 Task: Find connections with filter location Dodola with filter topic #healthy with filter profile language Potuguese with filter current company Tata Power Solar Systems Limited with filter school Lucknow freshers Jobs with filter industry Historical Sites with filter service category Auto Insurance with filter keywords title Safety Engineer
Action: Mouse moved to (227, 296)
Screenshot: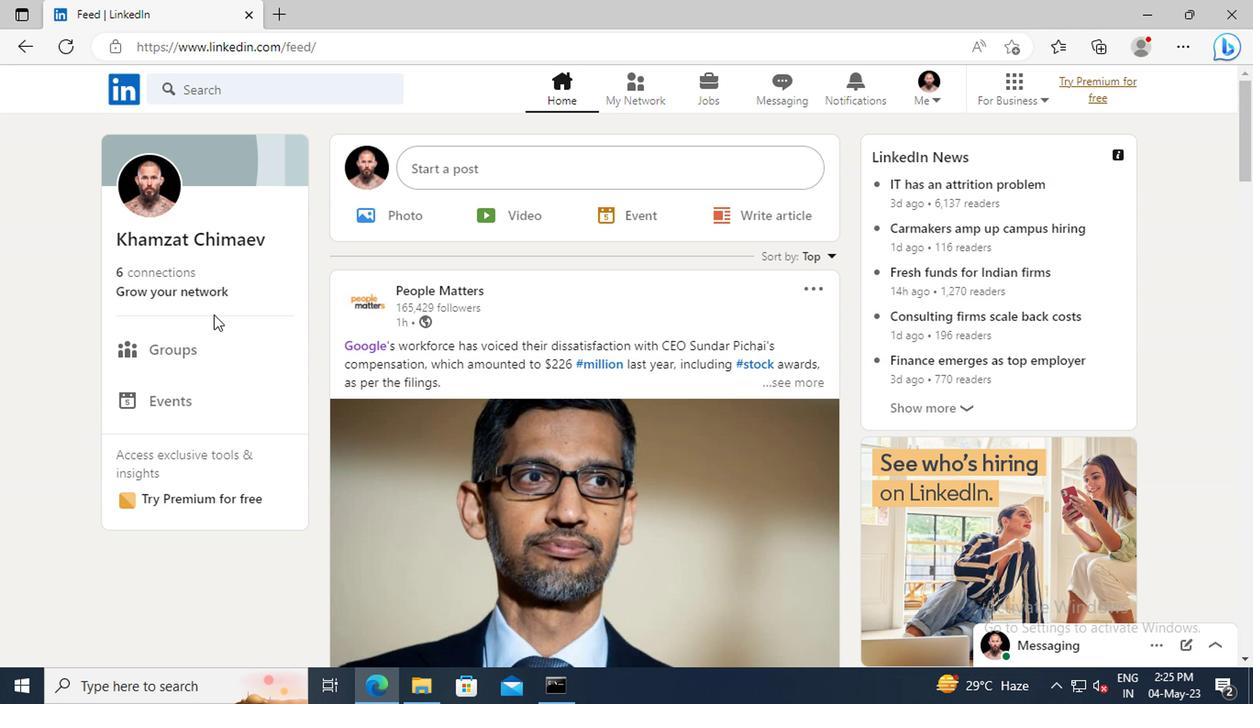 
Action: Mouse pressed left at (227, 296)
Screenshot: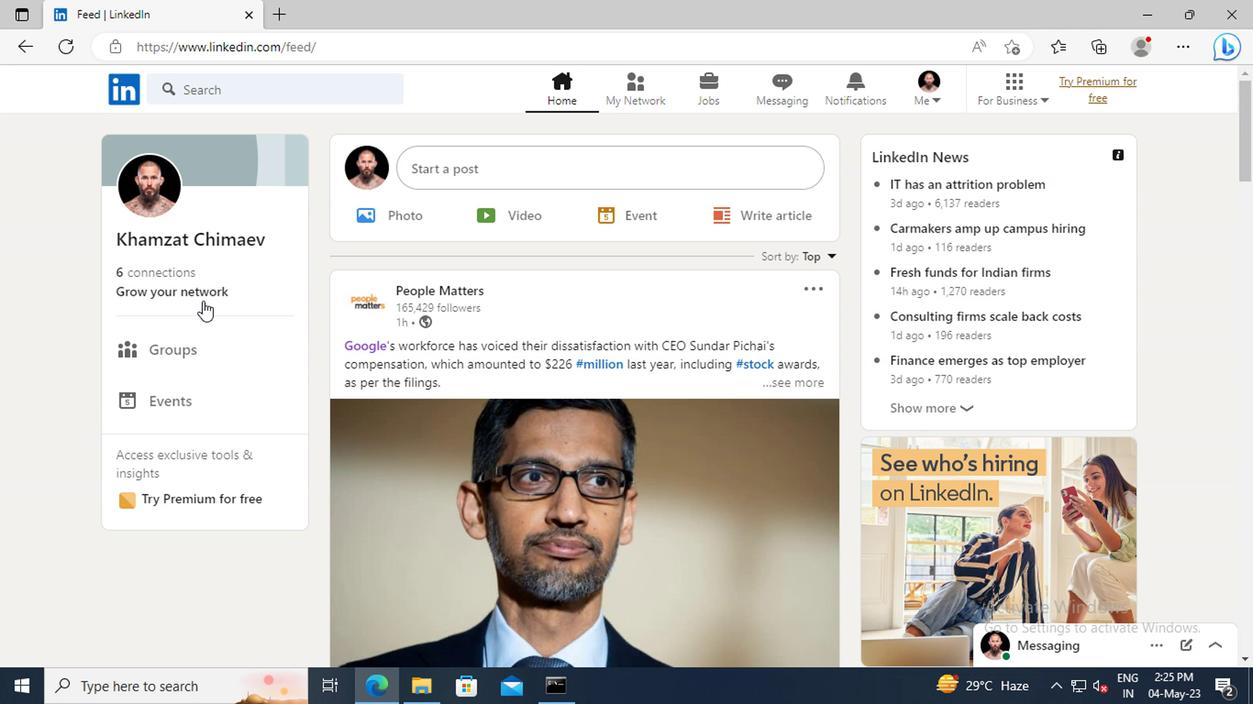 
Action: Mouse moved to (233, 201)
Screenshot: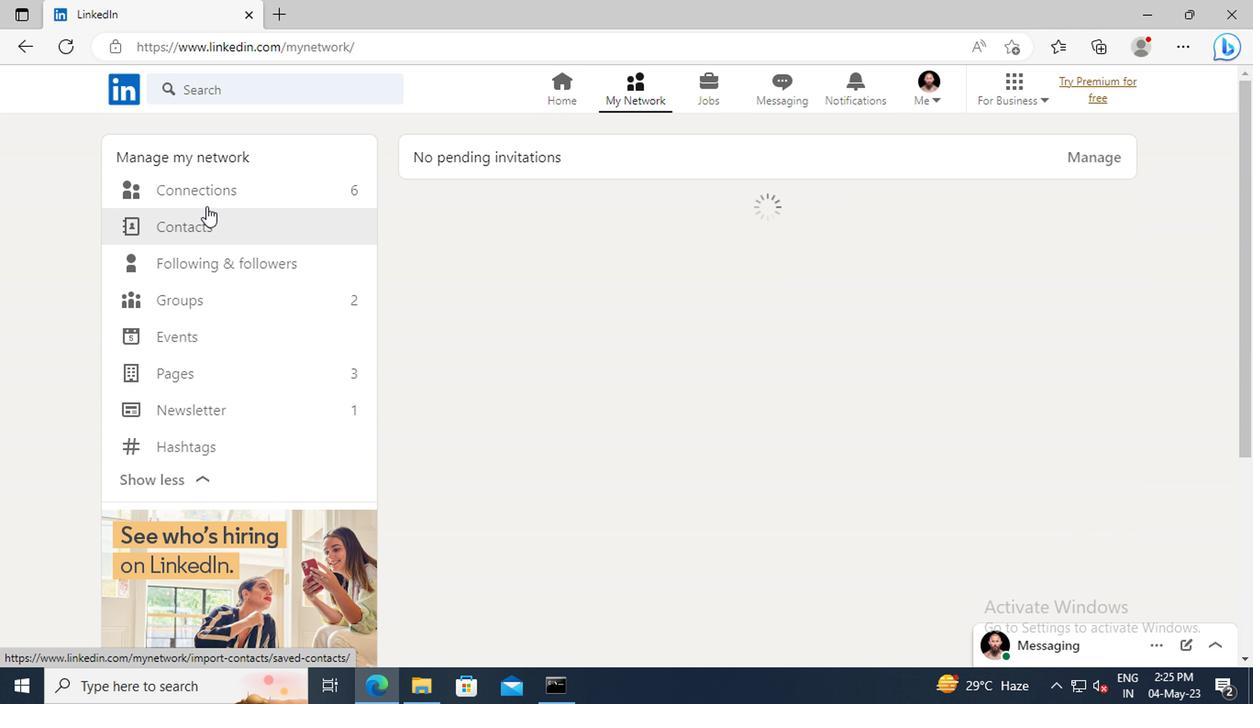 
Action: Mouse pressed left at (233, 201)
Screenshot: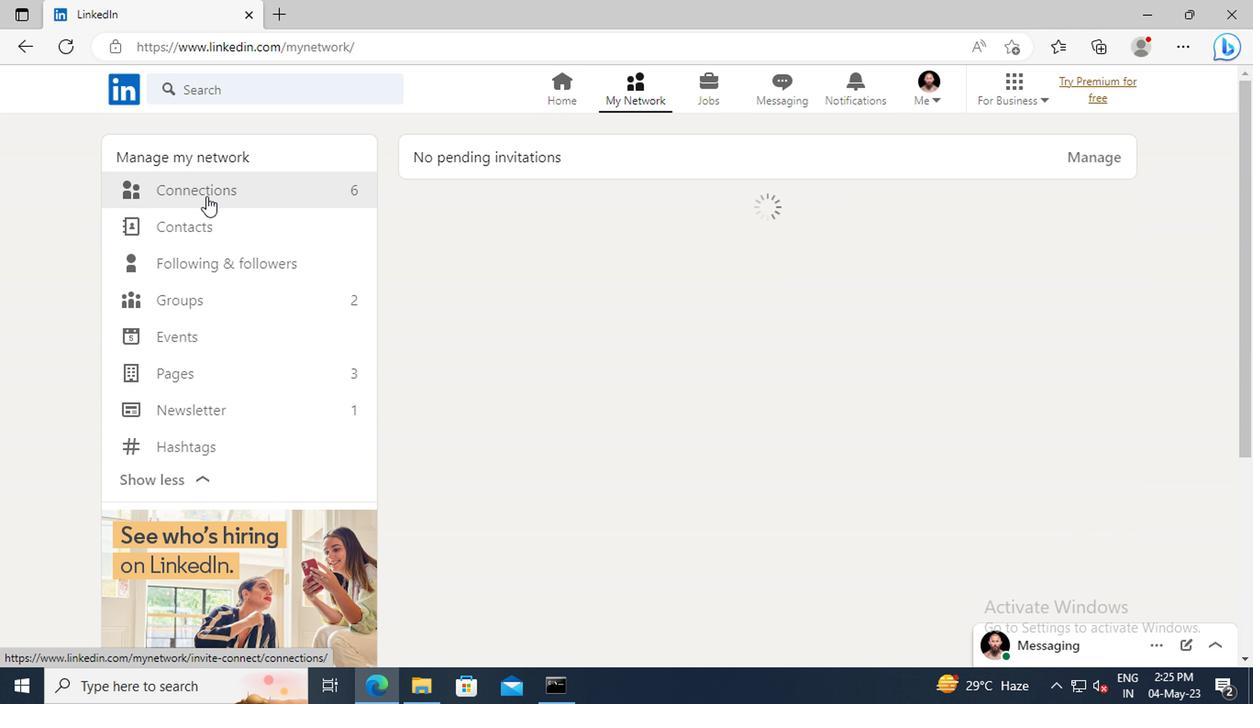
Action: Mouse moved to (732, 206)
Screenshot: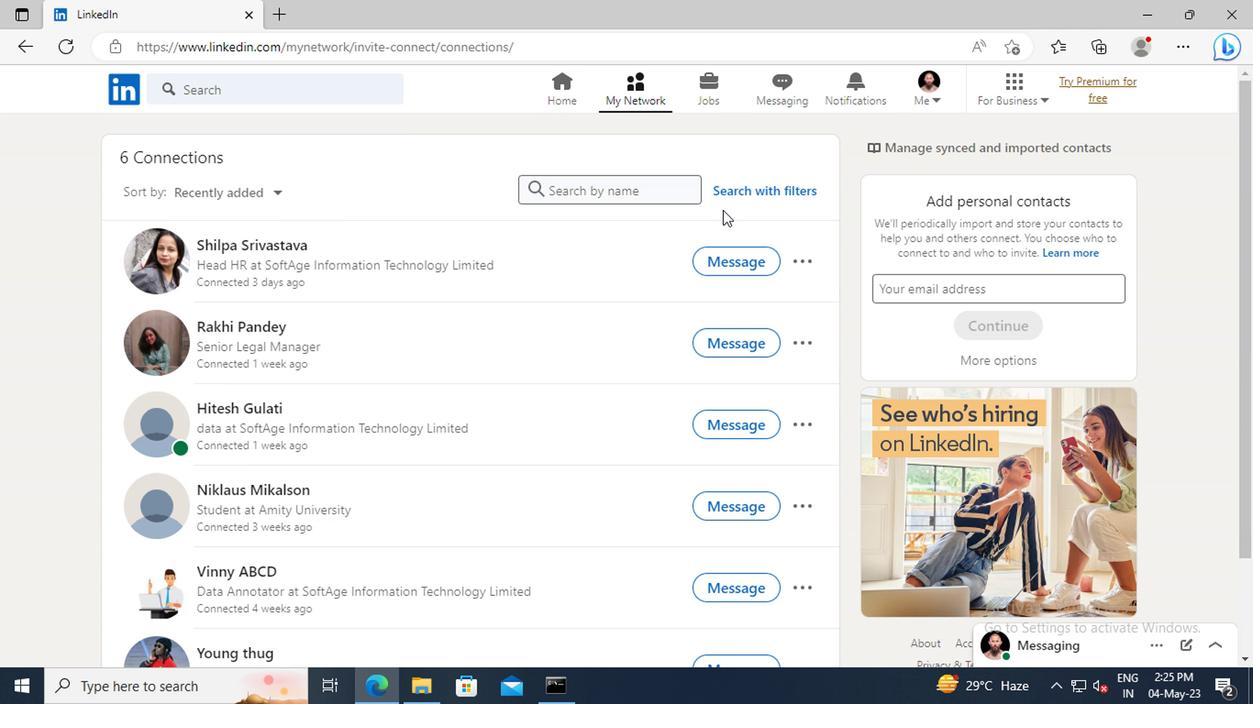 
Action: Mouse pressed left at (732, 206)
Screenshot: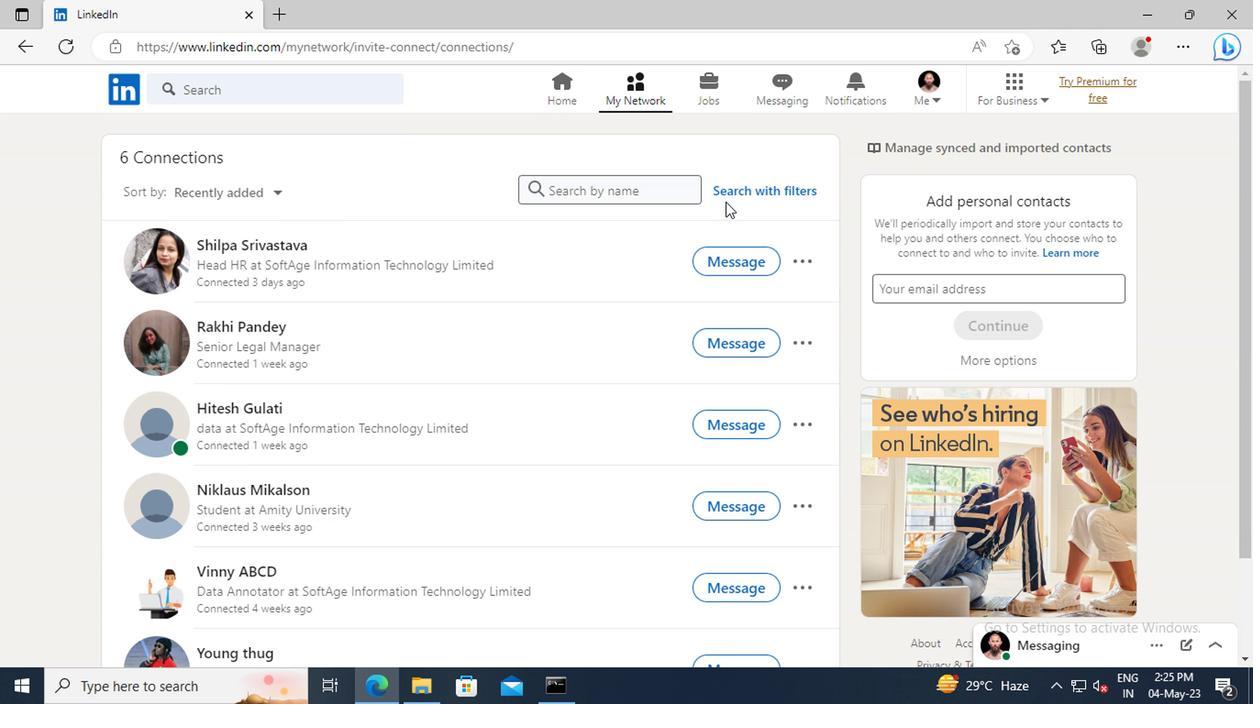 
Action: Mouse moved to (702, 157)
Screenshot: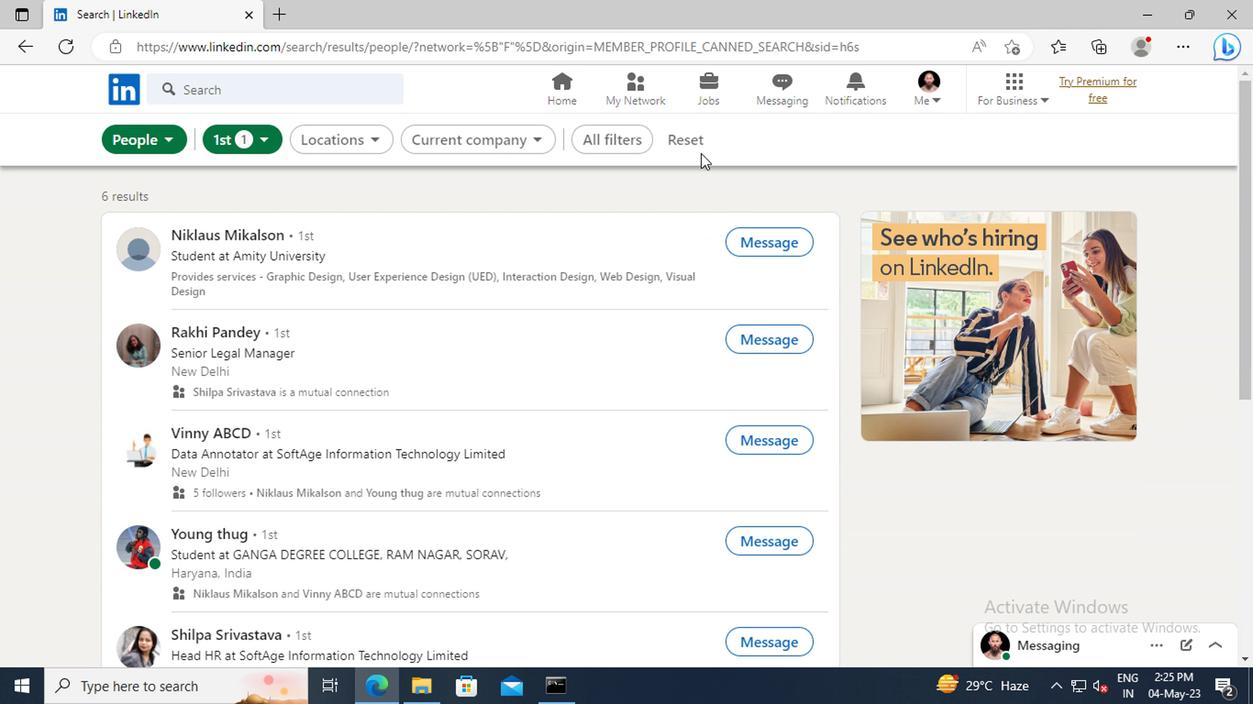 
Action: Mouse pressed left at (702, 157)
Screenshot: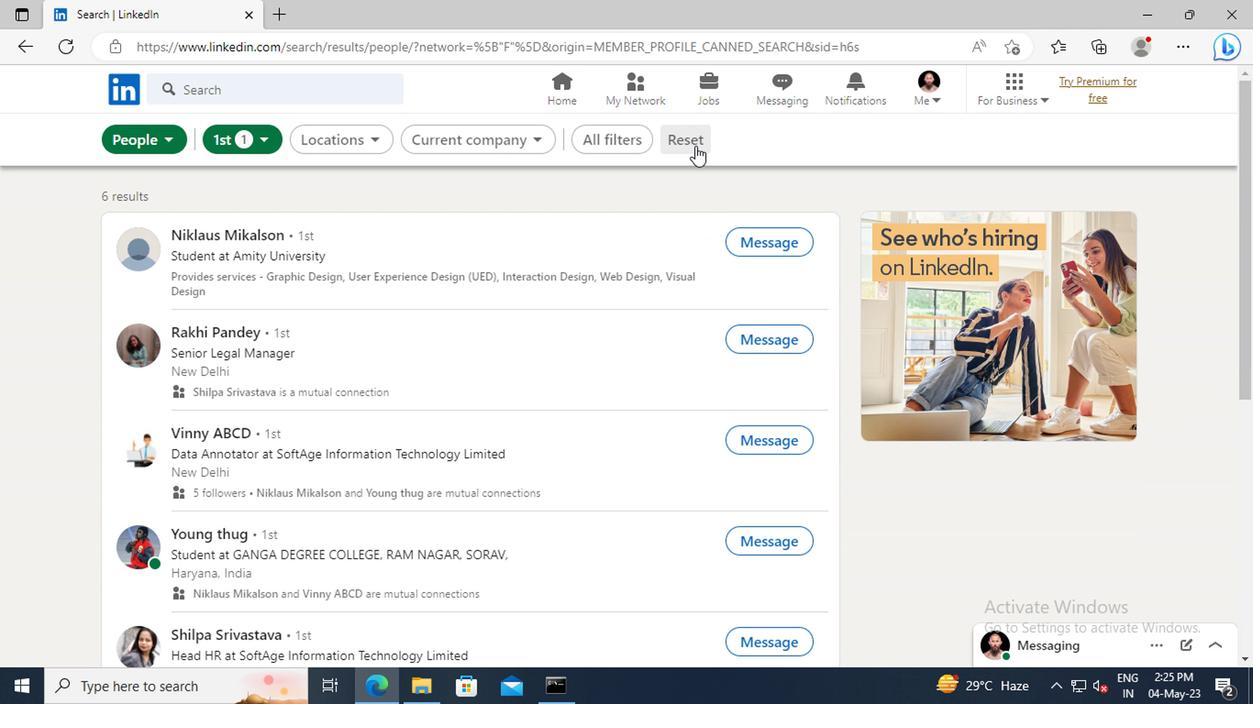 
Action: Mouse moved to (677, 154)
Screenshot: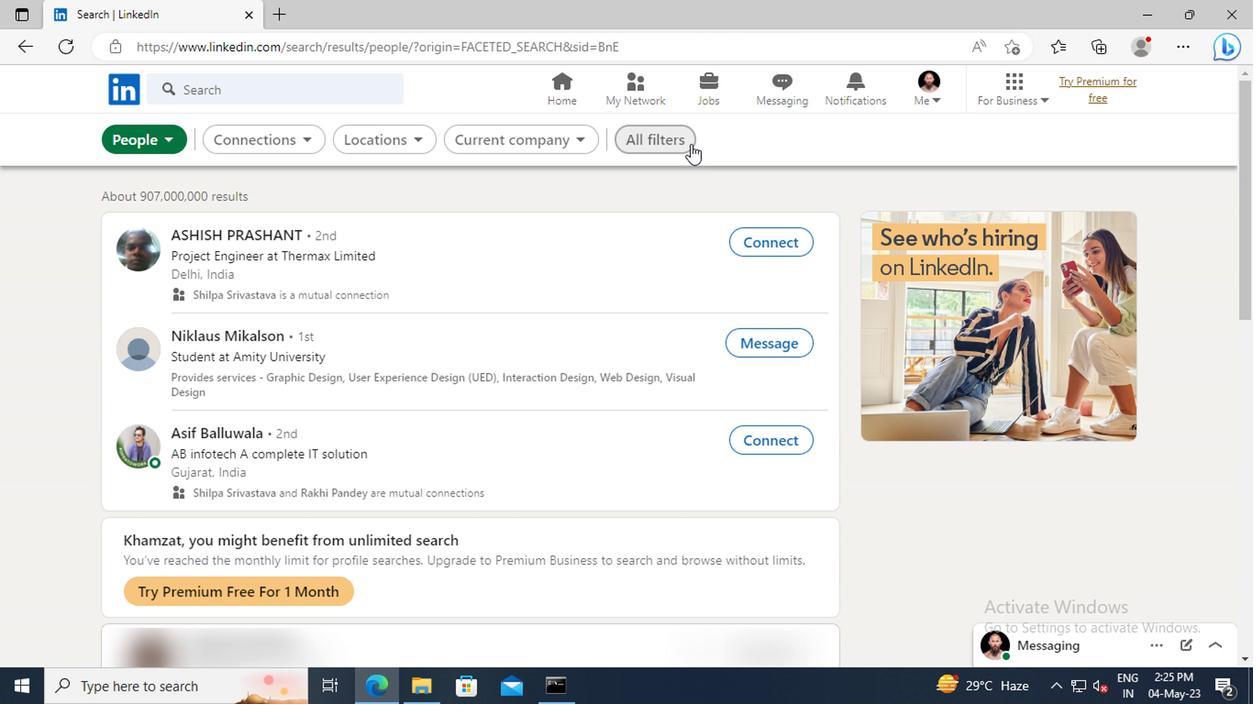 
Action: Mouse pressed left at (677, 154)
Screenshot: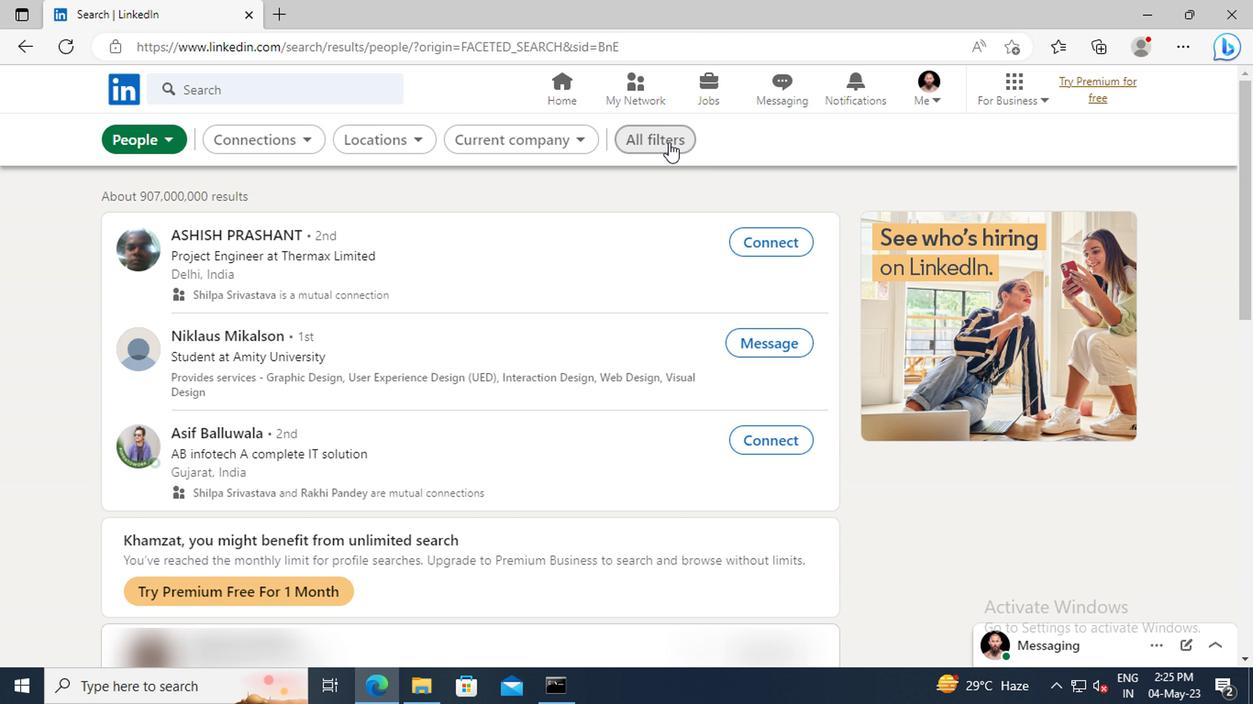 
Action: Mouse moved to (971, 372)
Screenshot: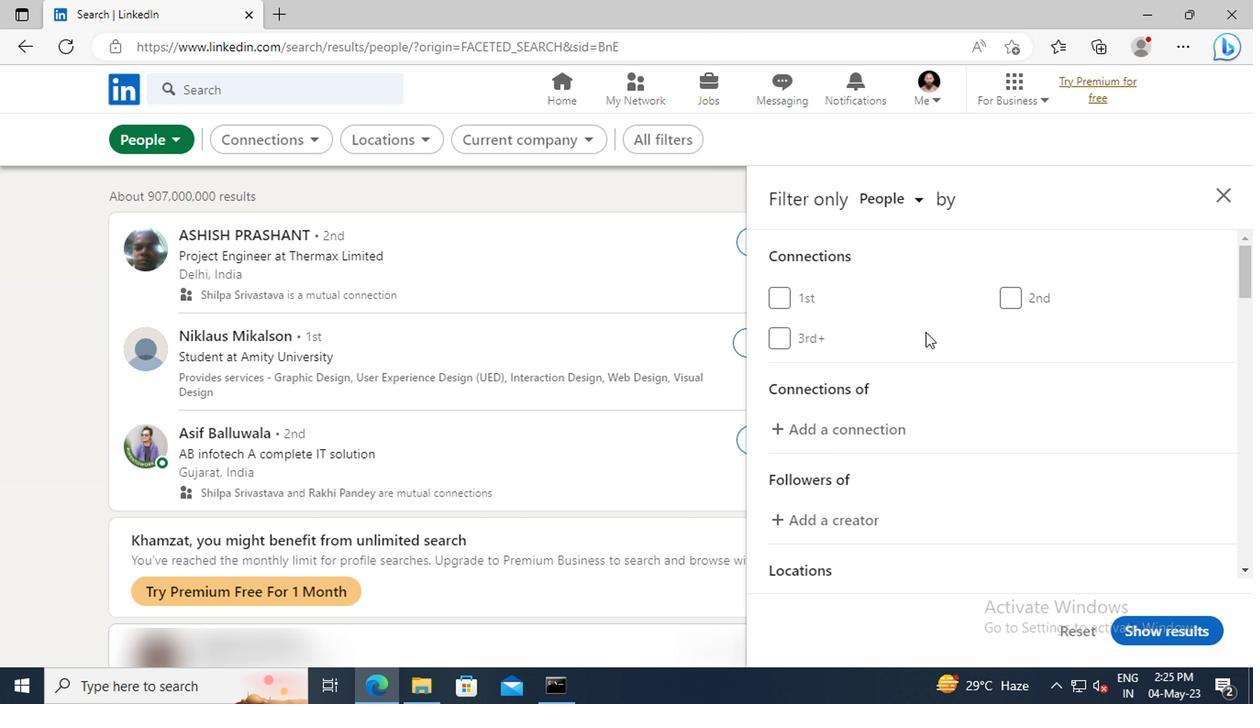 
Action: Mouse scrolled (971, 371) with delta (0, -1)
Screenshot: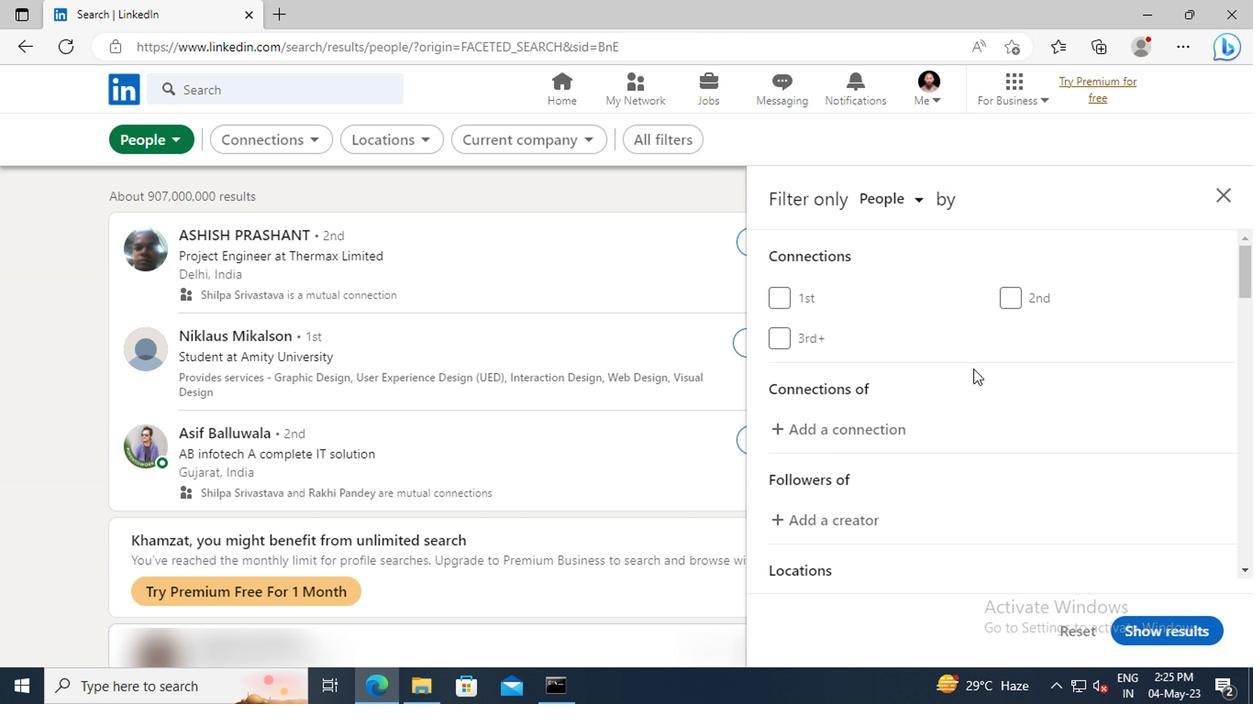 
Action: Mouse scrolled (971, 371) with delta (0, -1)
Screenshot: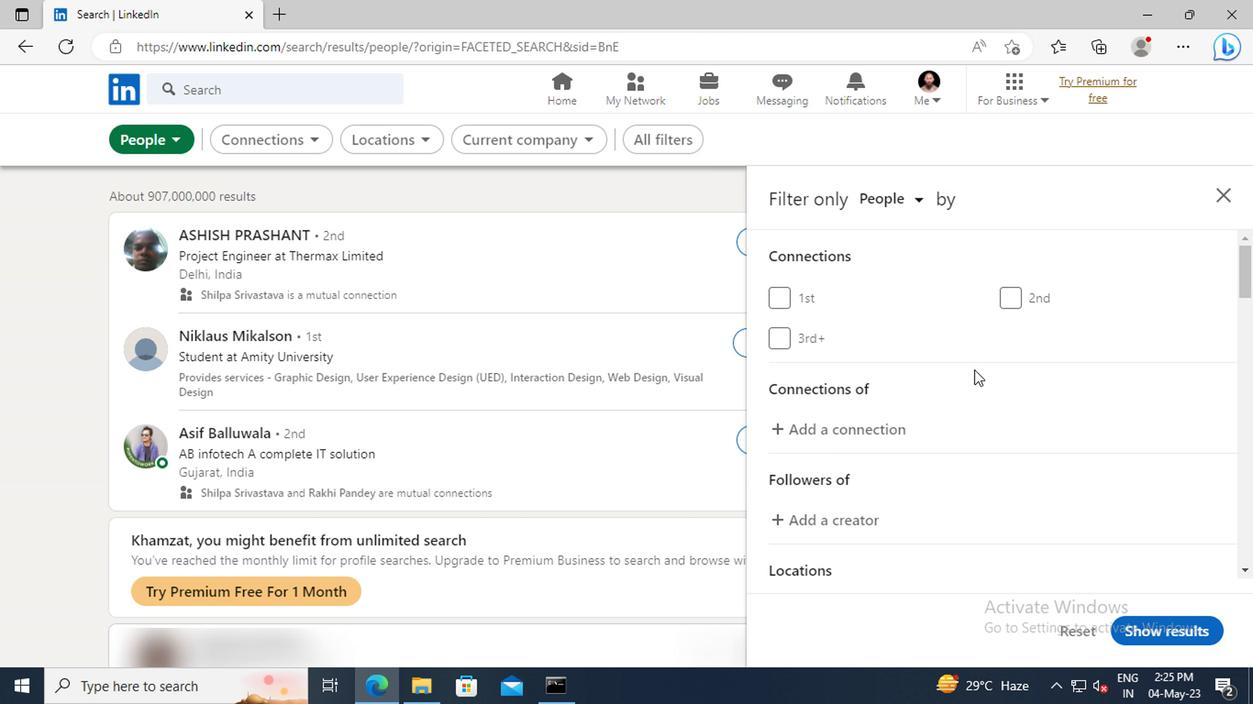 
Action: Mouse scrolled (971, 371) with delta (0, -1)
Screenshot: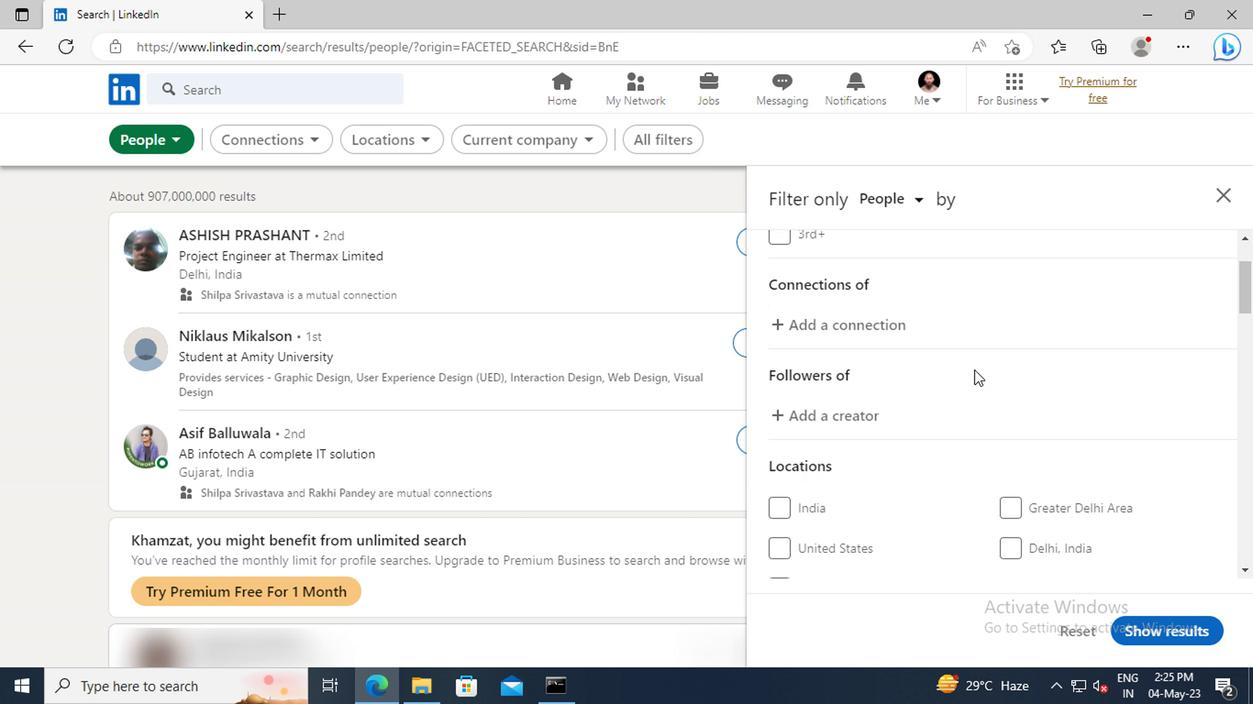 
Action: Mouse scrolled (971, 371) with delta (0, -1)
Screenshot: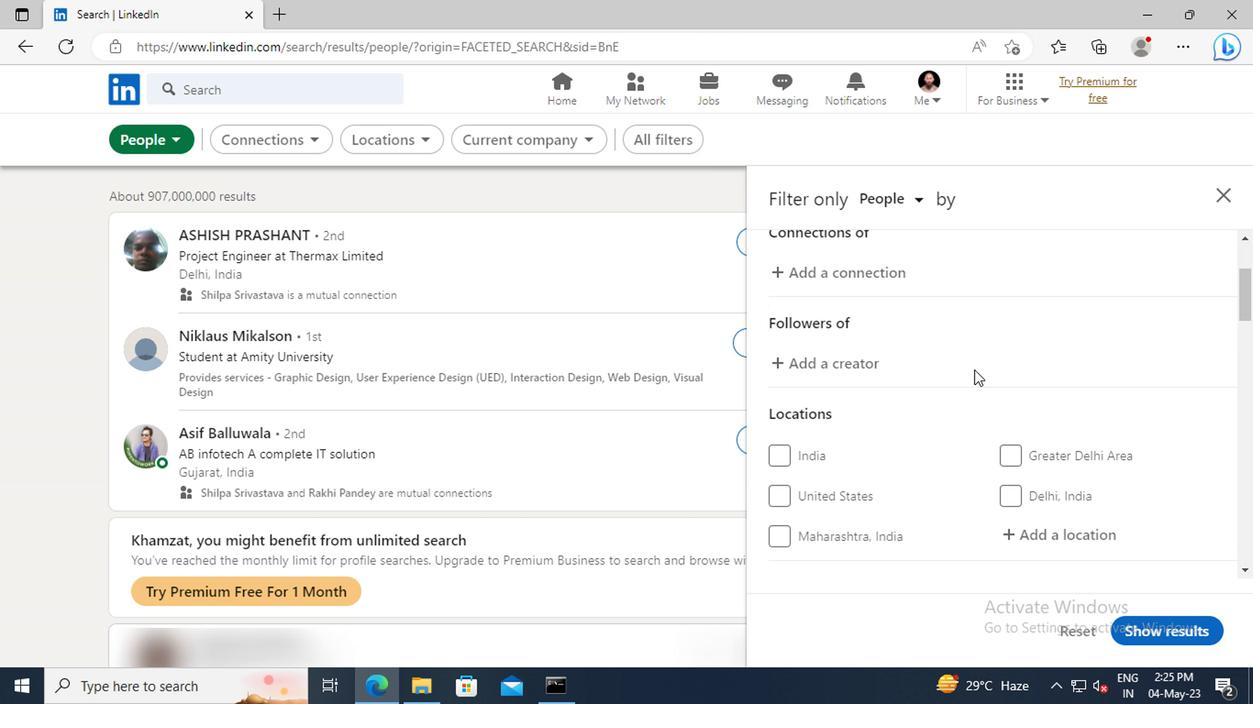 
Action: Mouse scrolled (971, 371) with delta (0, -1)
Screenshot: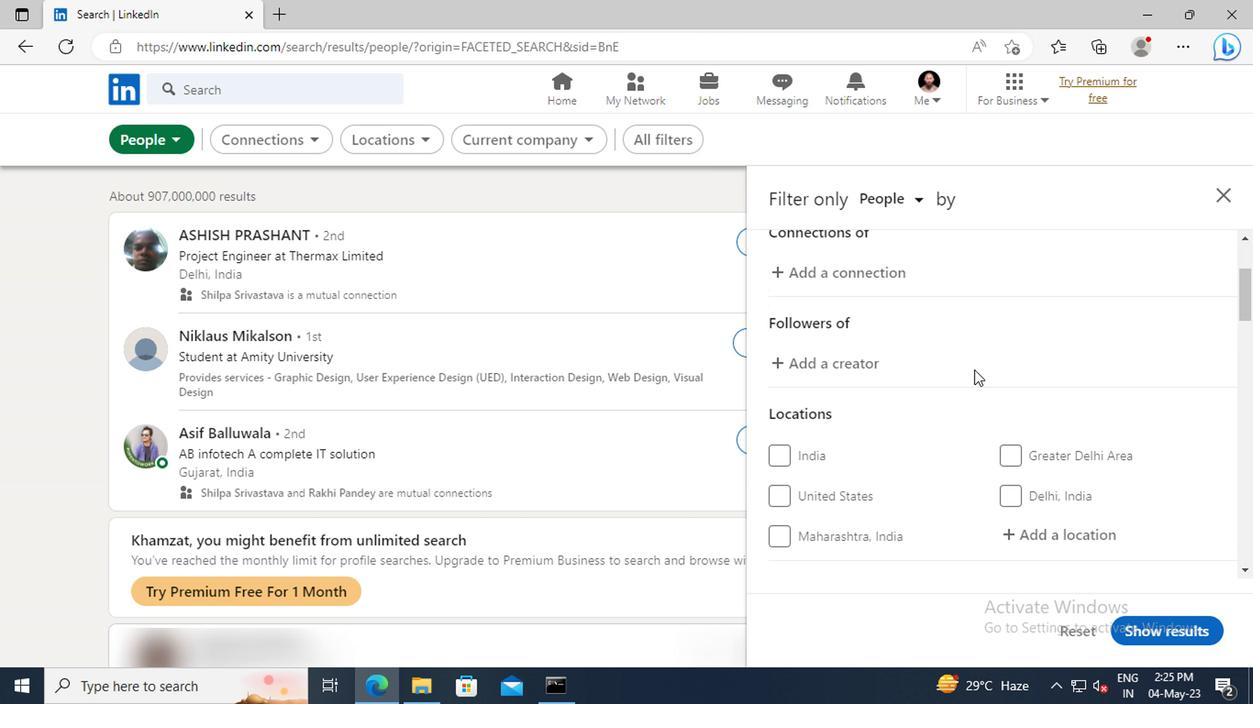
Action: Mouse moved to (1004, 434)
Screenshot: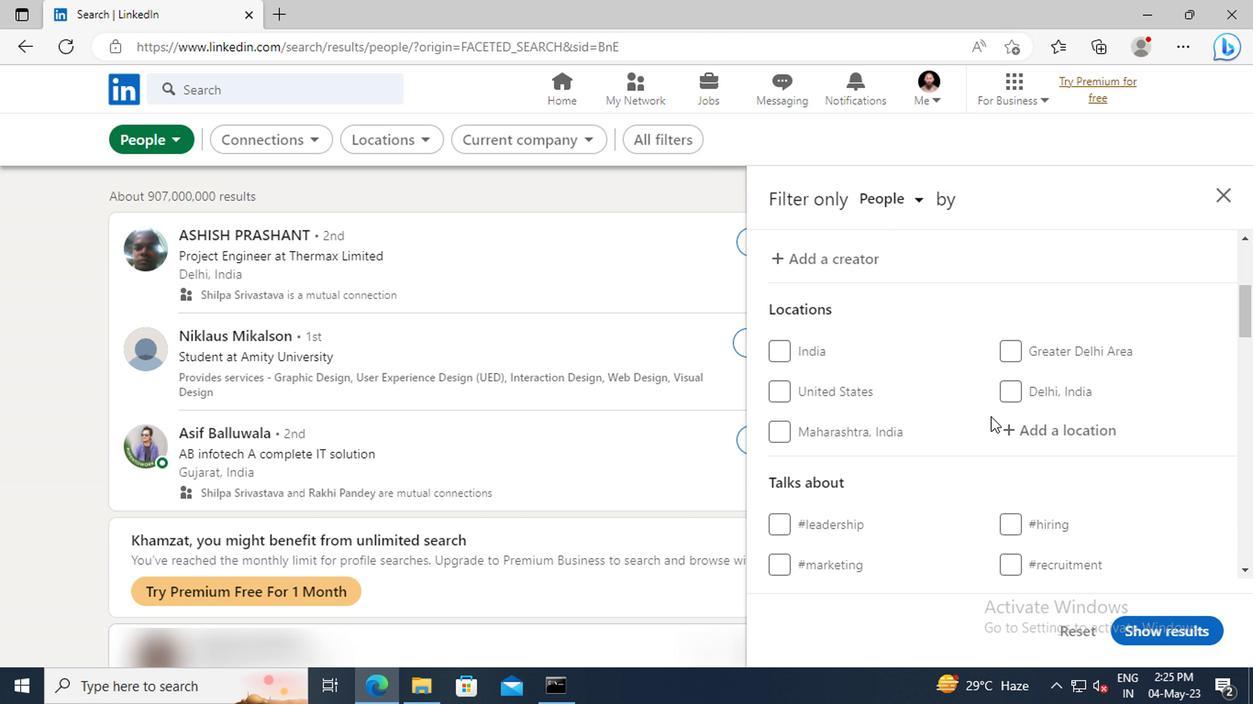 
Action: Mouse pressed left at (1004, 434)
Screenshot: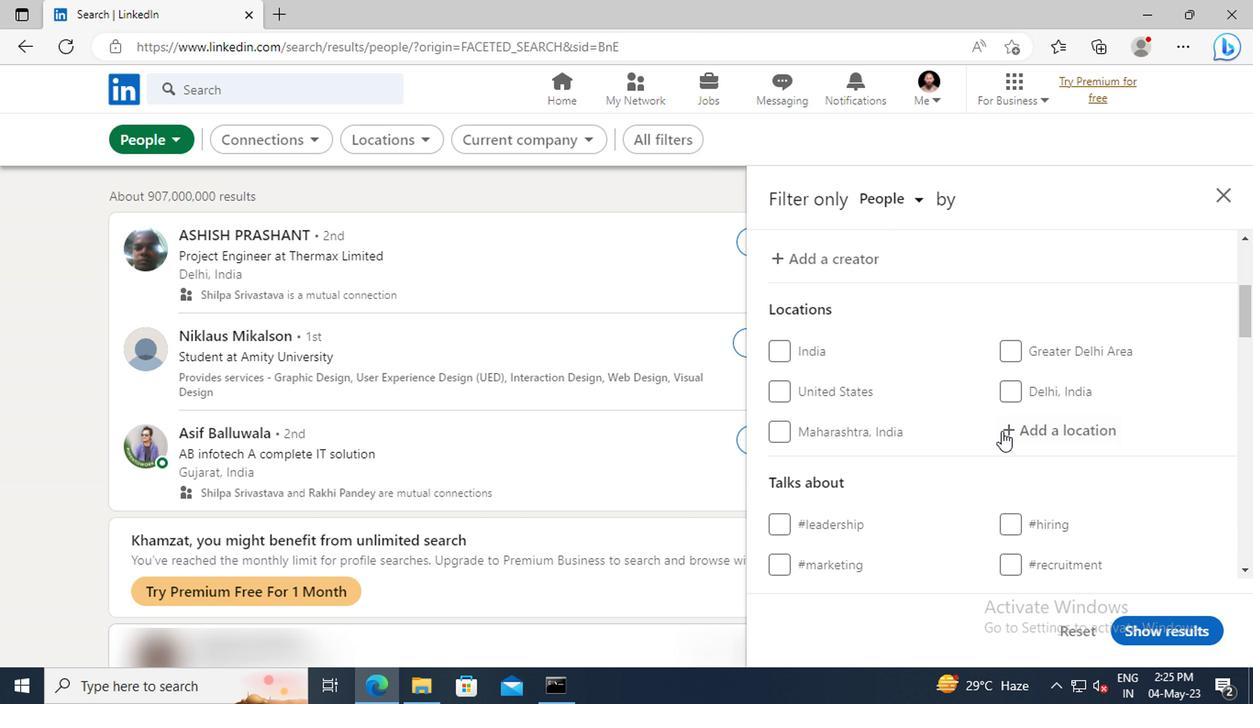 
Action: Key pressed <Key.shift>DODOLA<Key.enter>
Screenshot: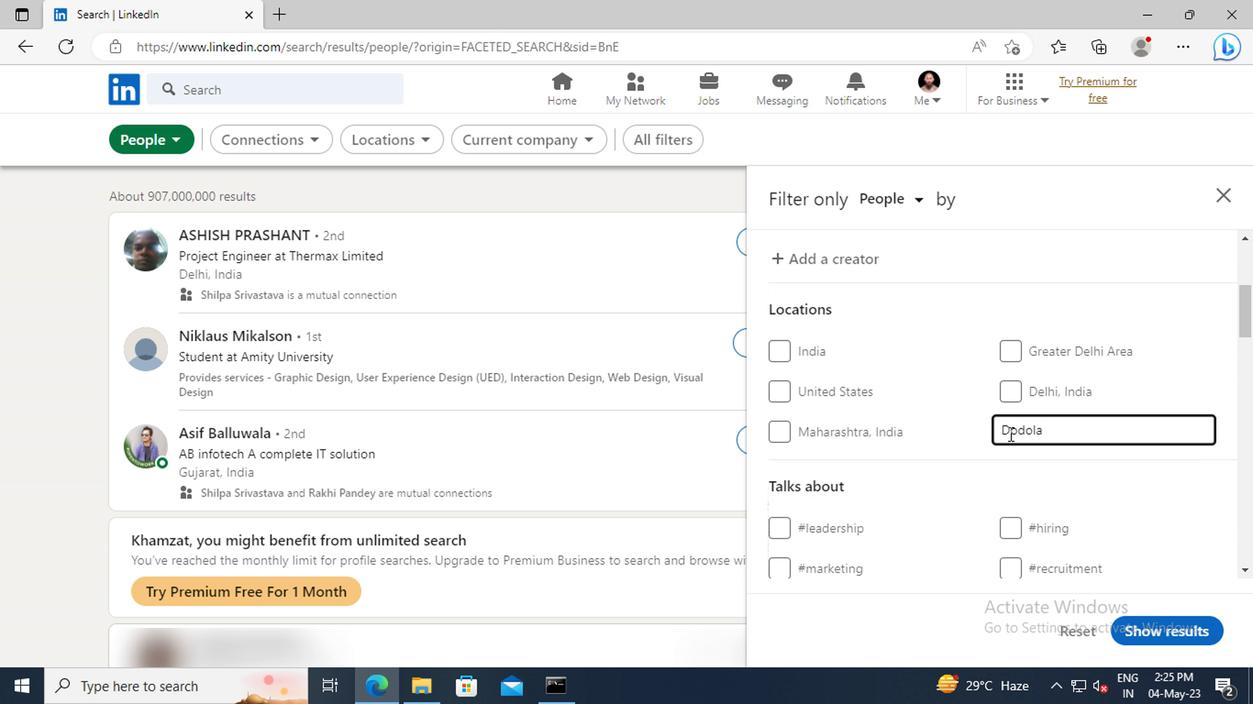 
Action: Mouse scrolled (1004, 433) with delta (0, 0)
Screenshot: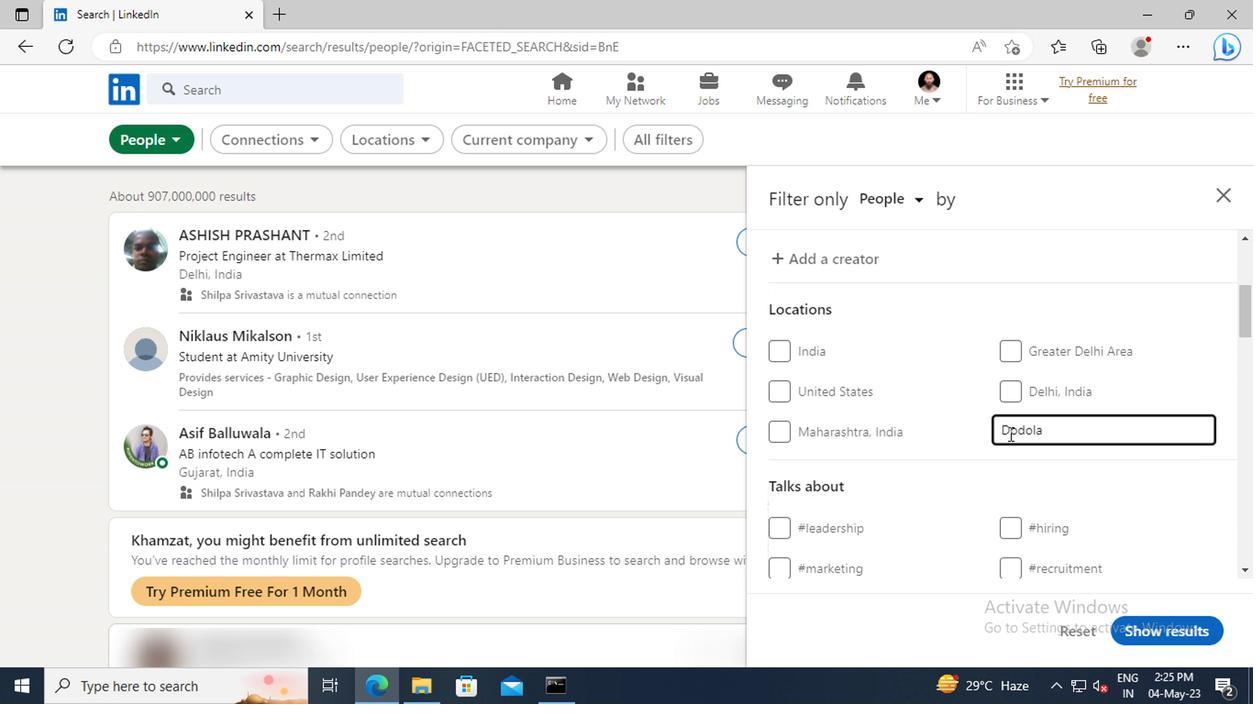 
Action: Mouse scrolled (1004, 433) with delta (0, 0)
Screenshot: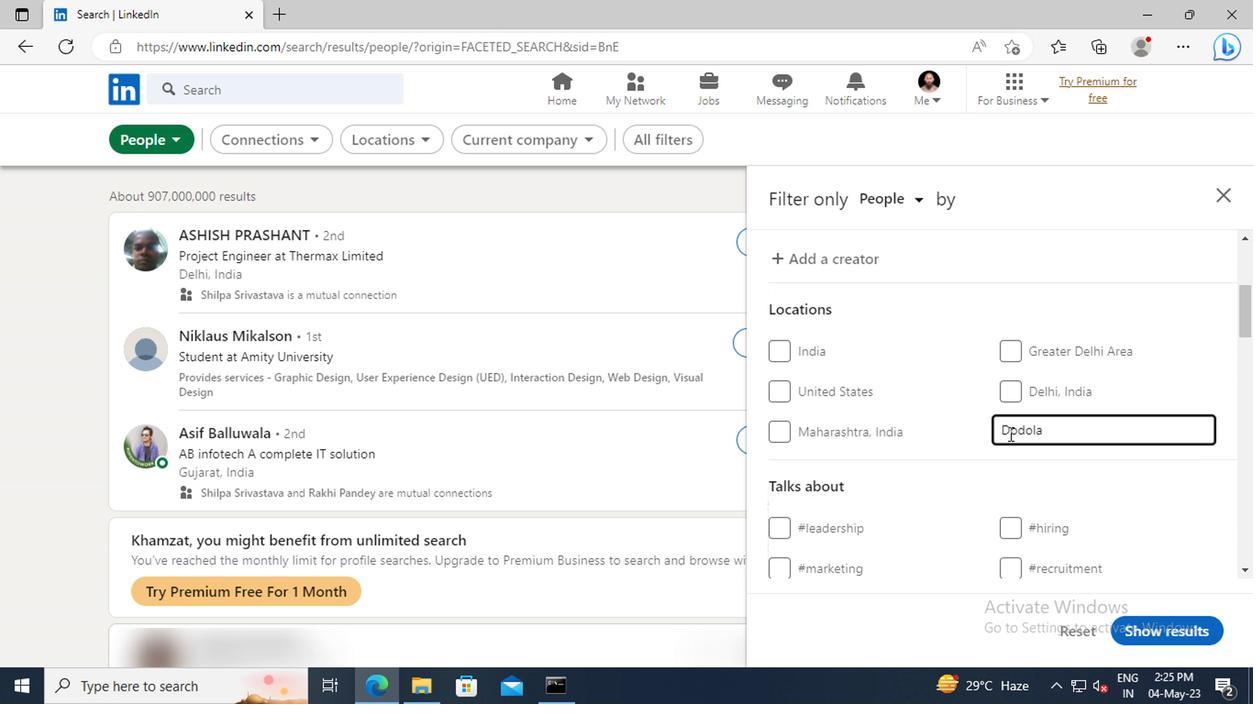 
Action: Mouse scrolled (1004, 433) with delta (0, 0)
Screenshot: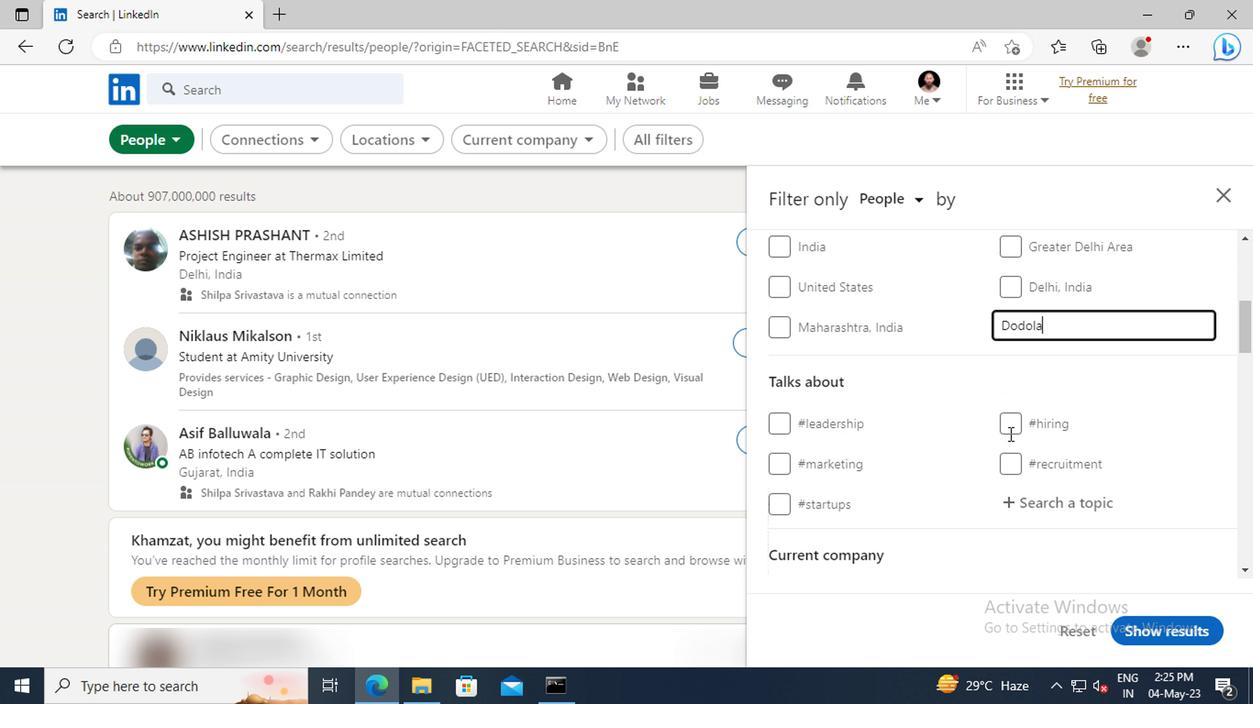 
Action: Mouse scrolled (1004, 433) with delta (0, 0)
Screenshot: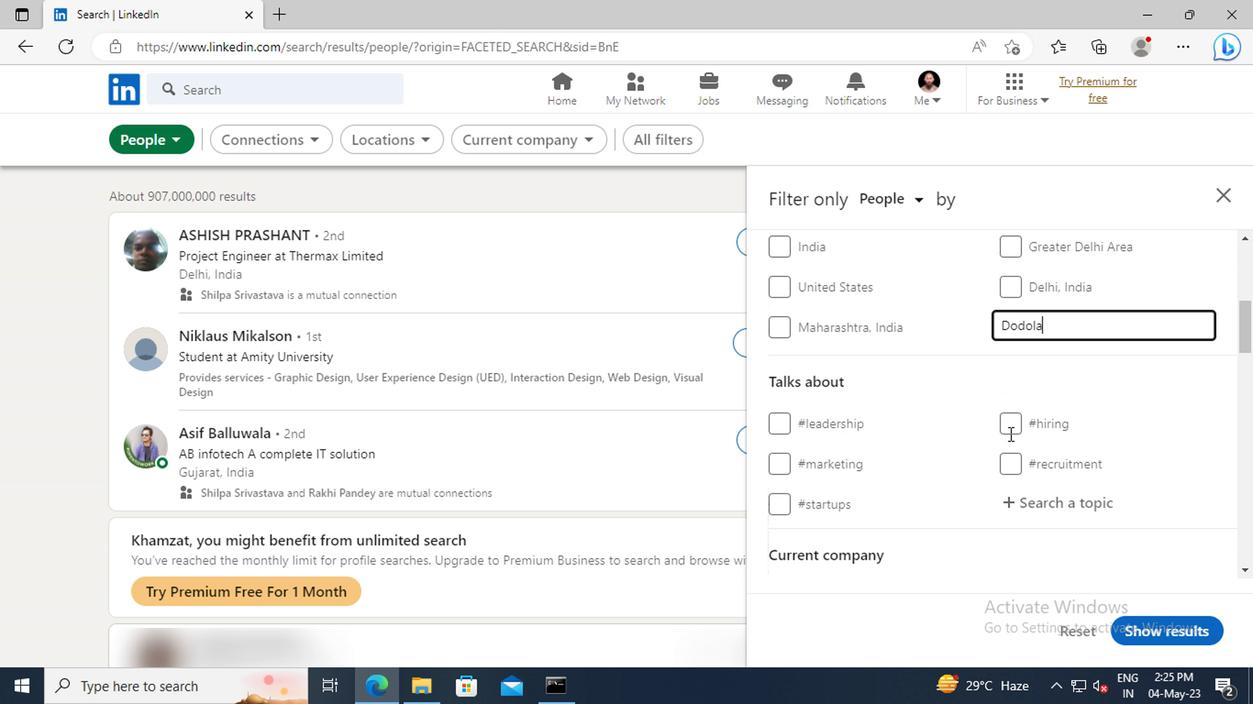
Action: Mouse moved to (1023, 407)
Screenshot: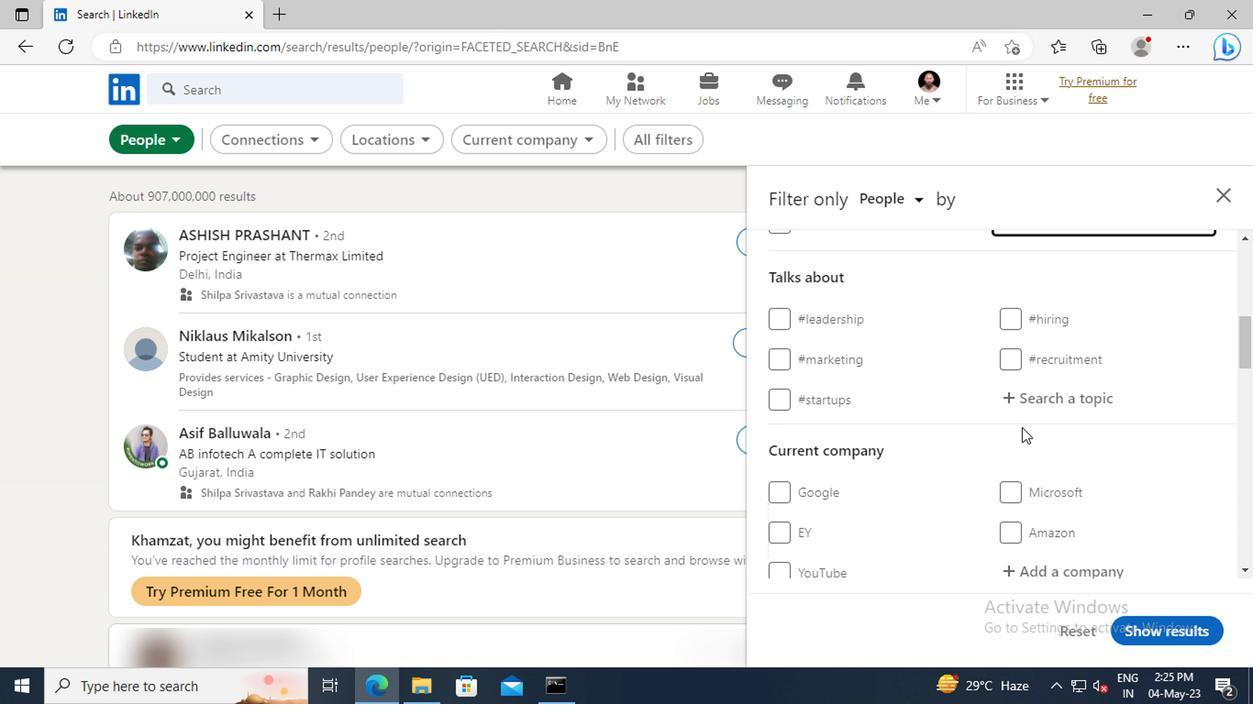 
Action: Mouse pressed left at (1023, 407)
Screenshot: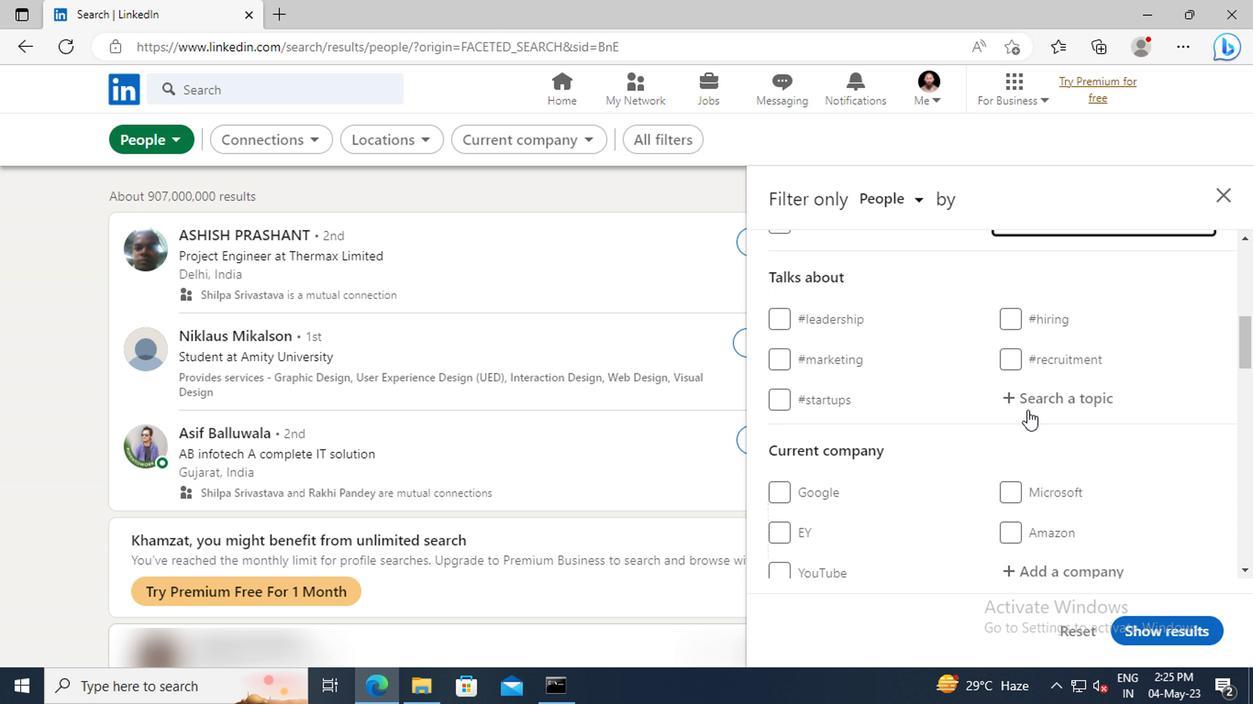 
Action: Key pressed HEALTHY
Screenshot: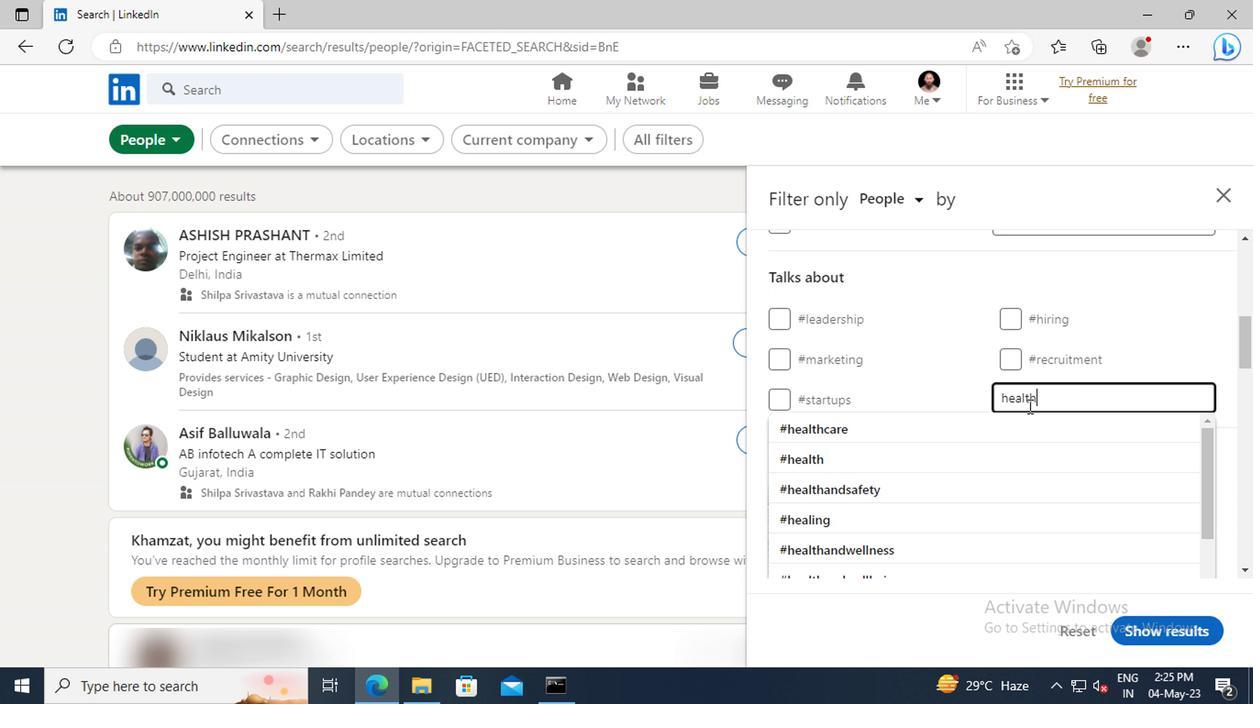 
Action: Mouse moved to (1023, 474)
Screenshot: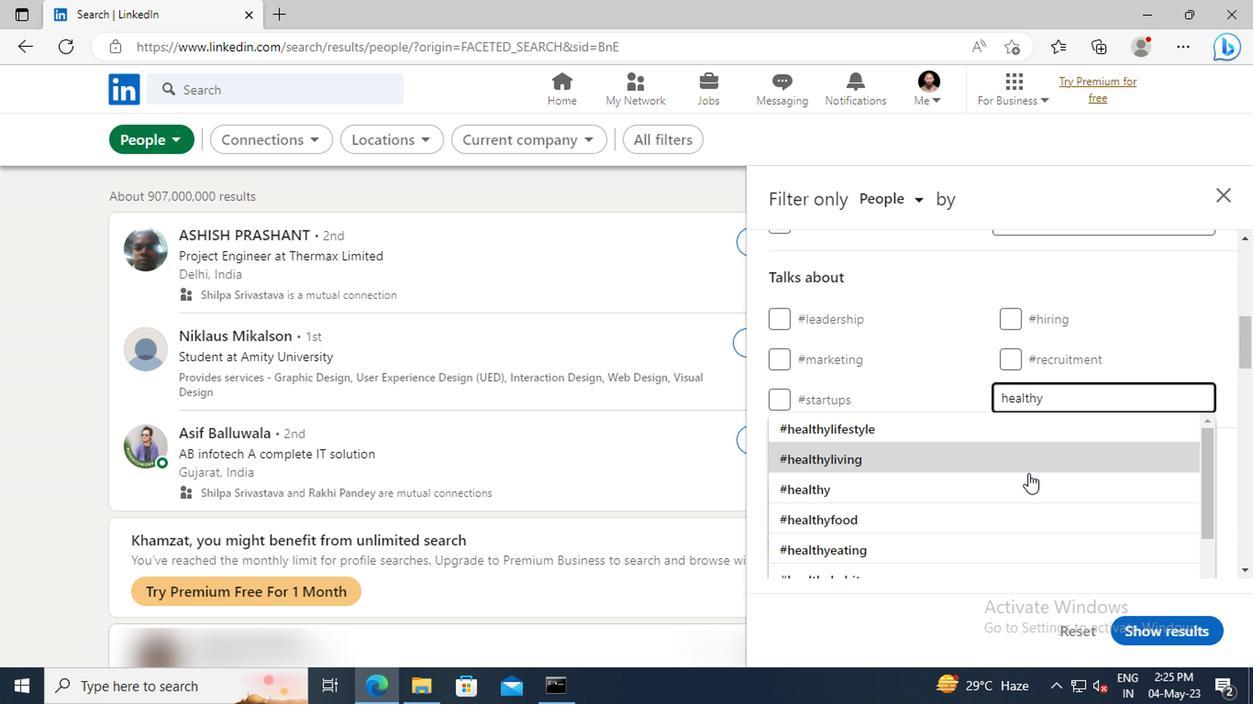 
Action: Mouse pressed left at (1023, 474)
Screenshot: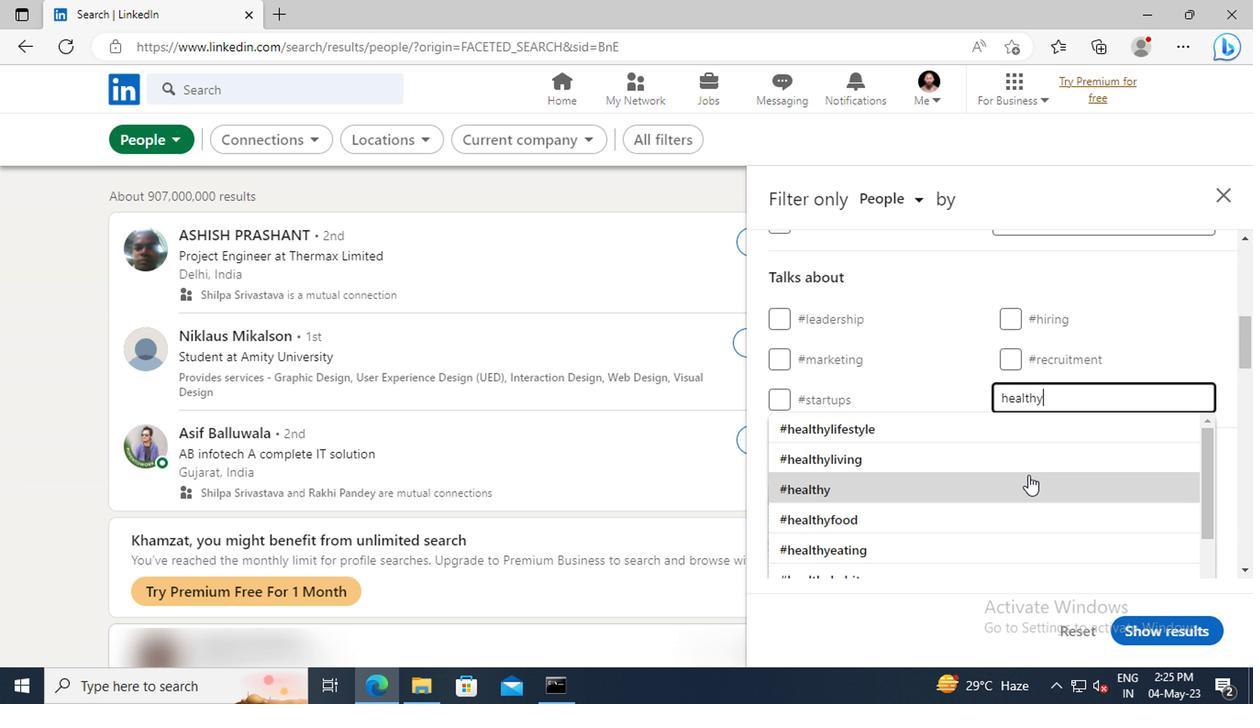 
Action: Mouse scrolled (1023, 473) with delta (0, -1)
Screenshot: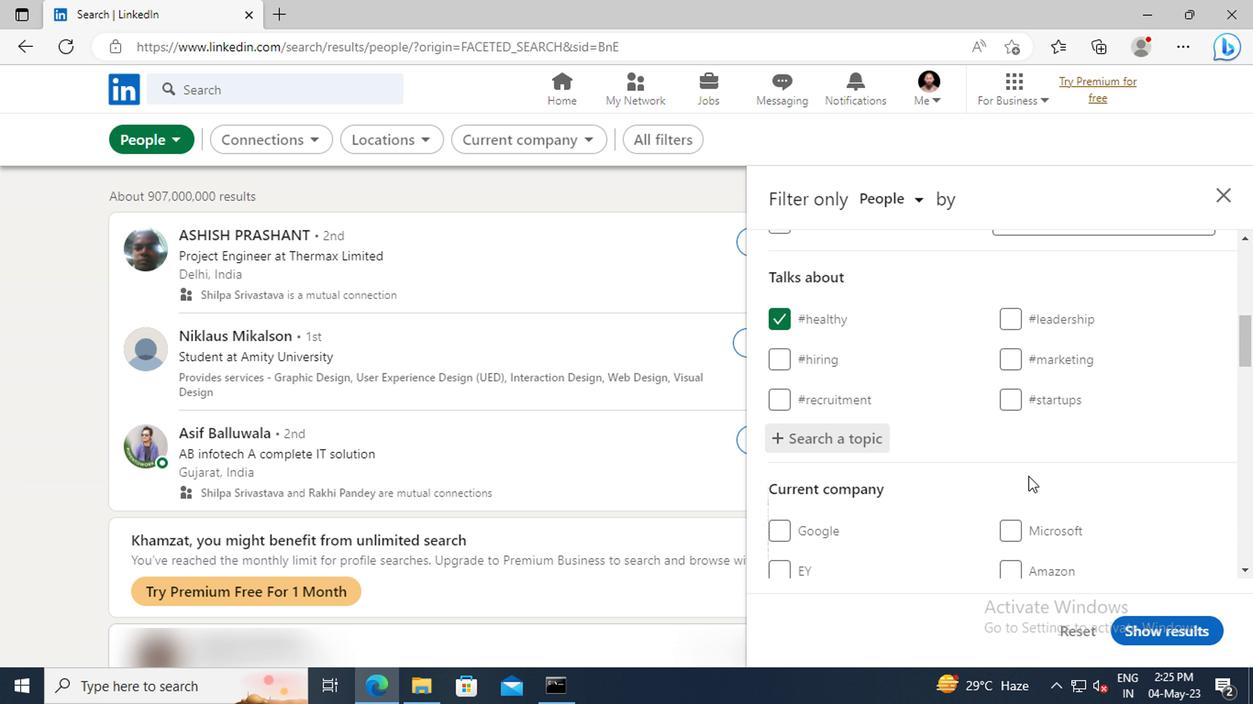 
Action: Mouse scrolled (1023, 473) with delta (0, -1)
Screenshot: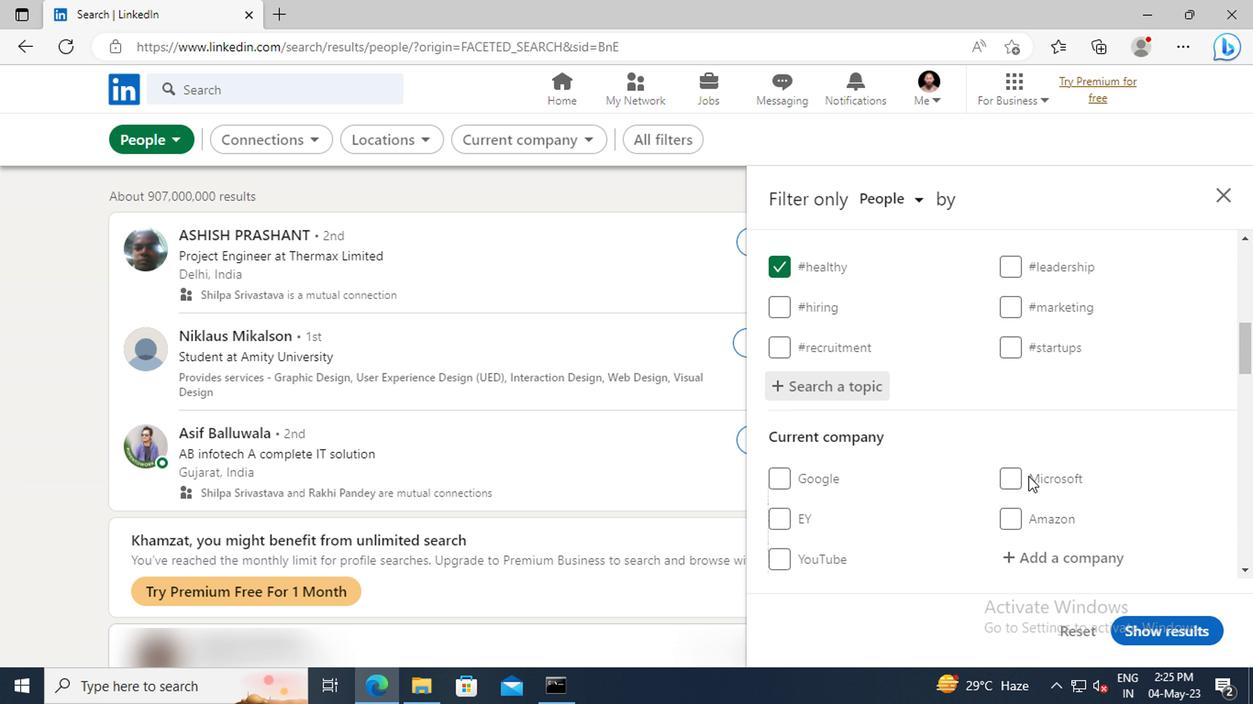 
Action: Mouse moved to (1023, 473)
Screenshot: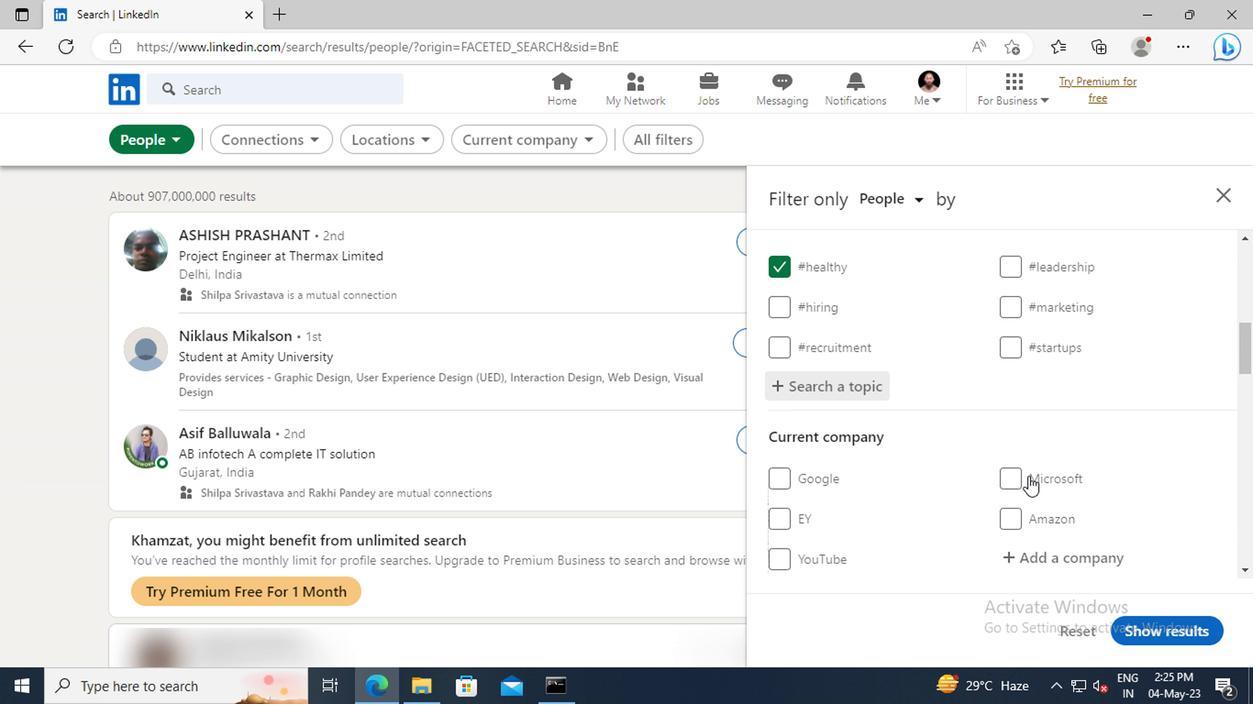 
Action: Mouse scrolled (1023, 472) with delta (0, 0)
Screenshot: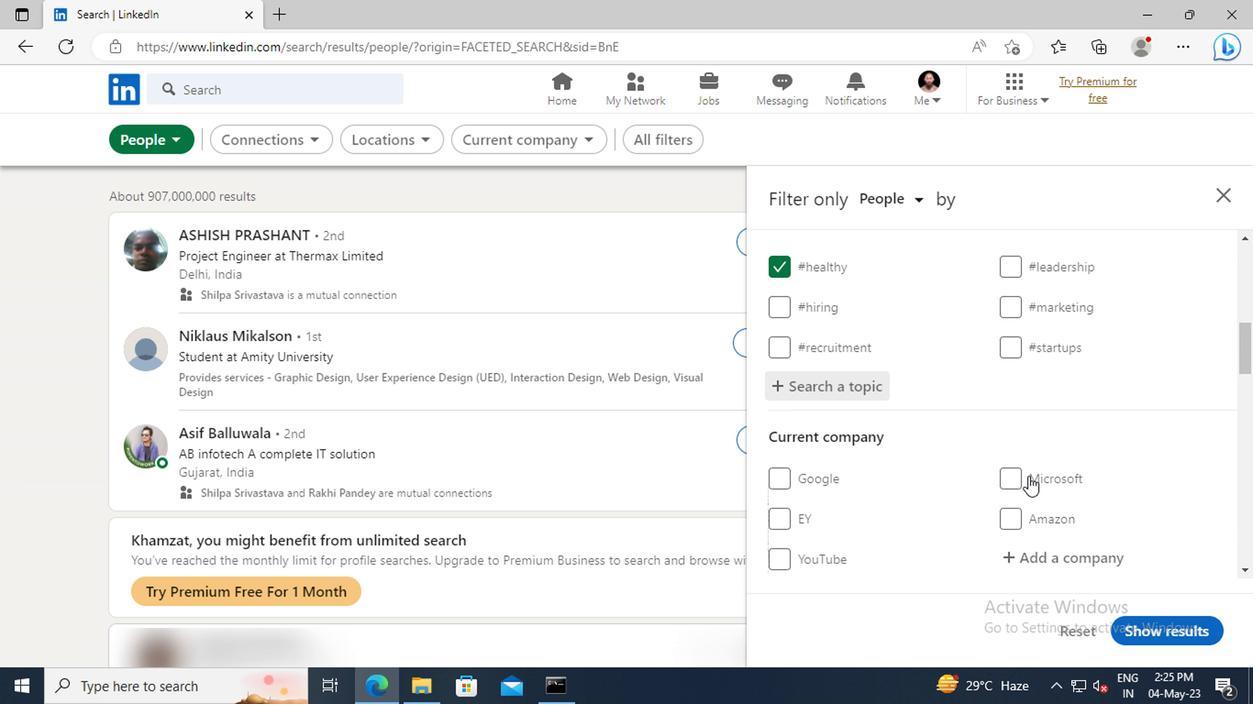 
Action: Mouse moved to (1019, 433)
Screenshot: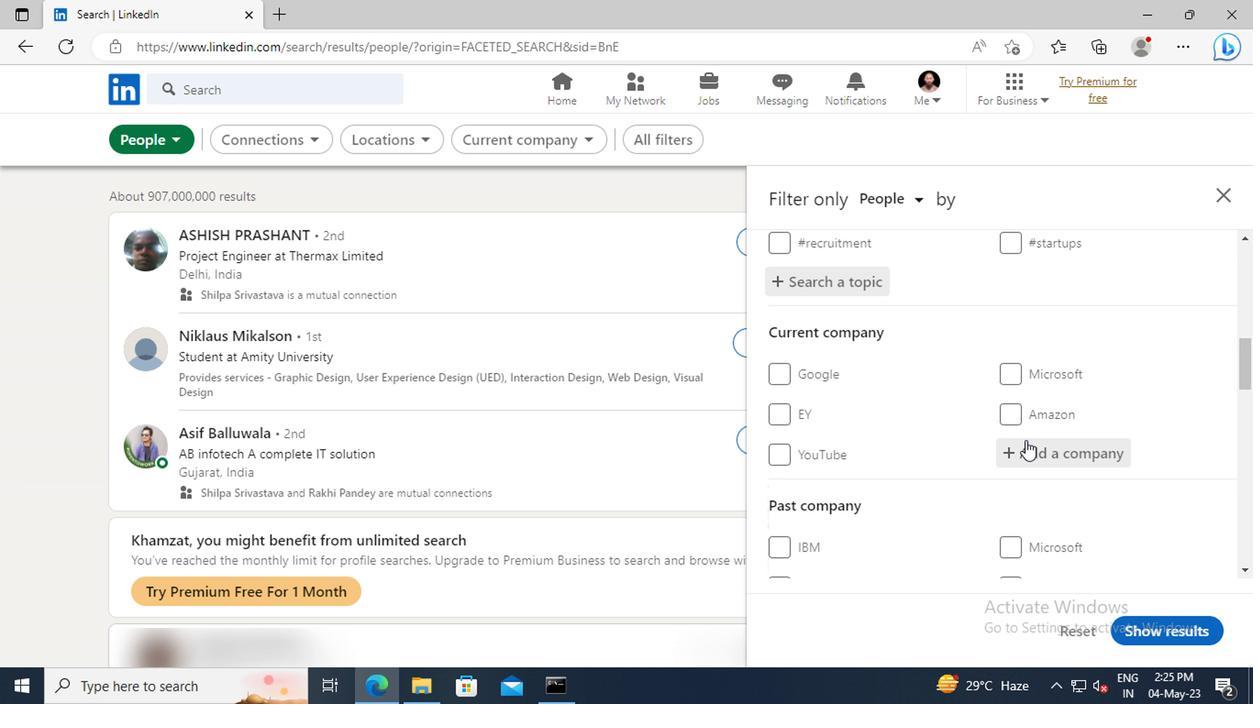 
Action: Mouse scrolled (1019, 432) with delta (0, -1)
Screenshot: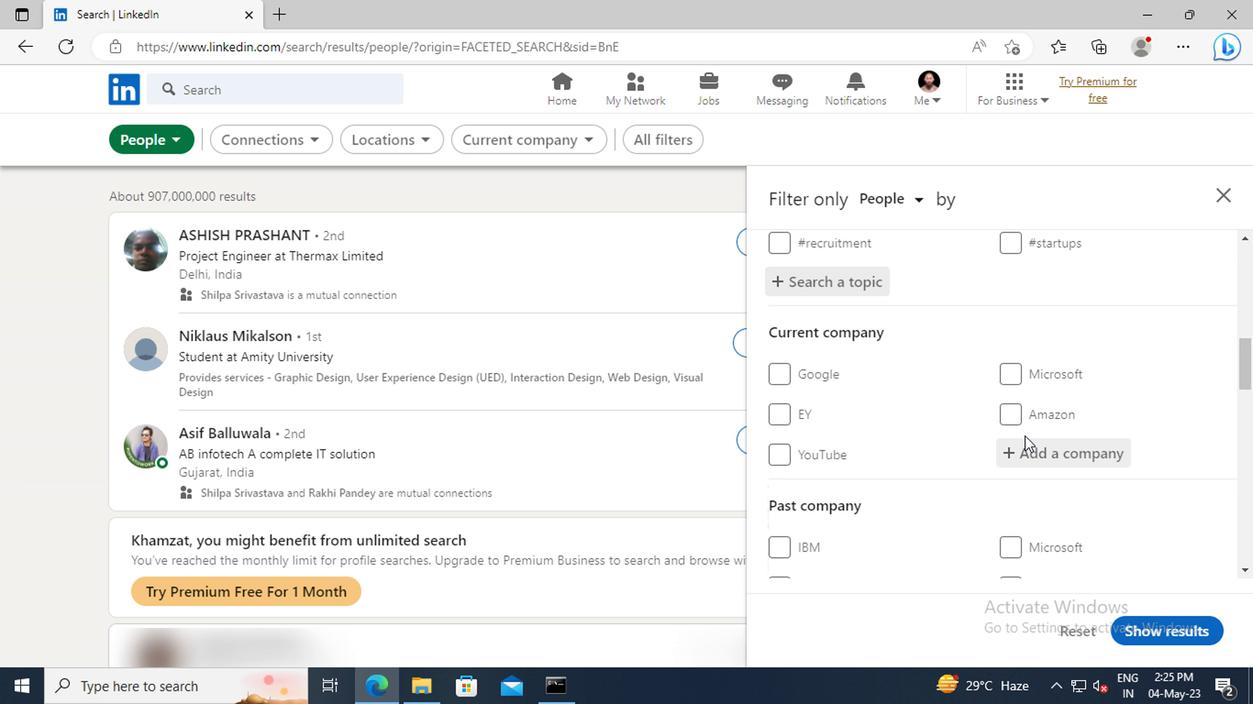 
Action: Mouse moved to (1018, 427)
Screenshot: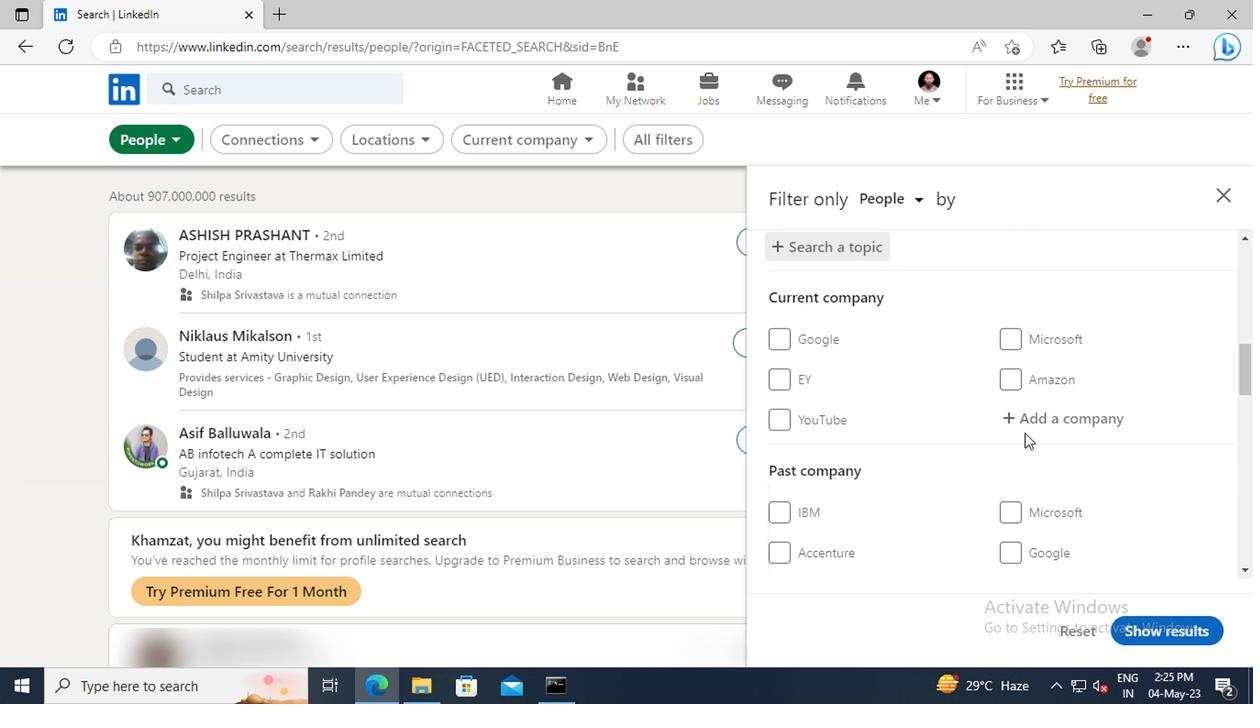 
Action: Mouse scrolled (1018, 426) with delta (0, 0)
Screenshot: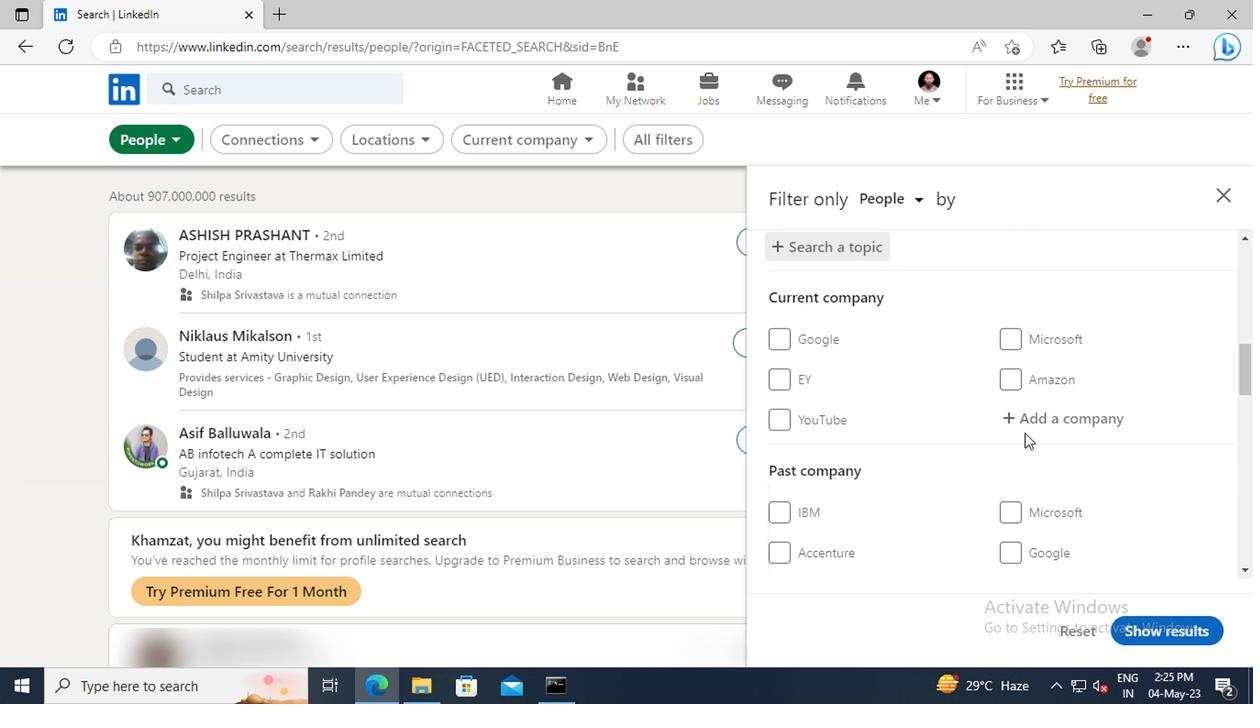 
Action: Mouse moved to (1018, 426)
Screenshot: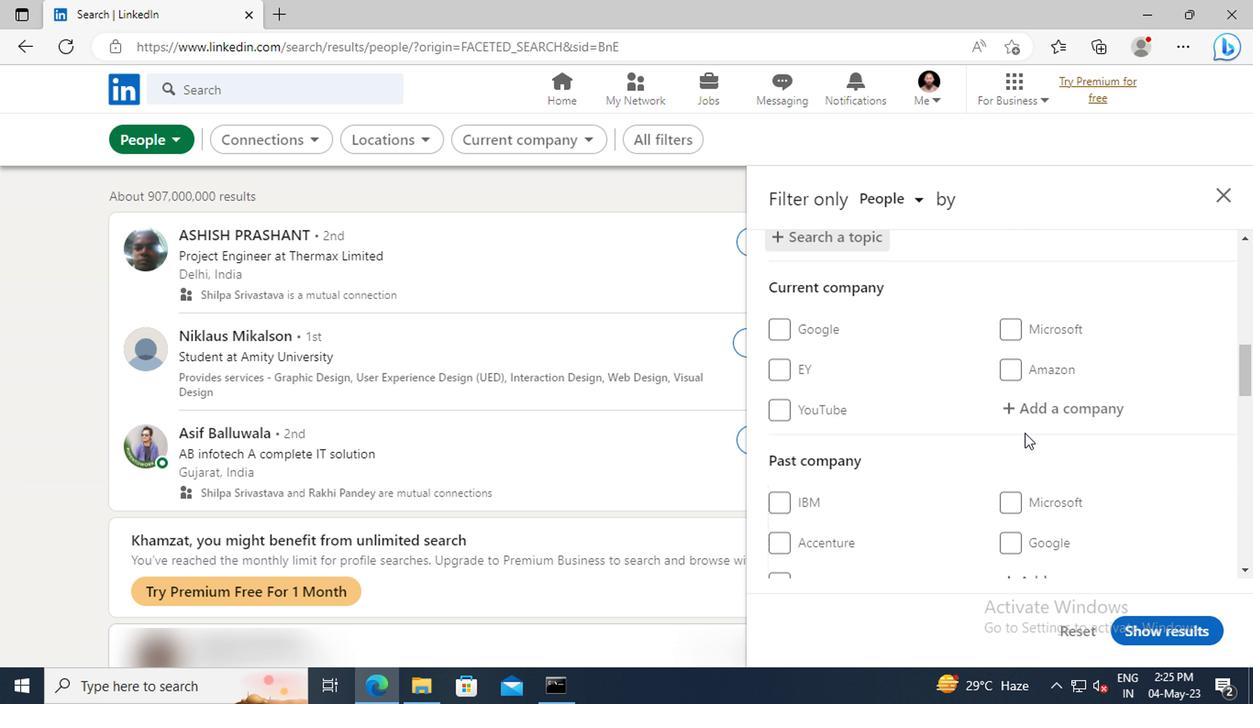 
Action: Mouse scrolled (1018, 424) with delta (0, -1)
Screenshot: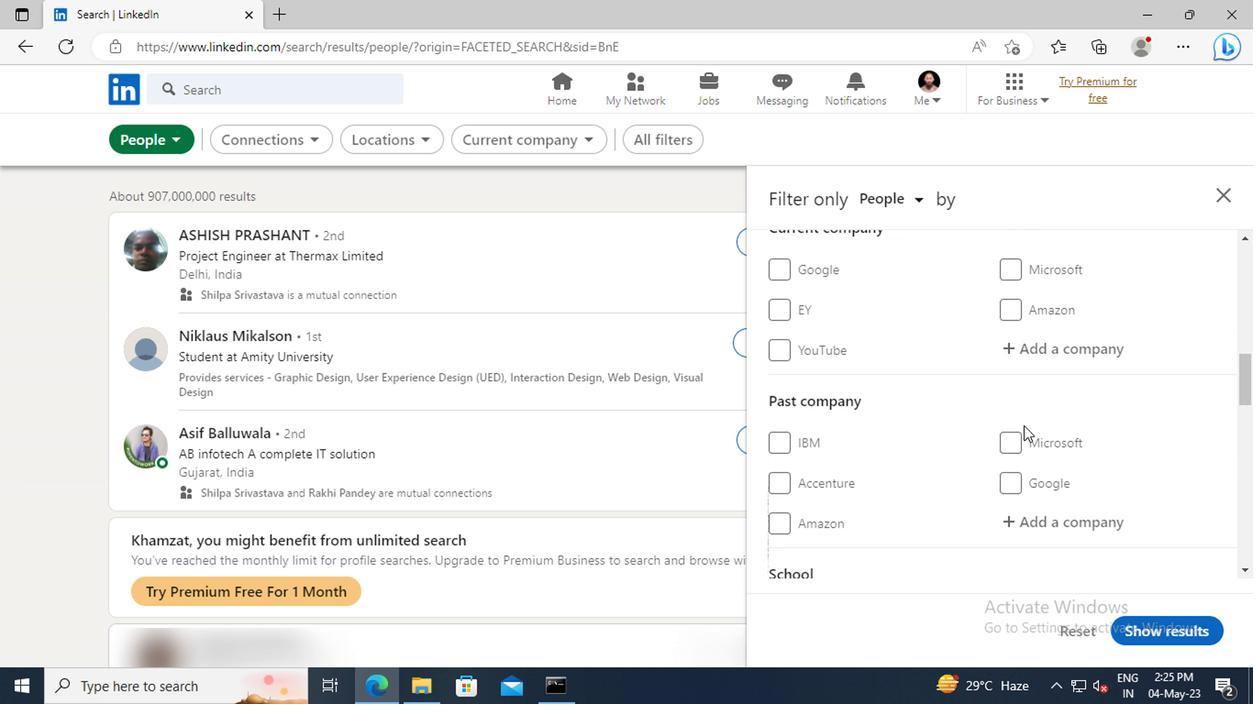 
Action: Mouse moved to (1018, 420)
Screenshot: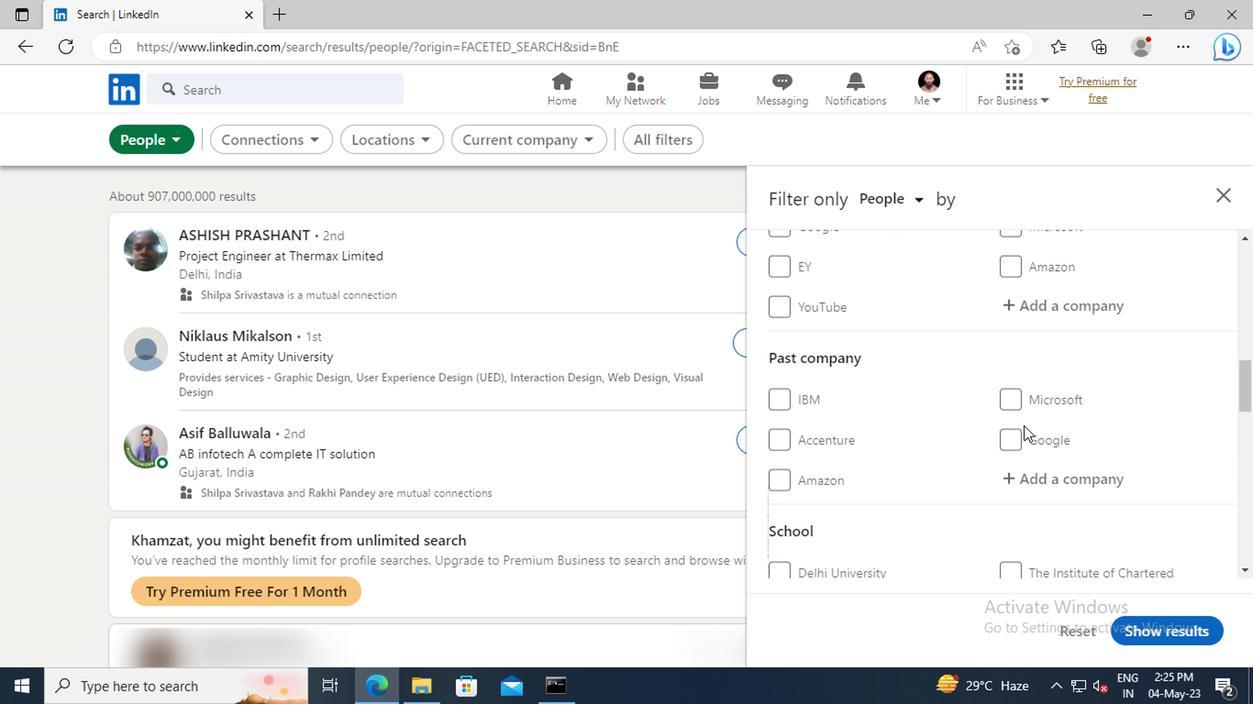 
Action: Mouse scrolled (1018, 419) with delta (0, -1)
Screenshot: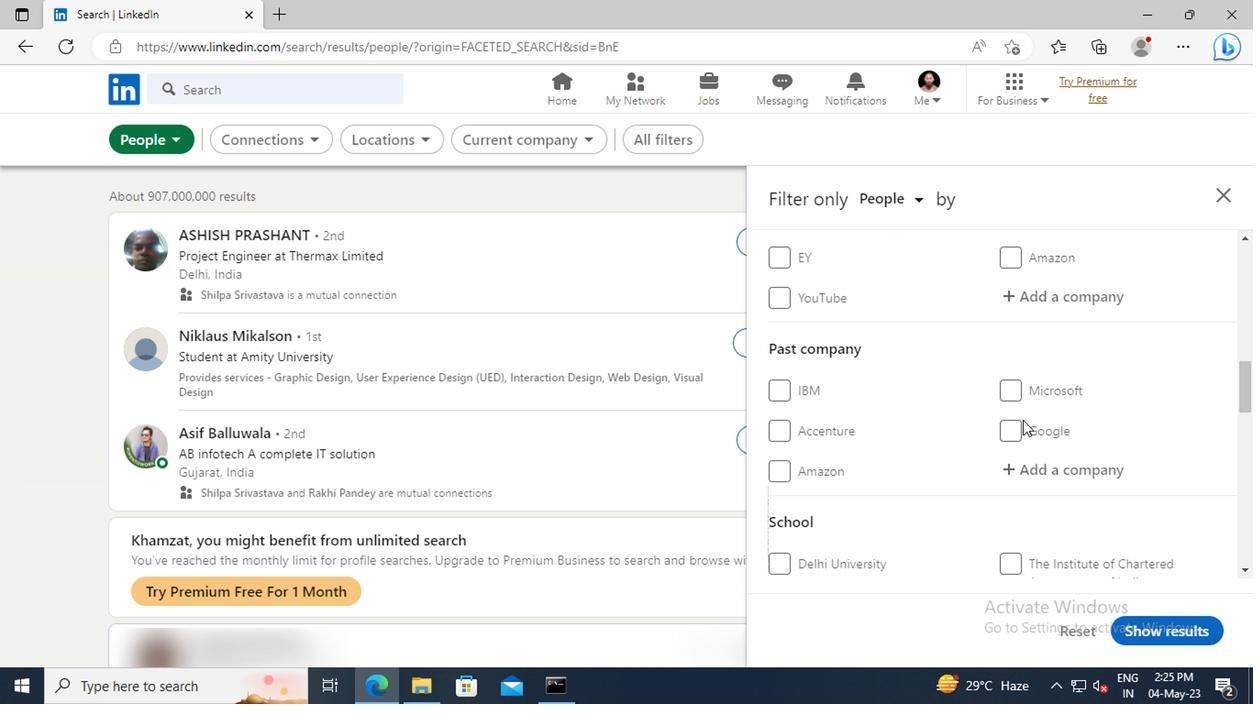 
Action: Mouse scrolled (1018, 419) with delta (0, -1)
Screenshot: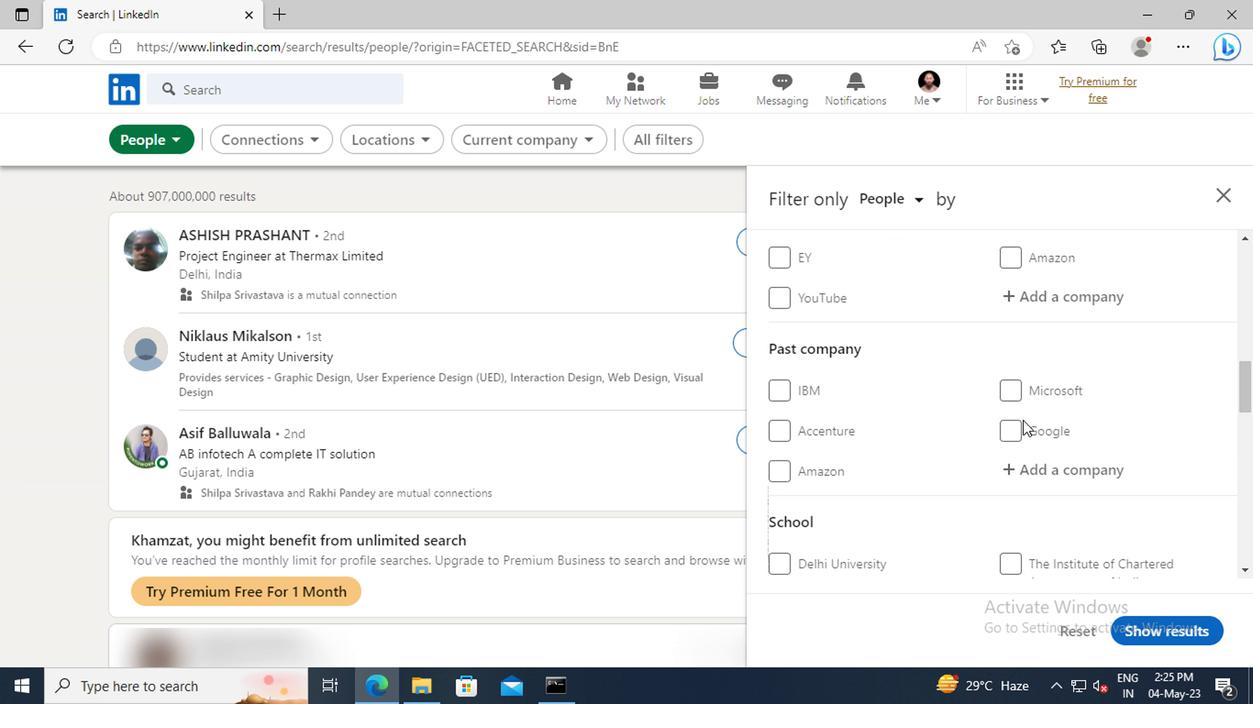 
Action: Mouse scrolled (1018, 419) with delta (0, -1)
Screenshot: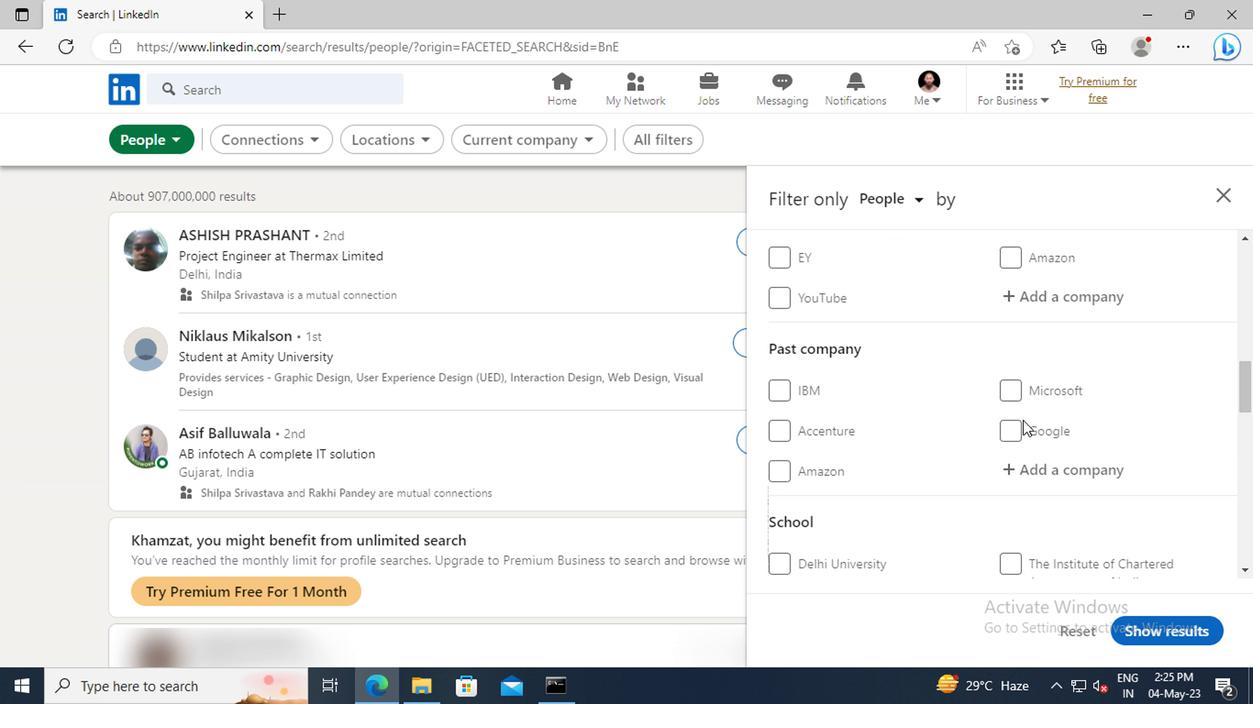 
Action: Mouse scrolled (1018, 419) with delta (0, -1)
Screenshot: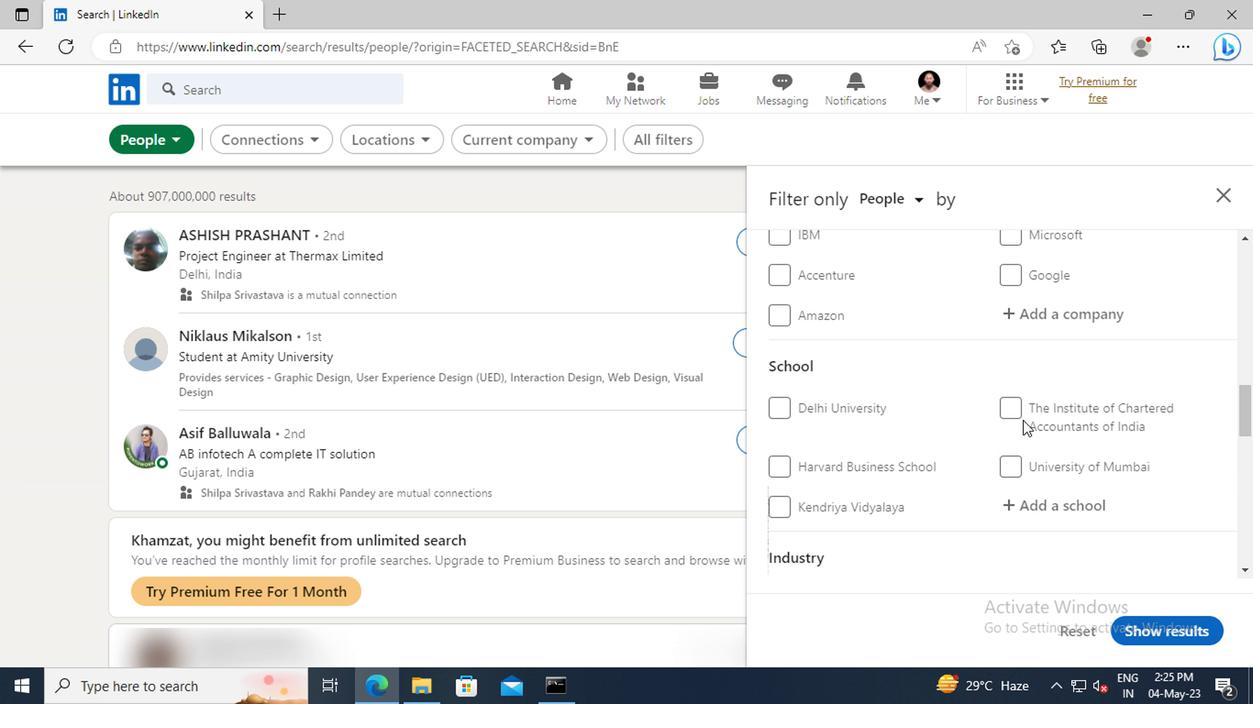 
Action: Mouse scrolled (1018, 419) with delta (0, -1)
Screenshot: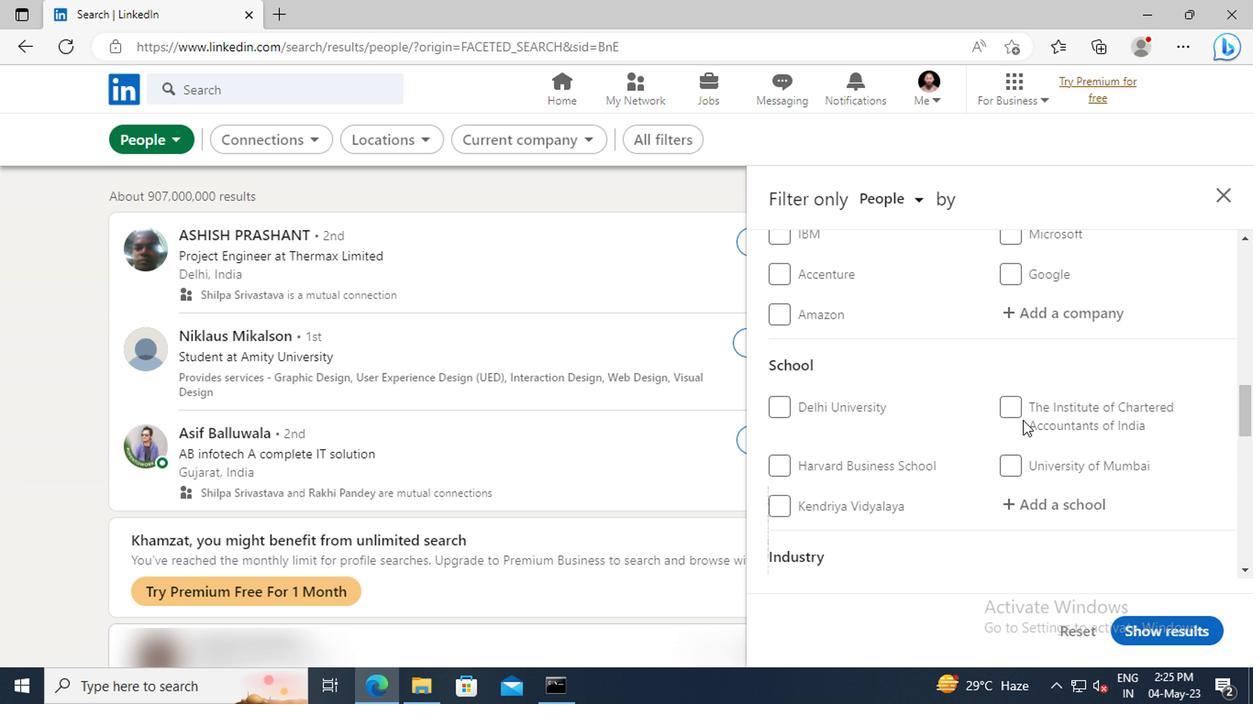 
Action: Mouse scrolled (1018, 419) with delta (0, -1)
Screenshot: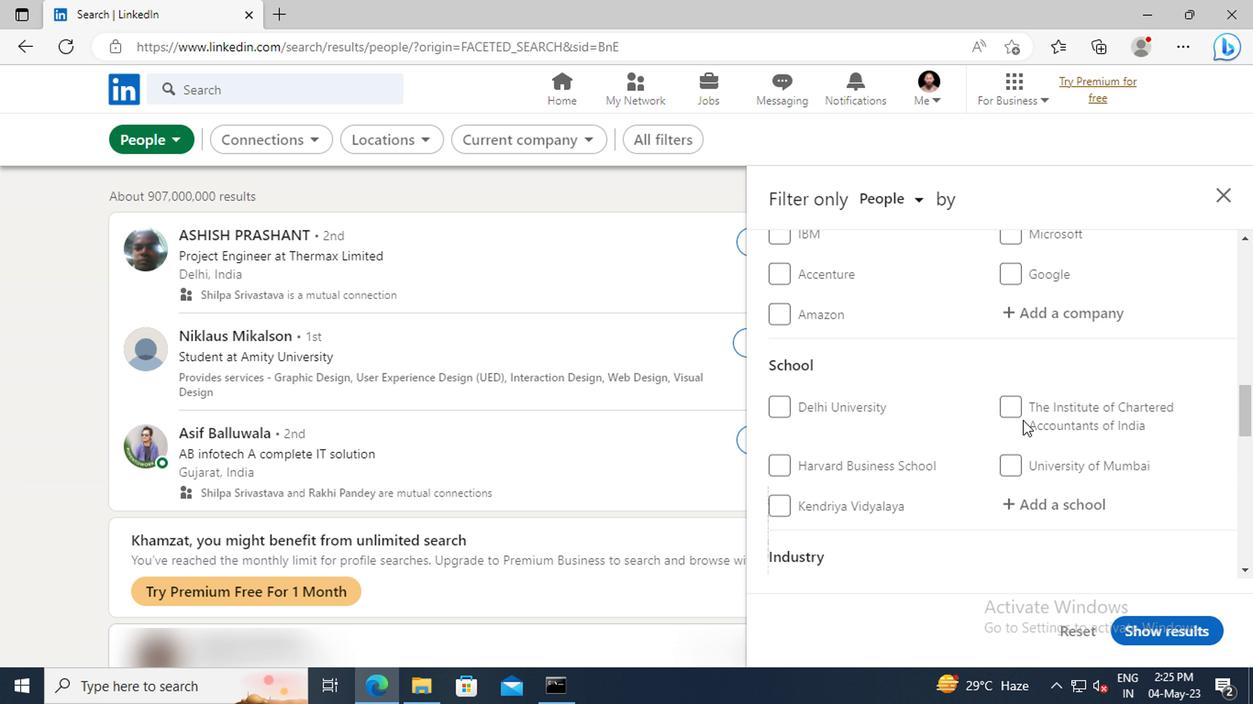 
Action: Mouse scrolled (1018, 419) with delta (0, -1)
Screenshot: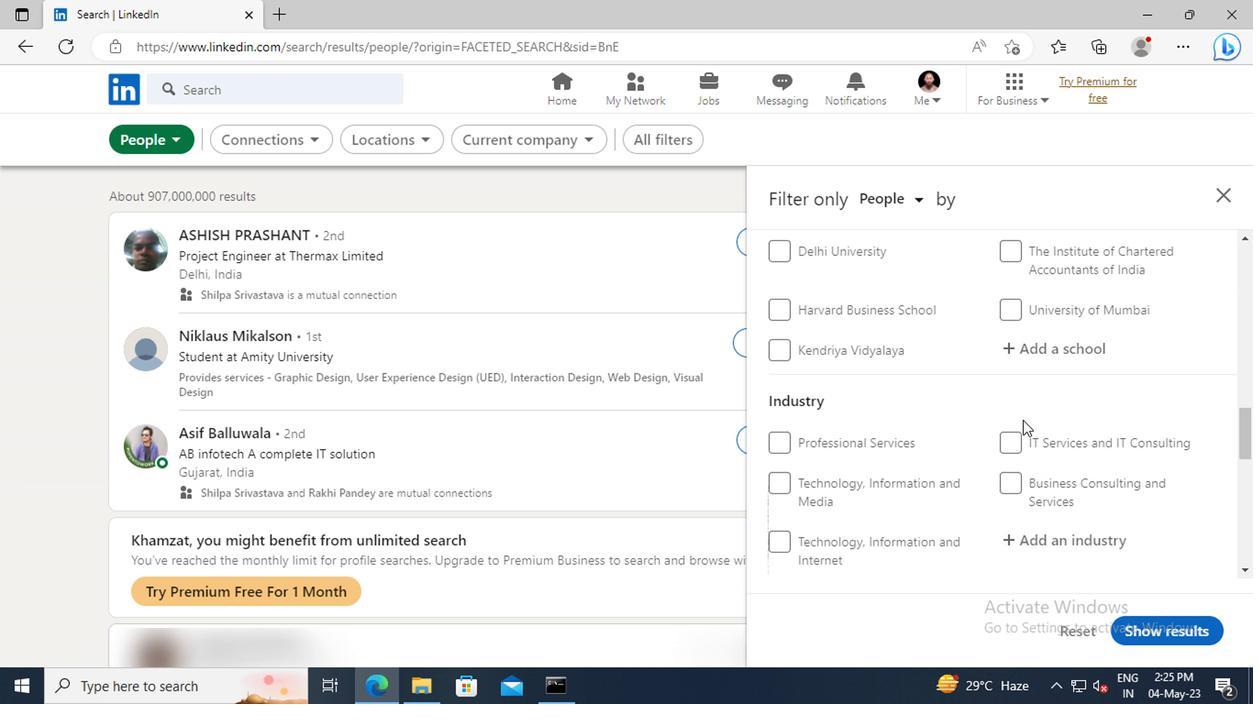 
Action: Mouse scrolled (1018, 419) with delta (0, -1)
Screenshot: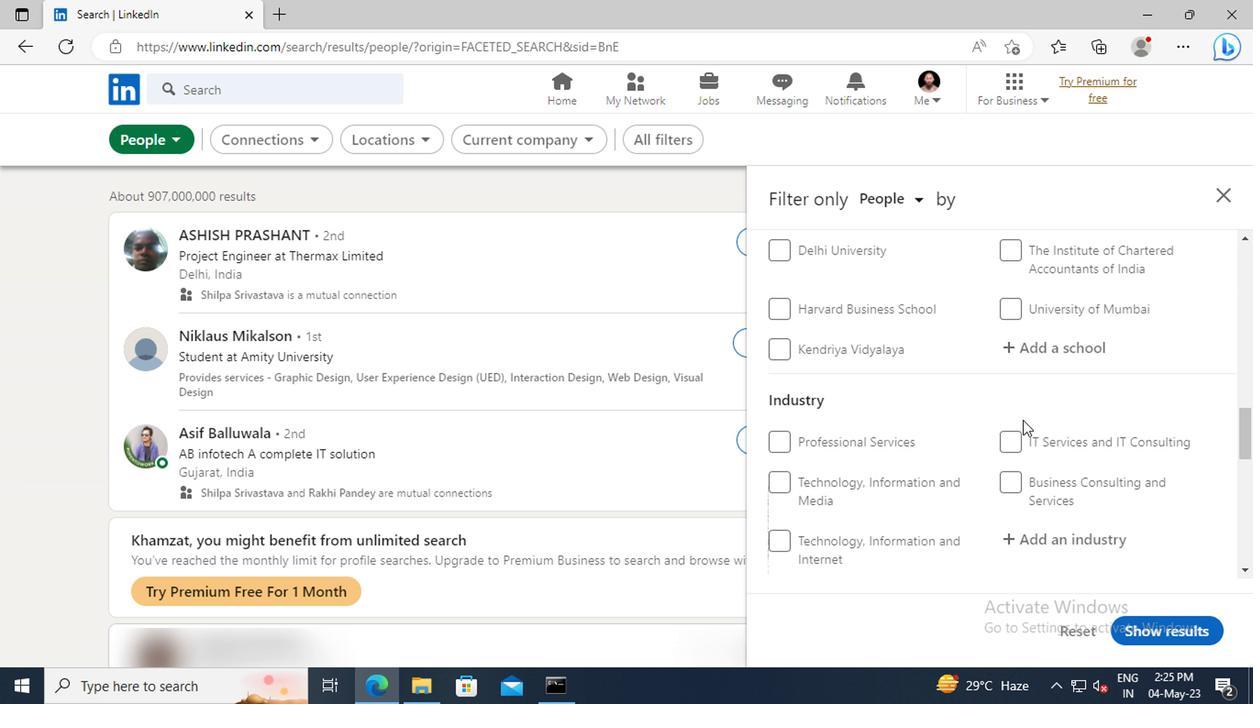 
Action: Mouse scrolled (1018, 419) with delta (0, -1)
Screenshot: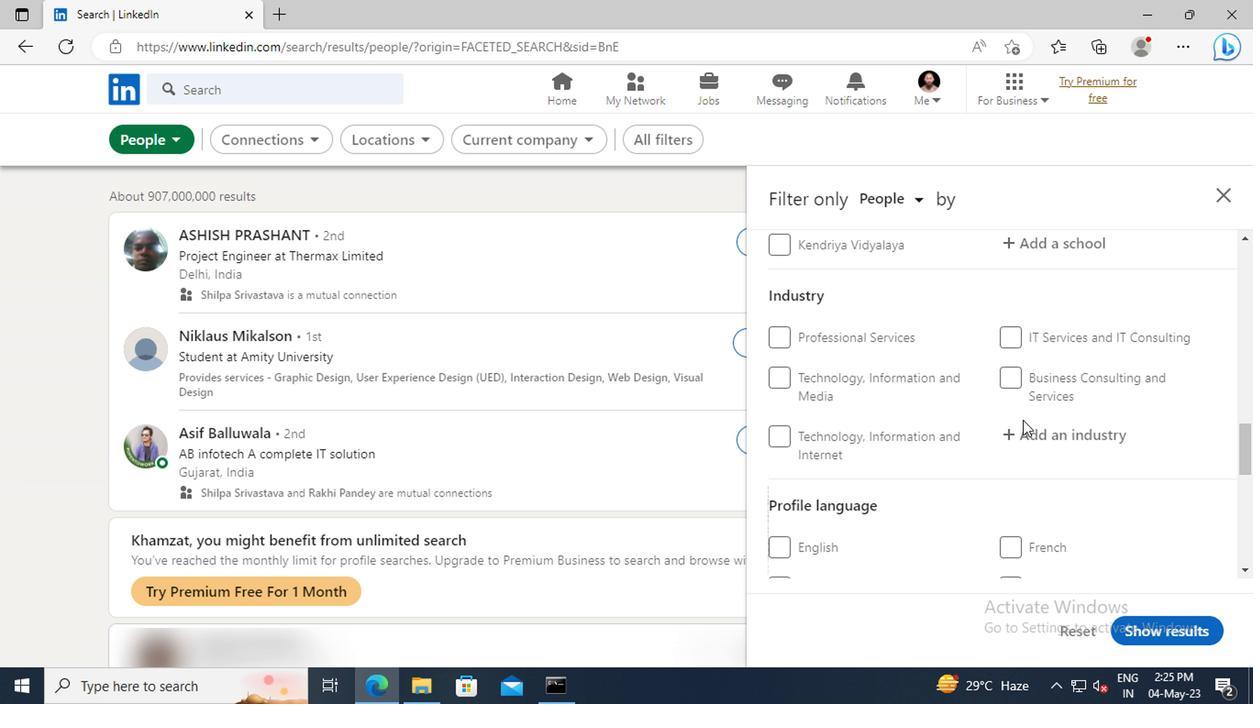 
Action: Mouse scrolled (1018, 419) with delta (0, -1)
Screenshot: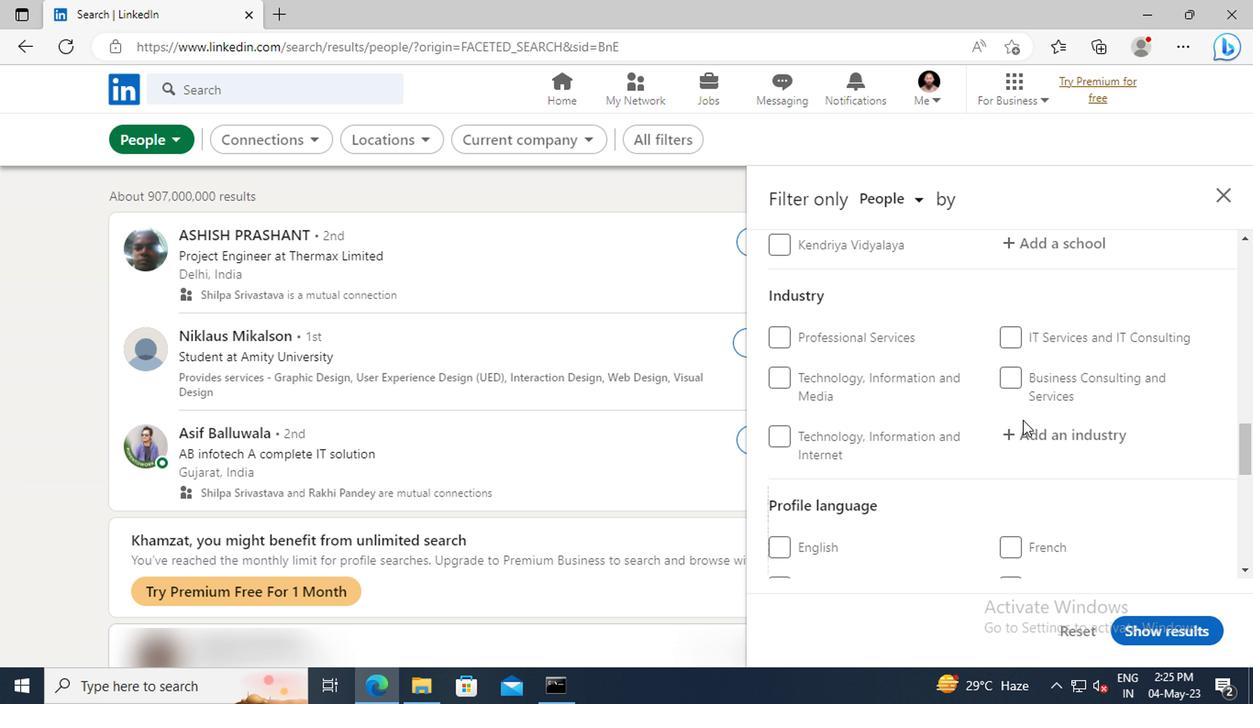 
Action: Mouse scrolled (1018, 419) with delta (0, -1)
Screenshot: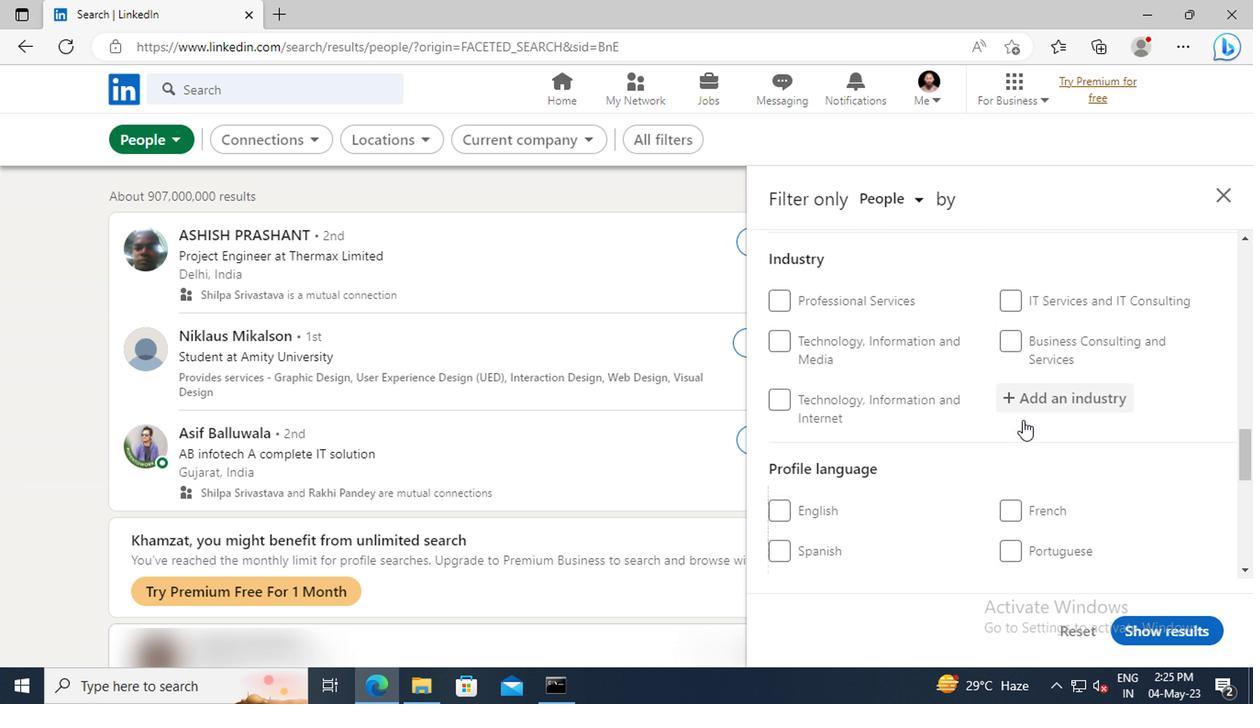 
Action: Mouse moved to (1003, 431)
Screenshot: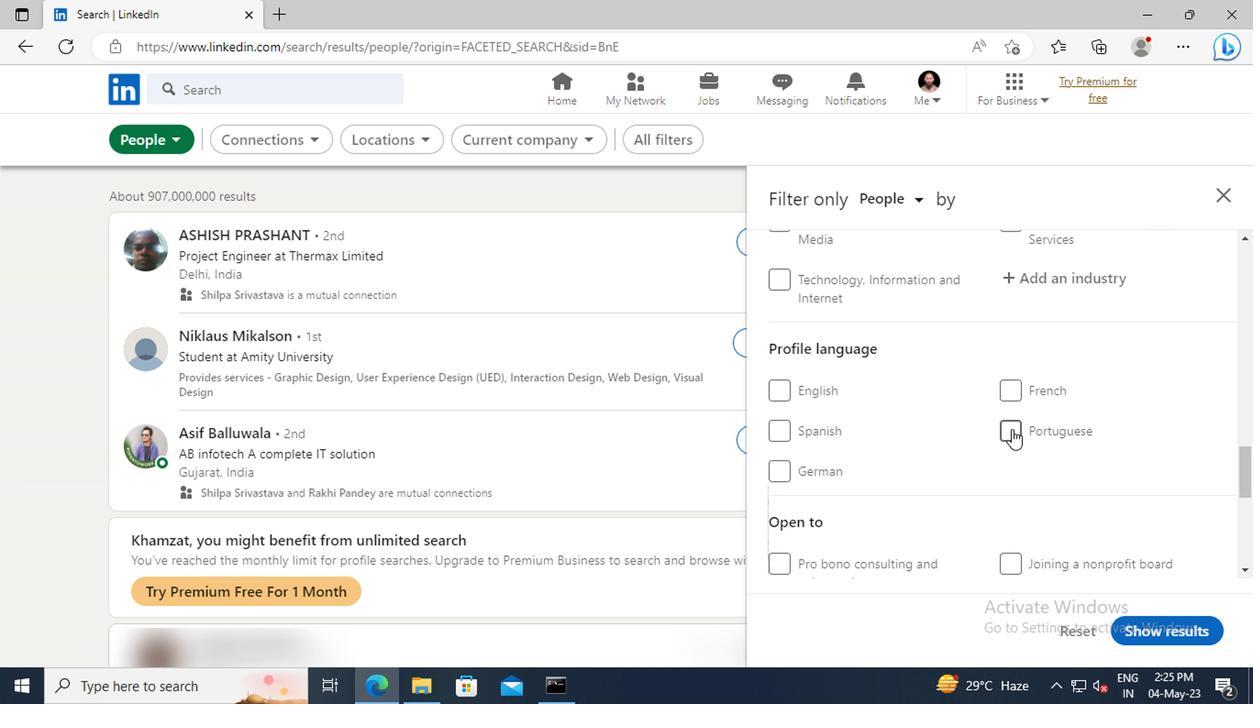 
Action: Mouse pressed left at (1003, 431)
Screenshot: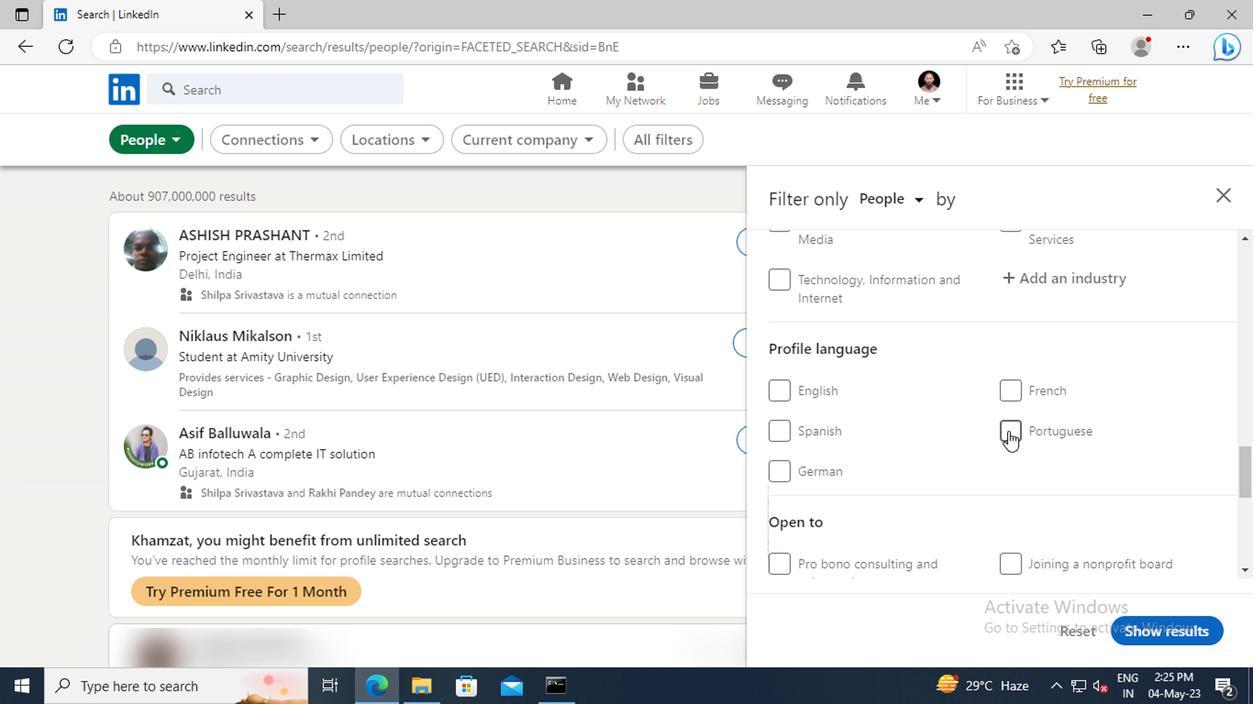 
Action: Mouse moved to (1058, 409)
Screenshot: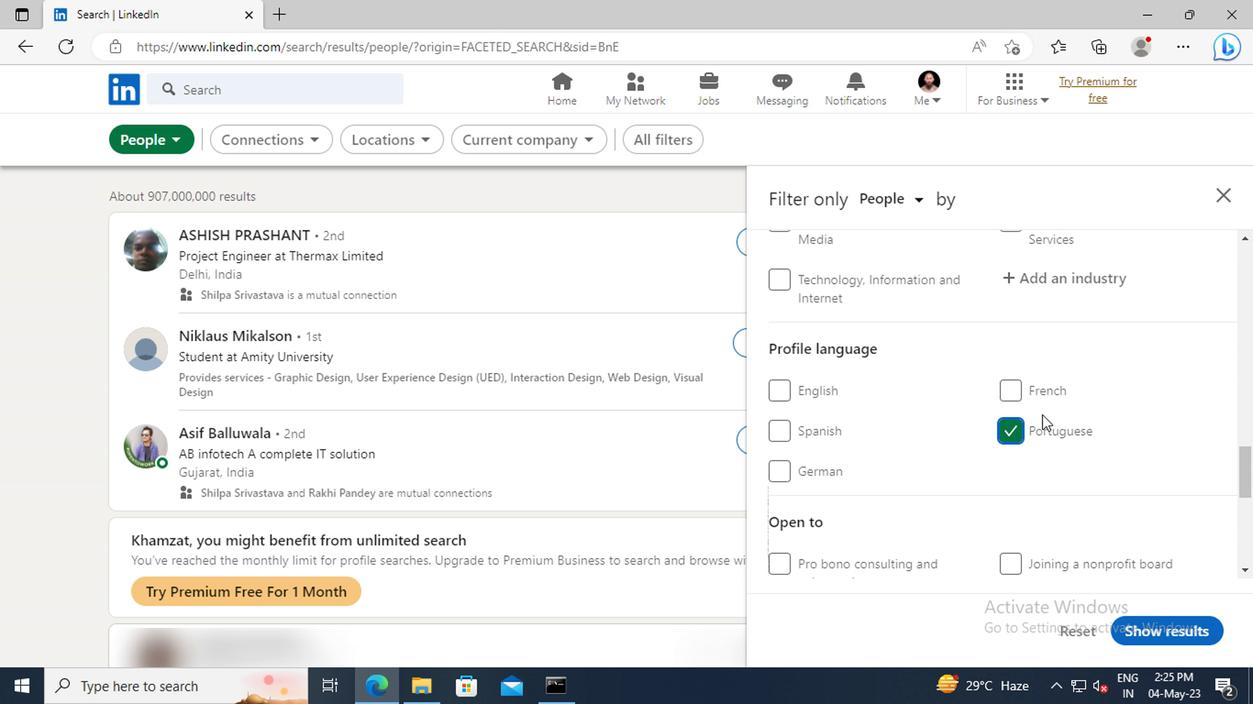 
Action: Mouse scrolled (1058, 410) with delta (0, 1)
Screenshot: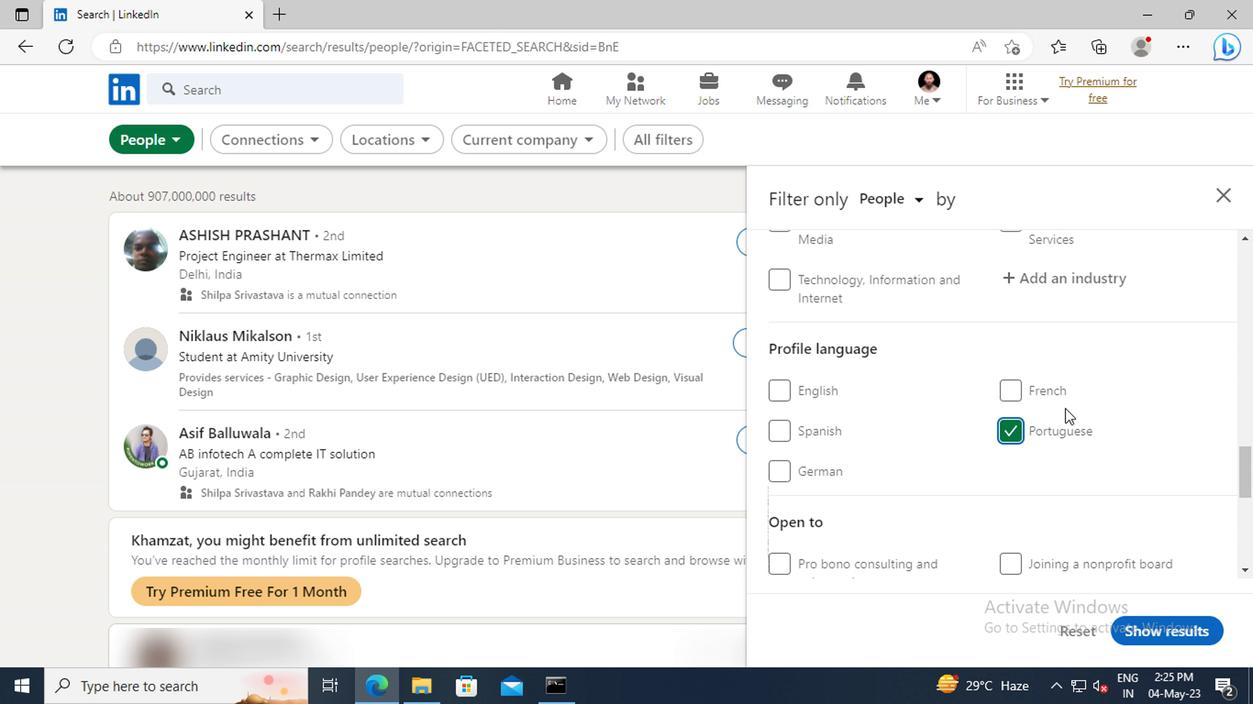 
Action: Mouse scrolled (1058, 410) with delta (0, 1)
Screenshot: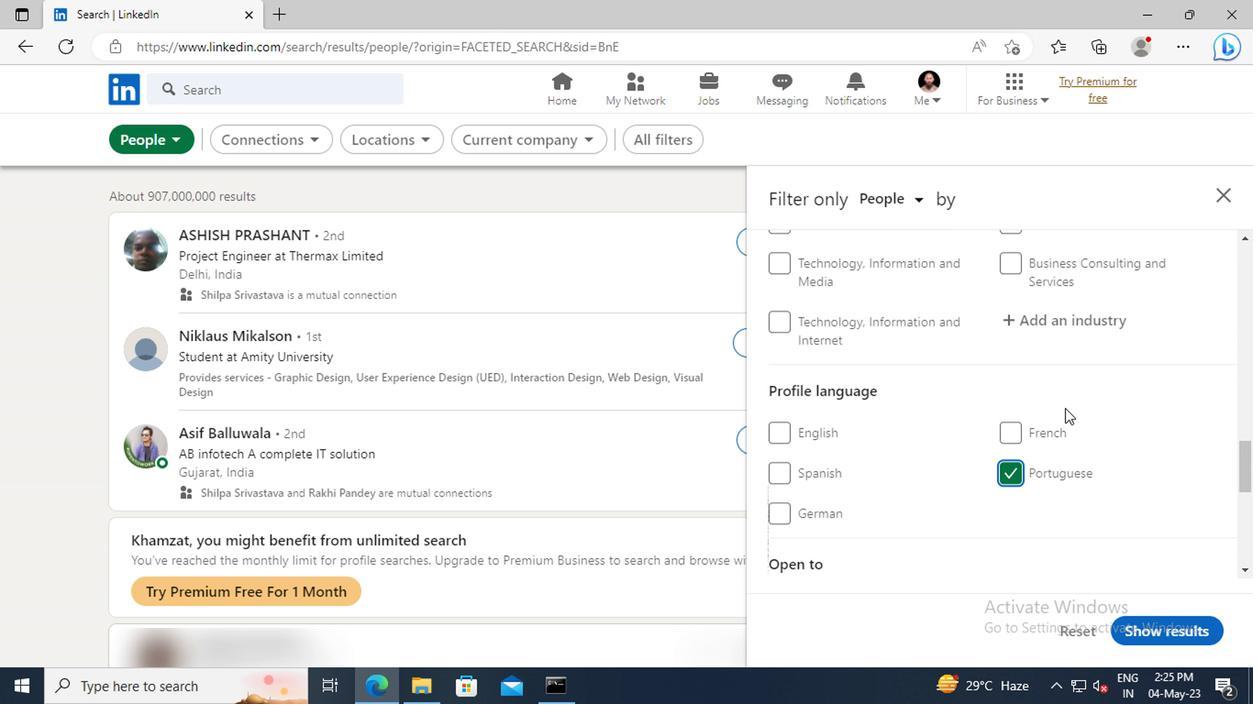 
Action: Mouse scrolled (1058, 410) with delta (0, 1)
Screenshot: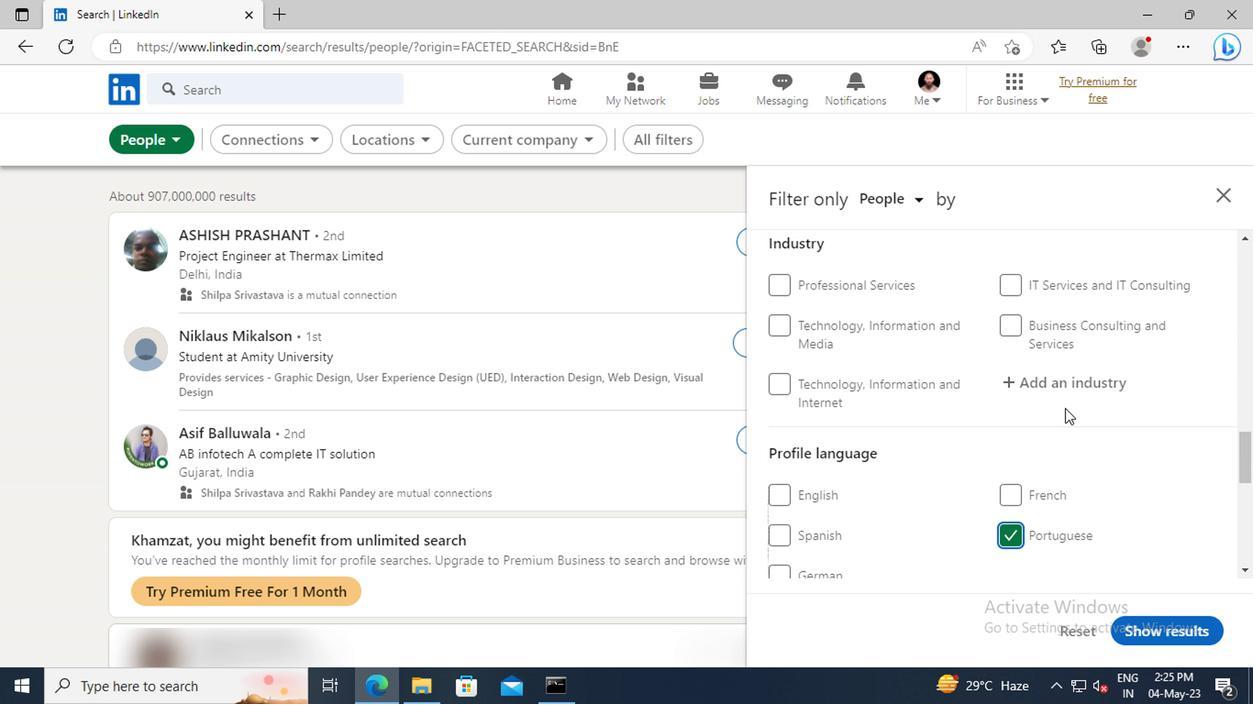 
Action: Mouse scrolled (1058, 410) with delta (0, 1)
Screenshot: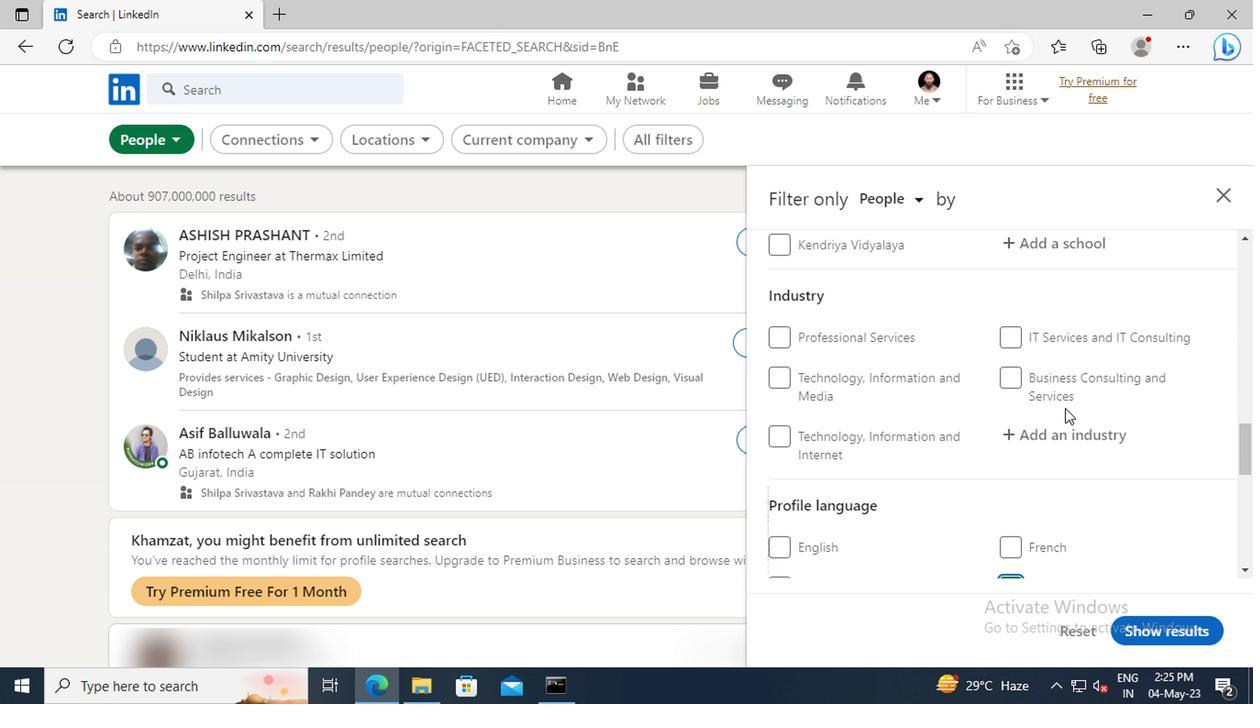 
Action: Mouse scrolled (1058, 410) with delta (0, 1)
Screenshot: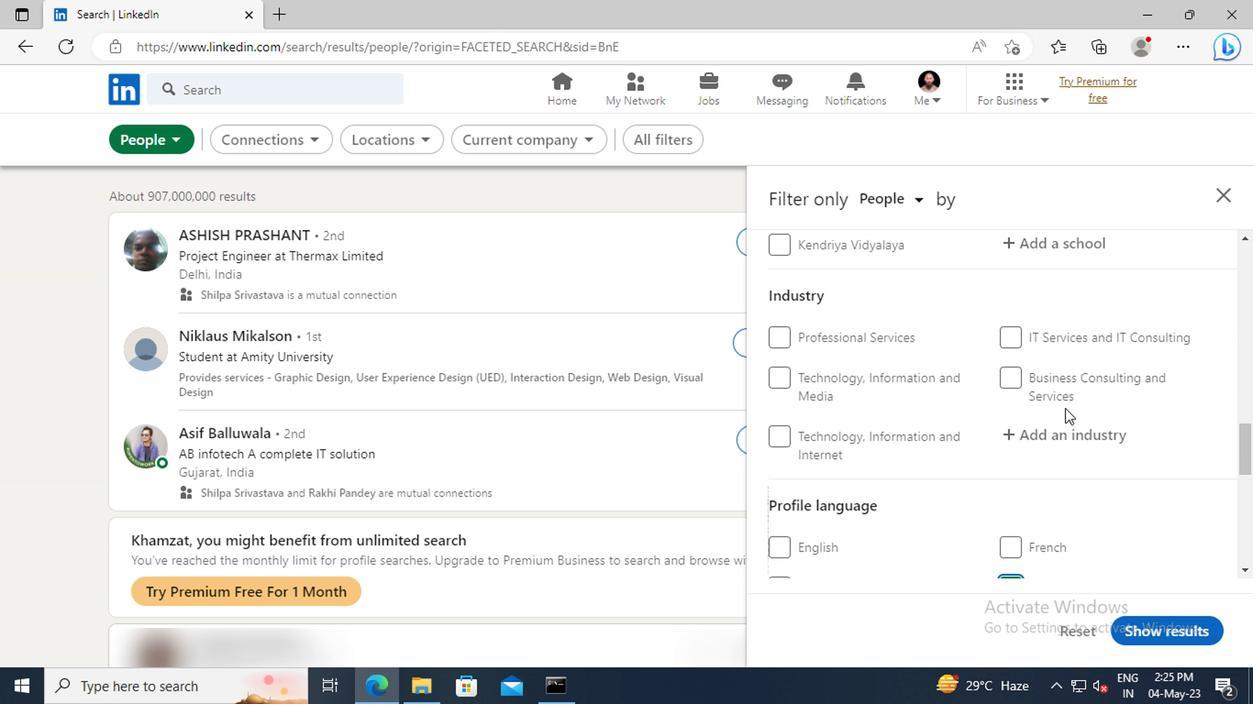 
Action: Mouse scrolled (1058, 410) with delta (0, 1)
Screenshot: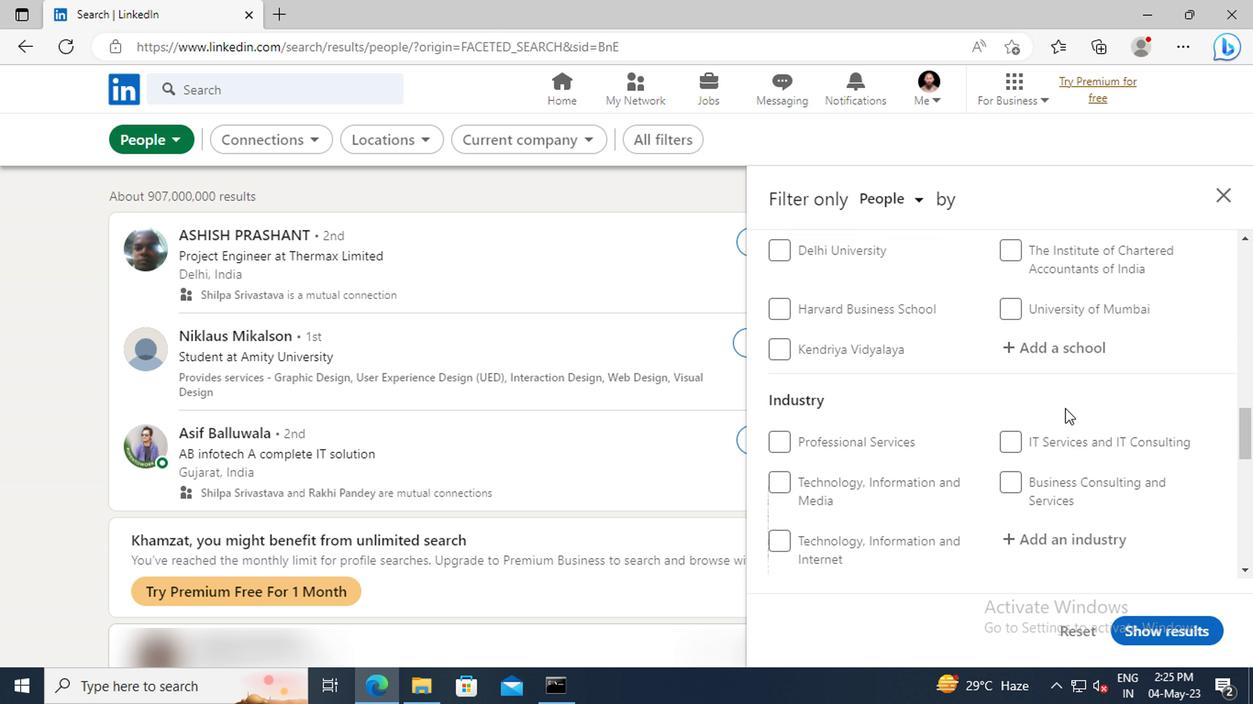 
Action: Mouse scrolled (1058, 410) with delta (0, 1)
Screenshot: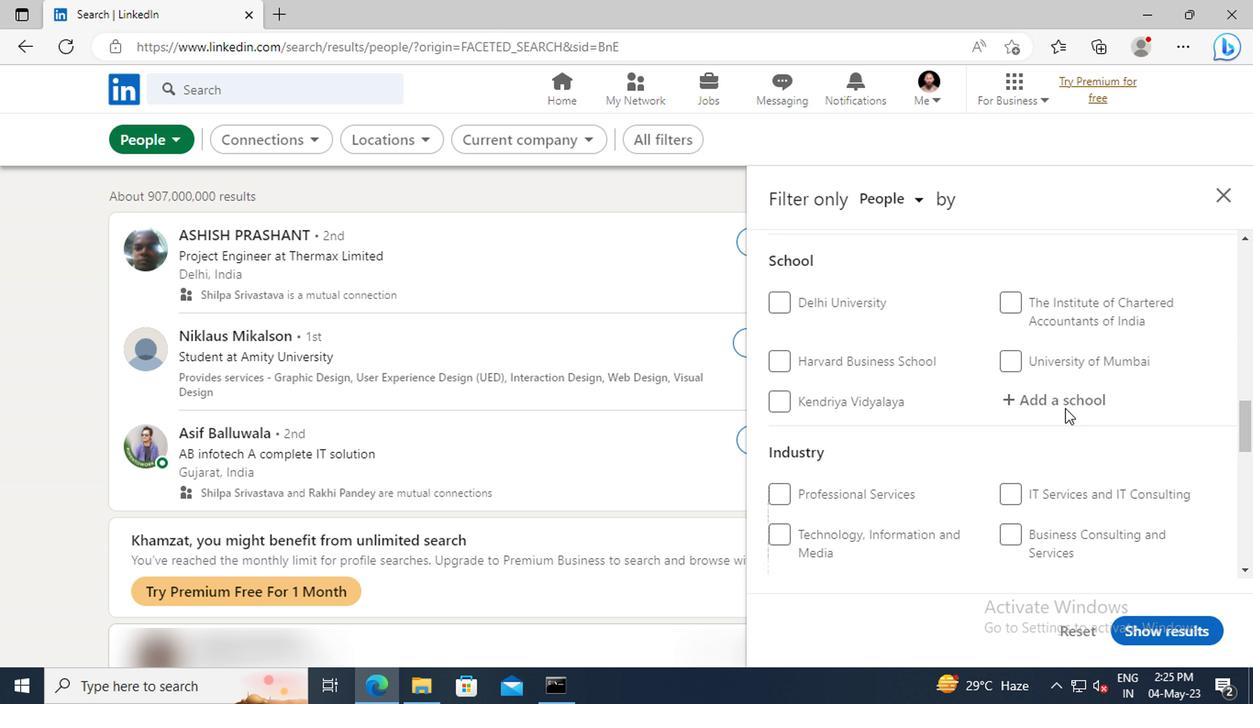 
Action: Mouse scrolled (1058, 410) with delta (0, 1)
Screenshot: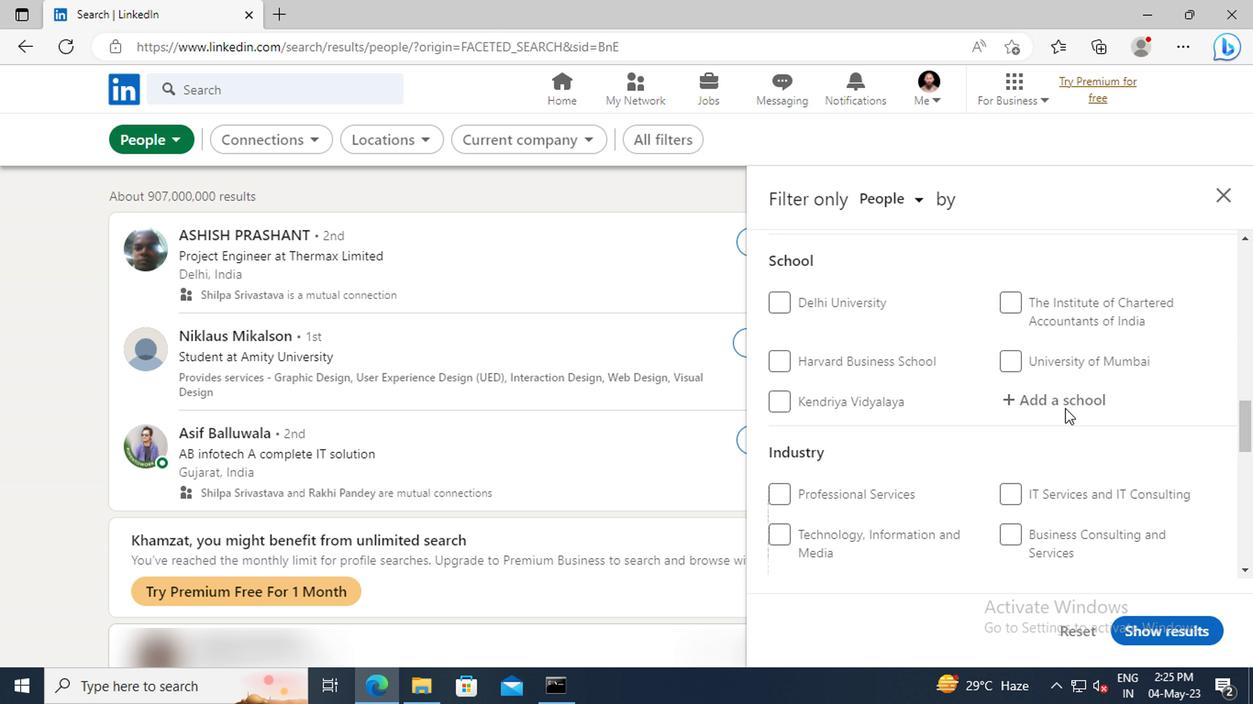 
Action: Mouse scrolled (1058, 410) with delta (0, 1)
Screenshot: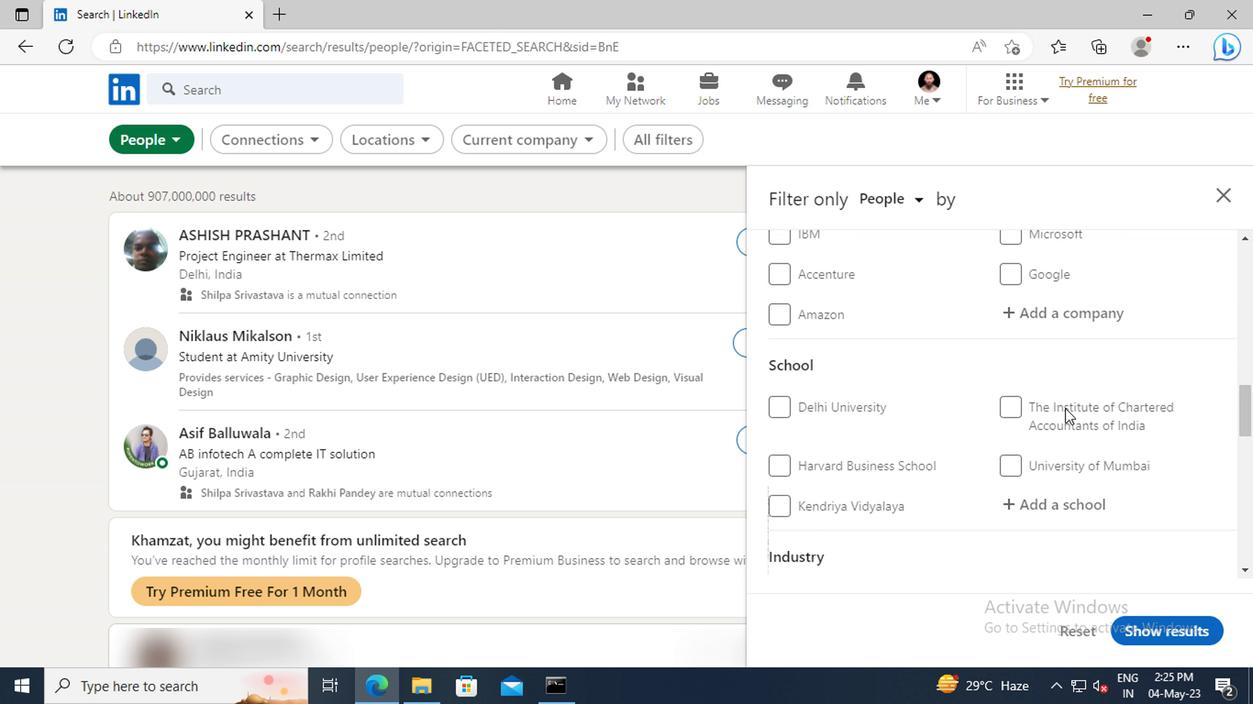 
Action: Mouse scrolled (1058, 410) with delta (0, 1)
Screenshot: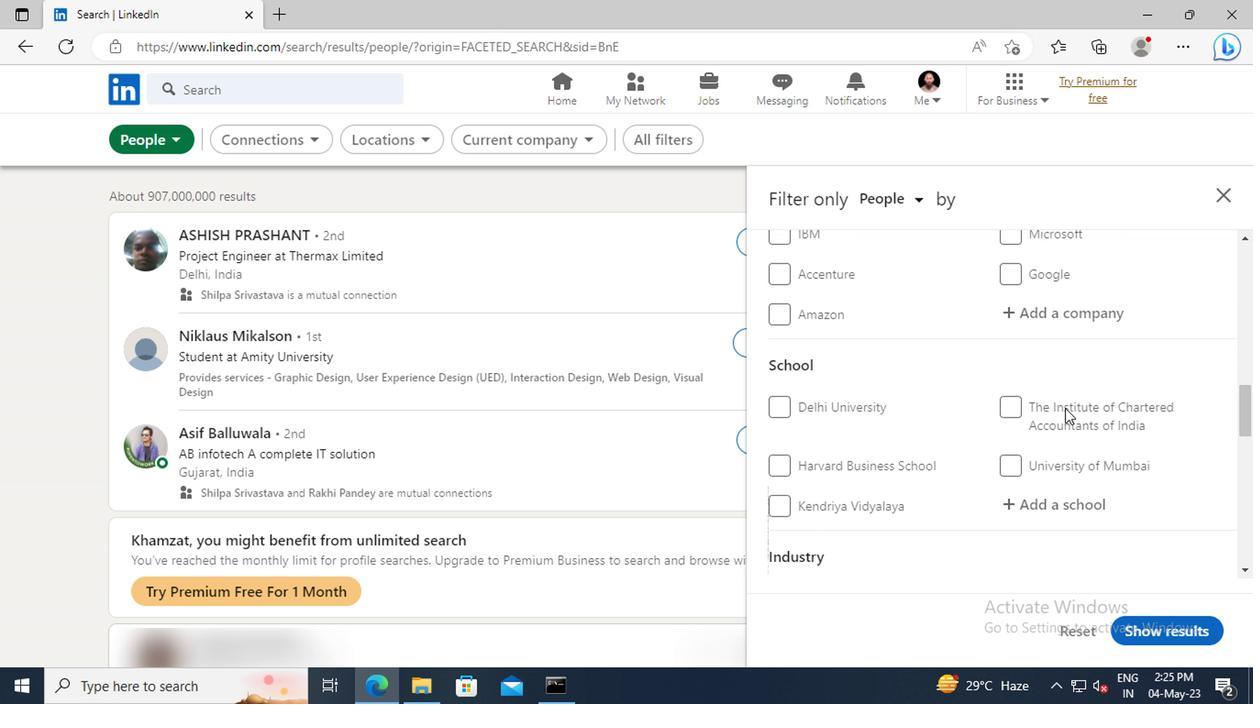 
Action: Mouse scrolled (1058, 410) with delta (0, 1)
Screenshot: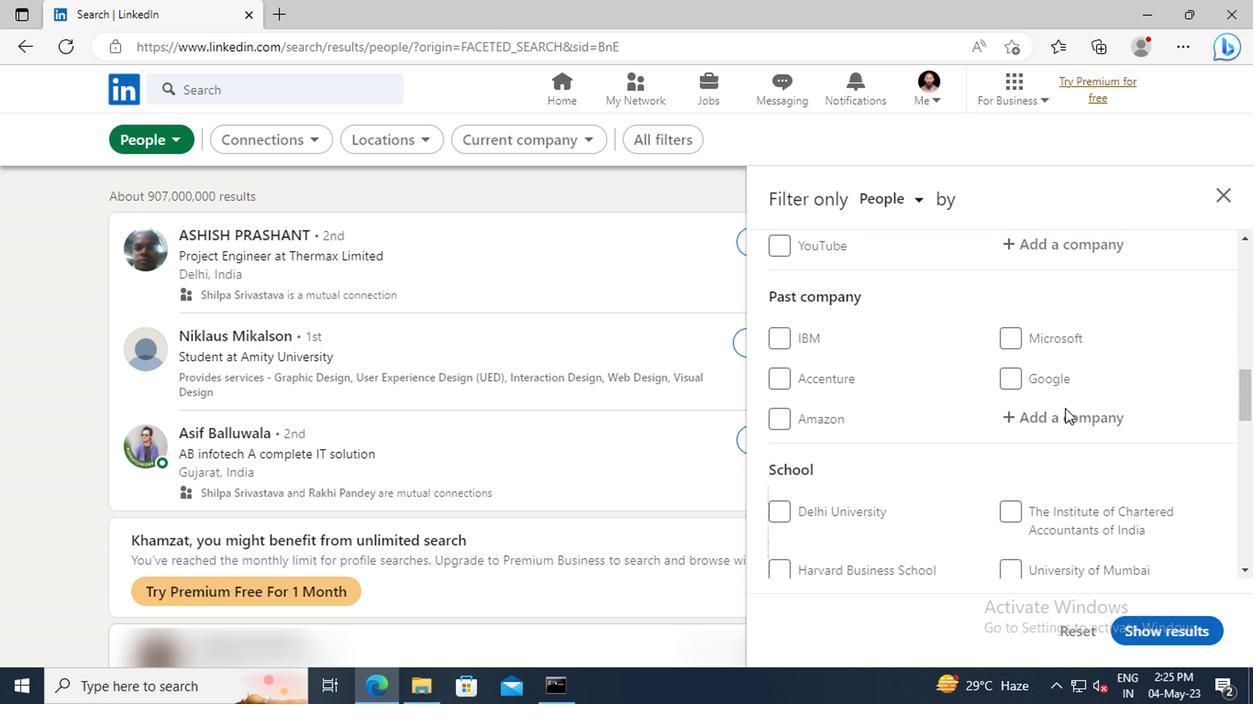 
Action: Mouse scrolled (1058, 410) with delta (0, 1)
Screenshot: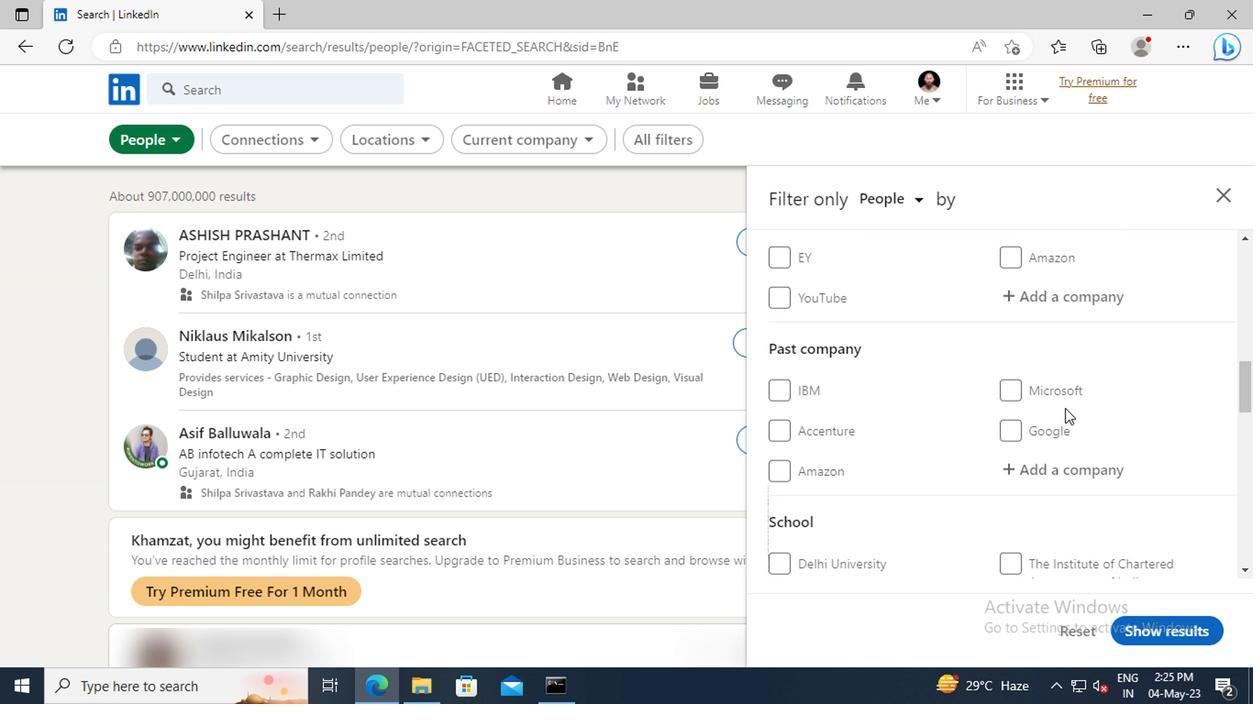 
Action: Mouse scrolled (1058, 410) with delta (0, 1)
Screenshot: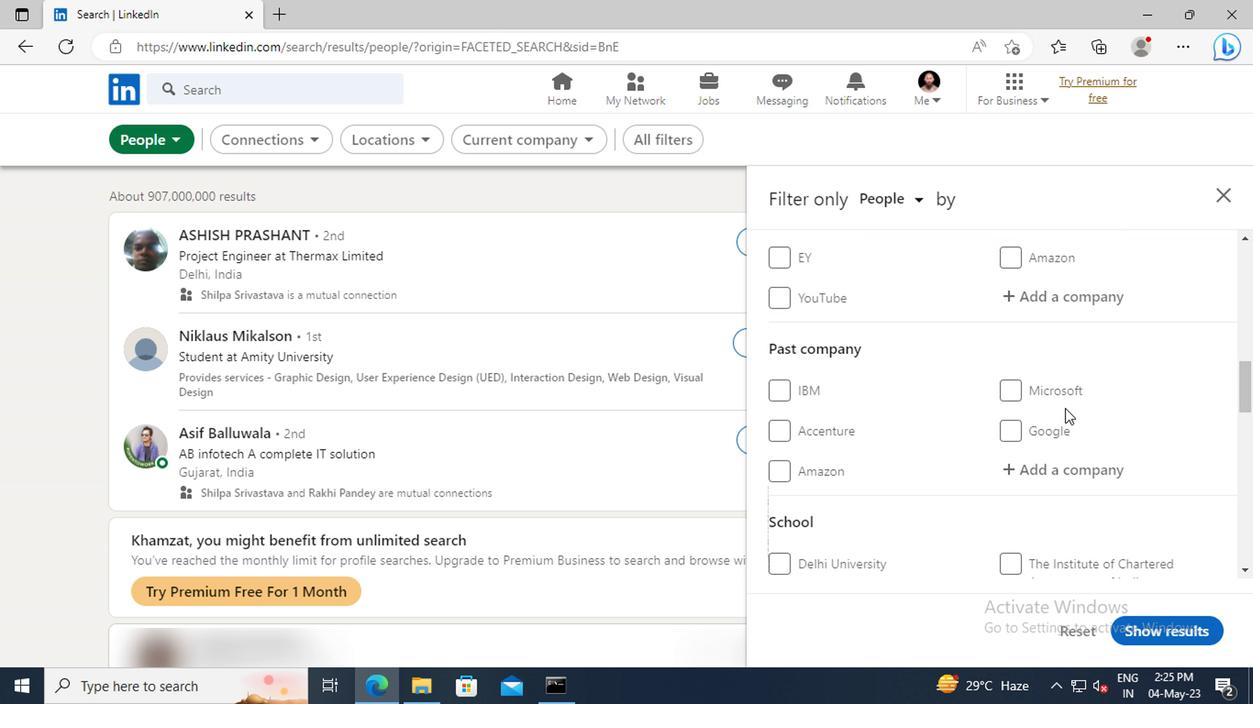 
Action: Mouse moved to (1051, 406)
Screenshot: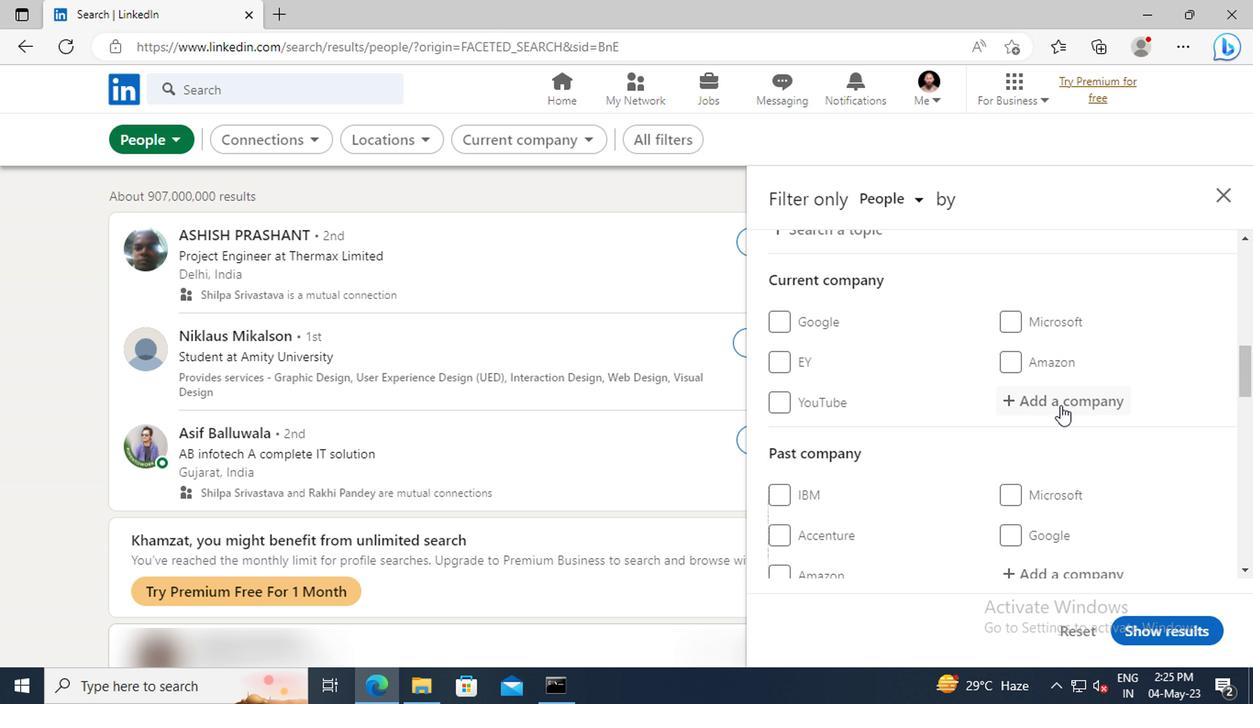 
Action: Mouse pressed left at (1051, 406)
Screenshot: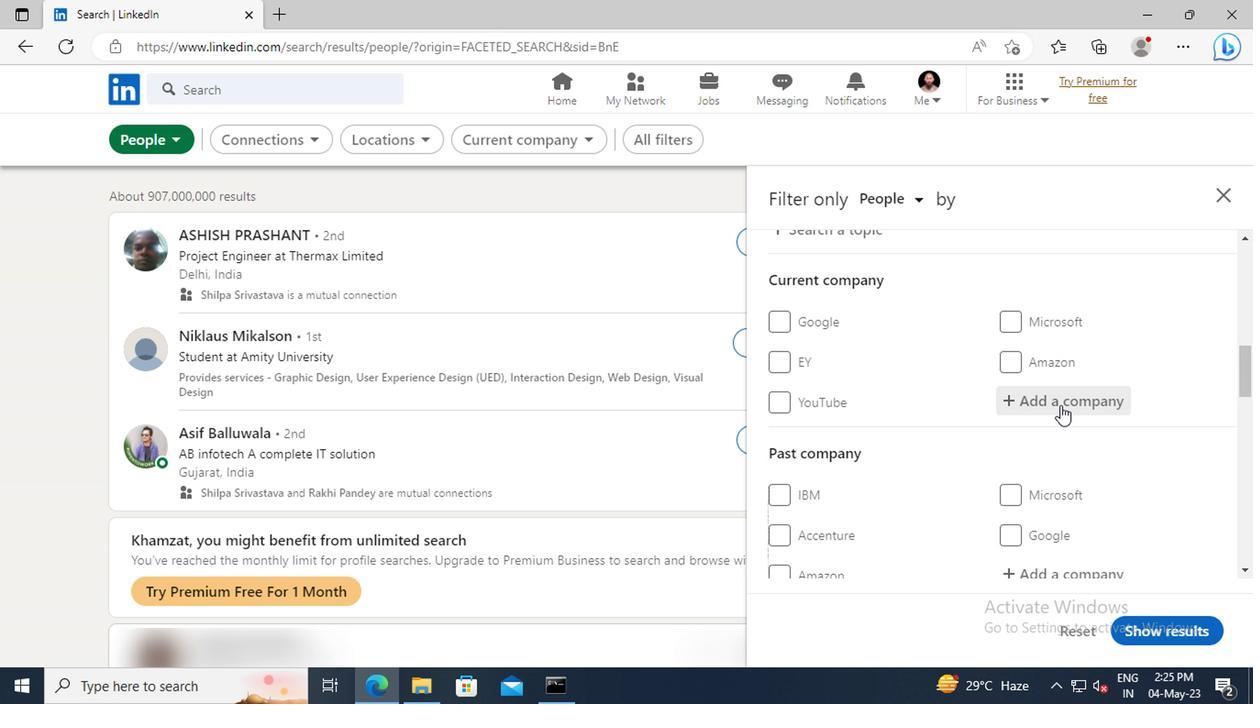 
Action: Key pressed <Key.shift>TATA<Key.space><Key.shift>POWER<Key.space><Key.shift><Key.shift><Key.shift><Key.shift>S
Screenshot: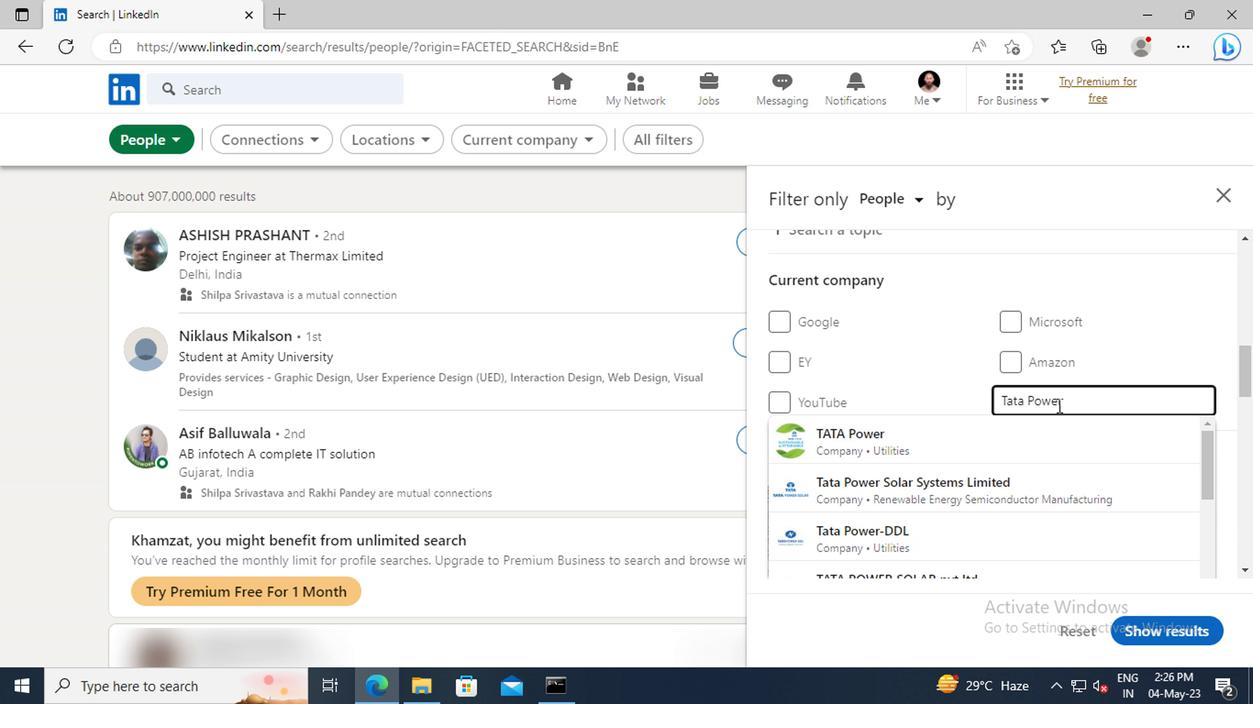 
Action: Mouse moved to (1046, 432)
Screenshot: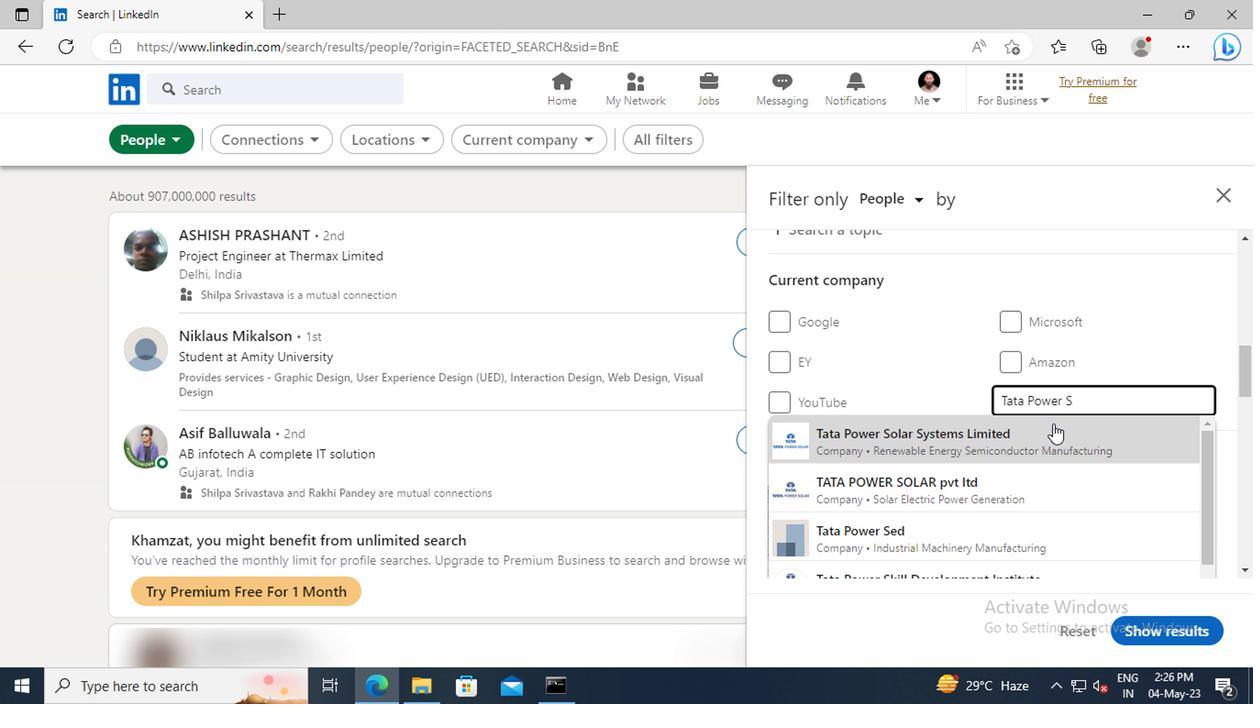 
Action: Mouse pressed left at (1046, 432)
Screenshot: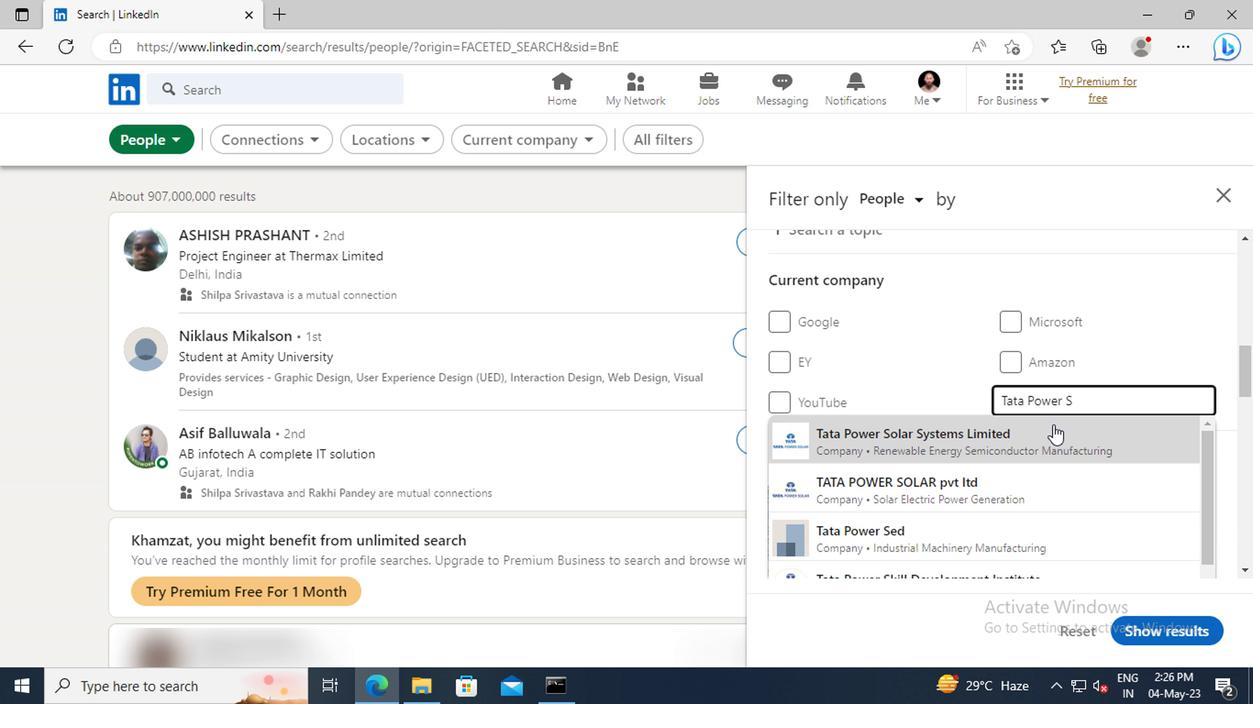 
Action: Mouse scrolled (1046, 431) with delta (0, 0)
Screenshot: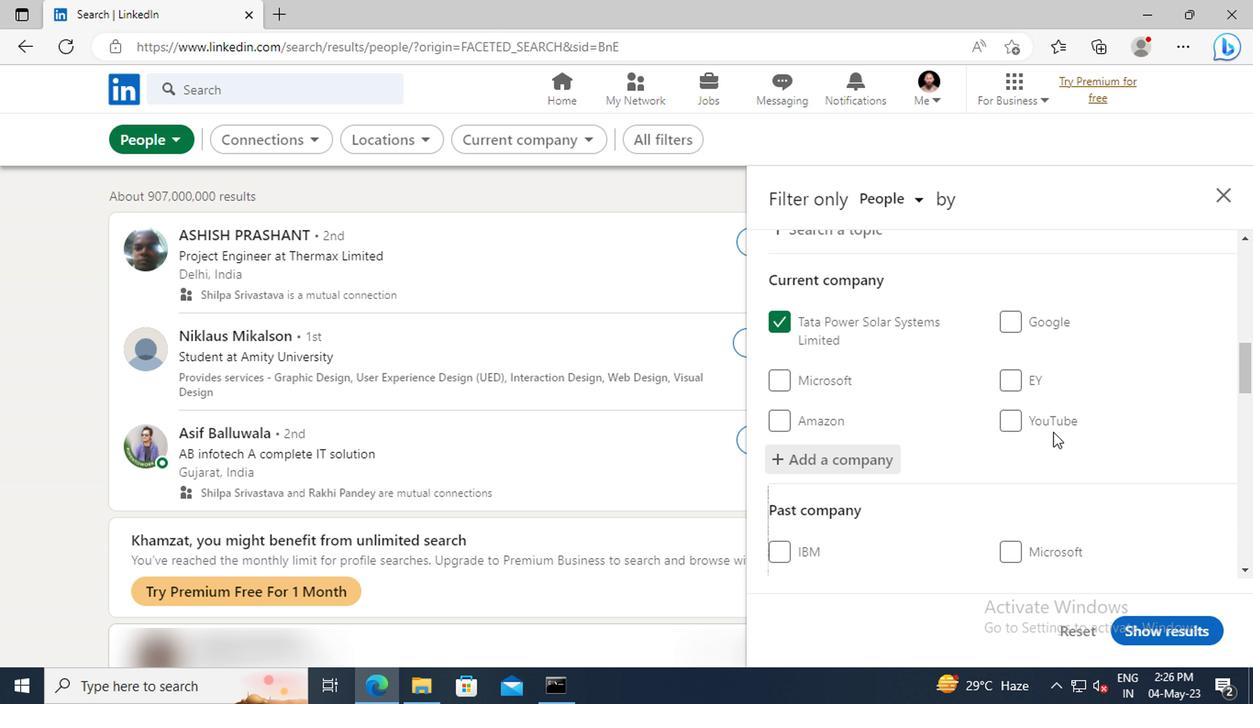 
Action: Mouse scrolled (1046, 431) with delta (0, 0)
Screenshot: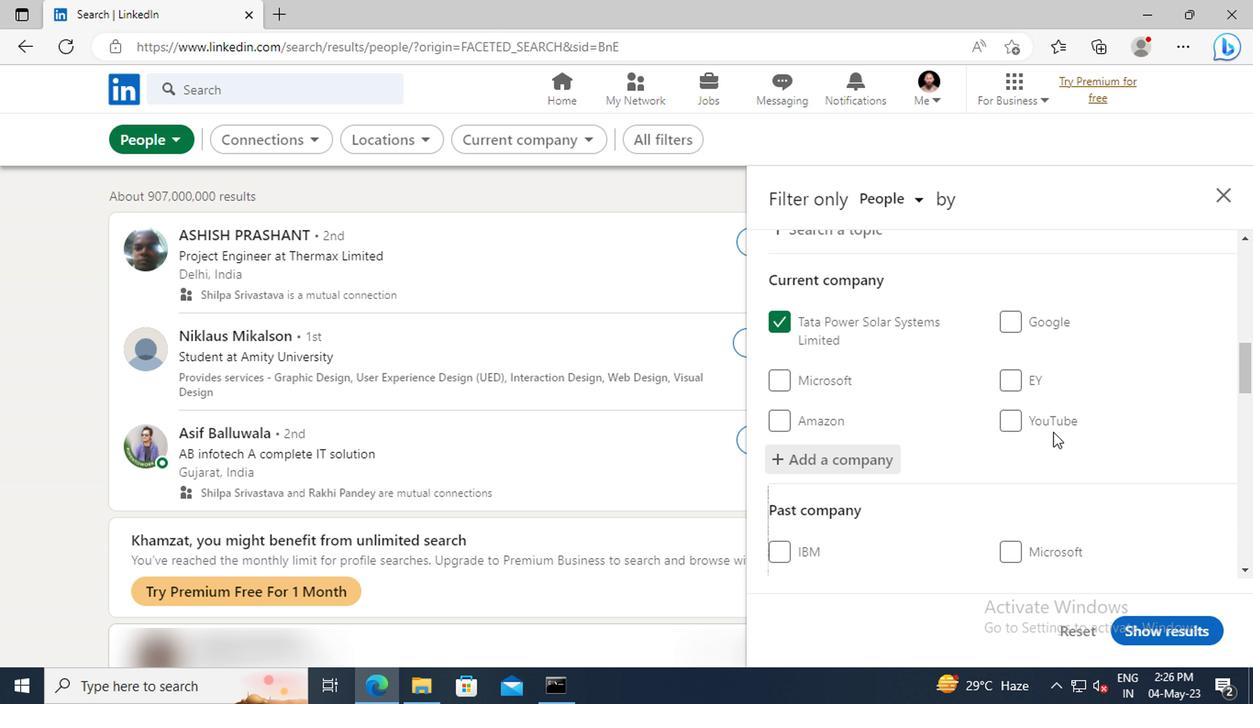 
Action: Mouse scrolled (1046, 431) with delta (0, 0)
Screenshot: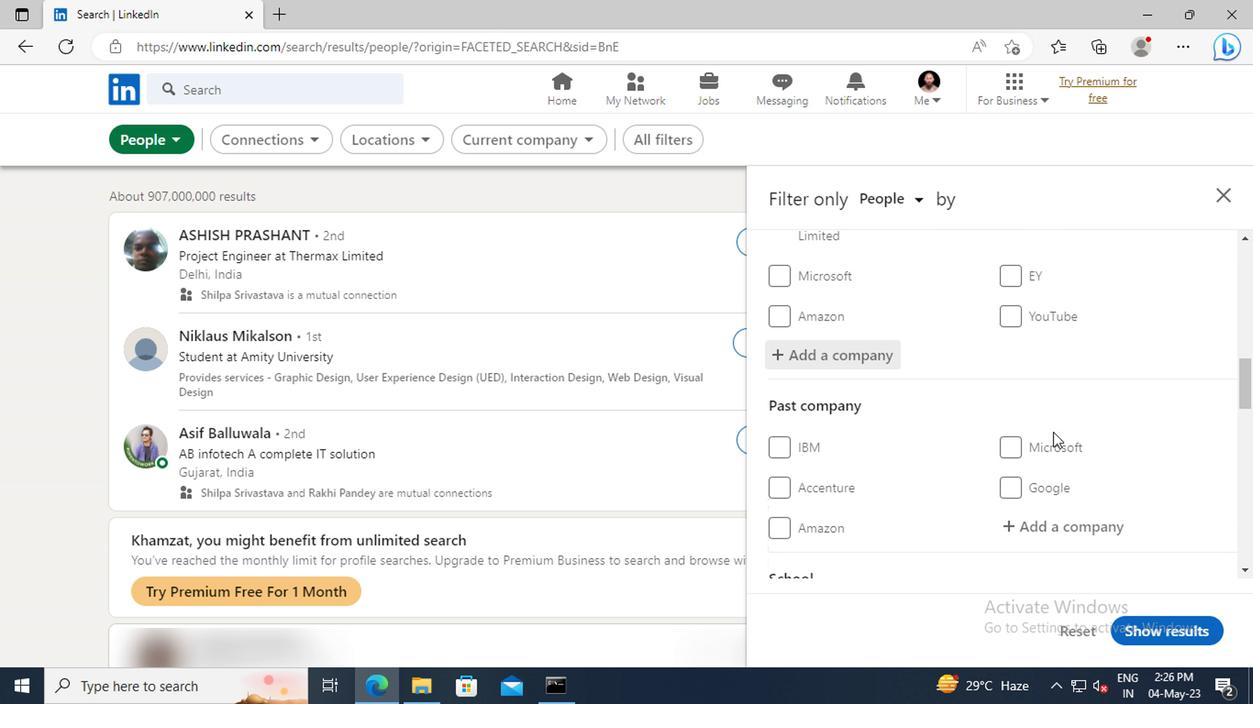 
Action: Mouse moved to (1046, 427)
Screenshot: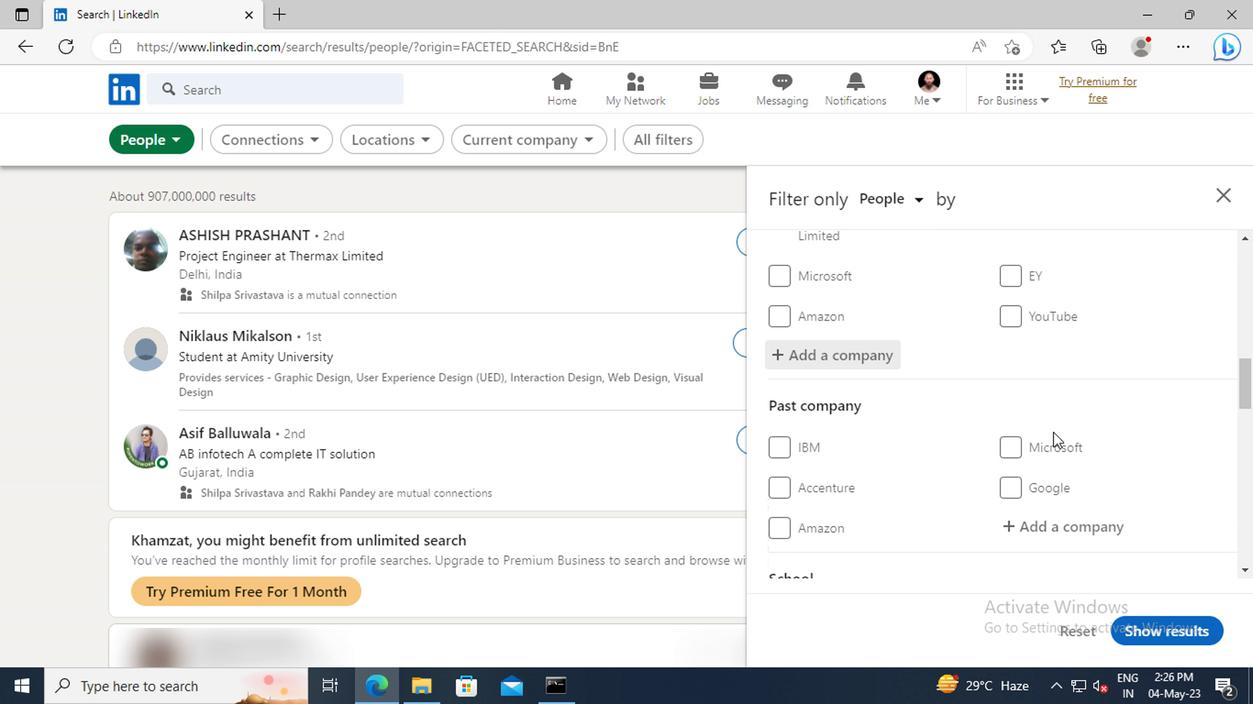 
Action: Mouse scrolled (1046, 426) with delta (0, 0)
Screenshot: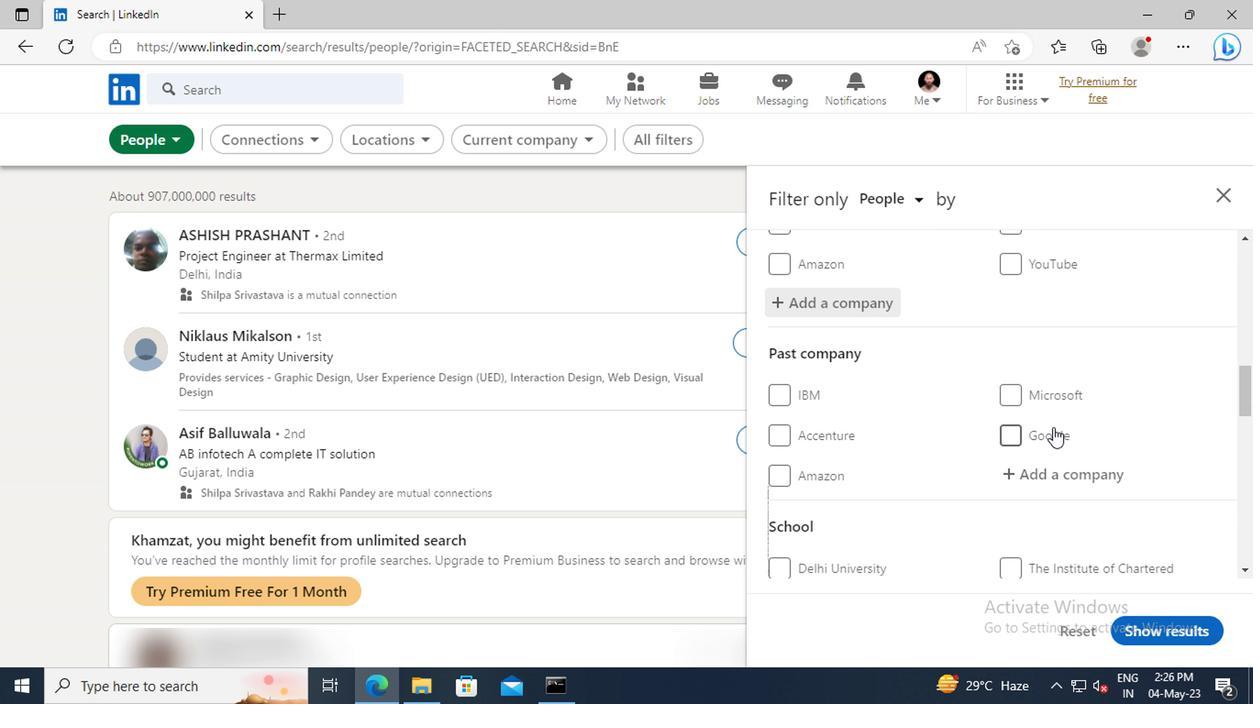 
Action: Mouse scrolled (1046, 426) with delta (0, 0)
Screenshot: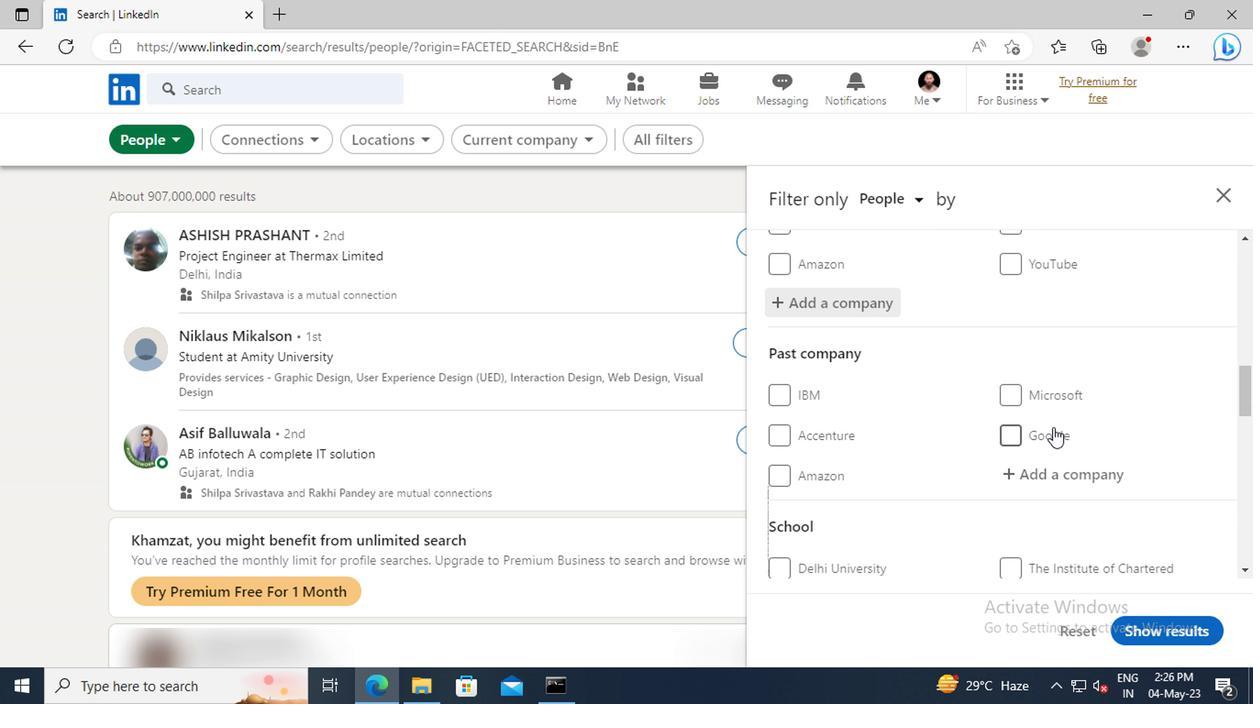 
Action: Mouse scrolled (1046, 426) with delta (0, 0)
Screenshot: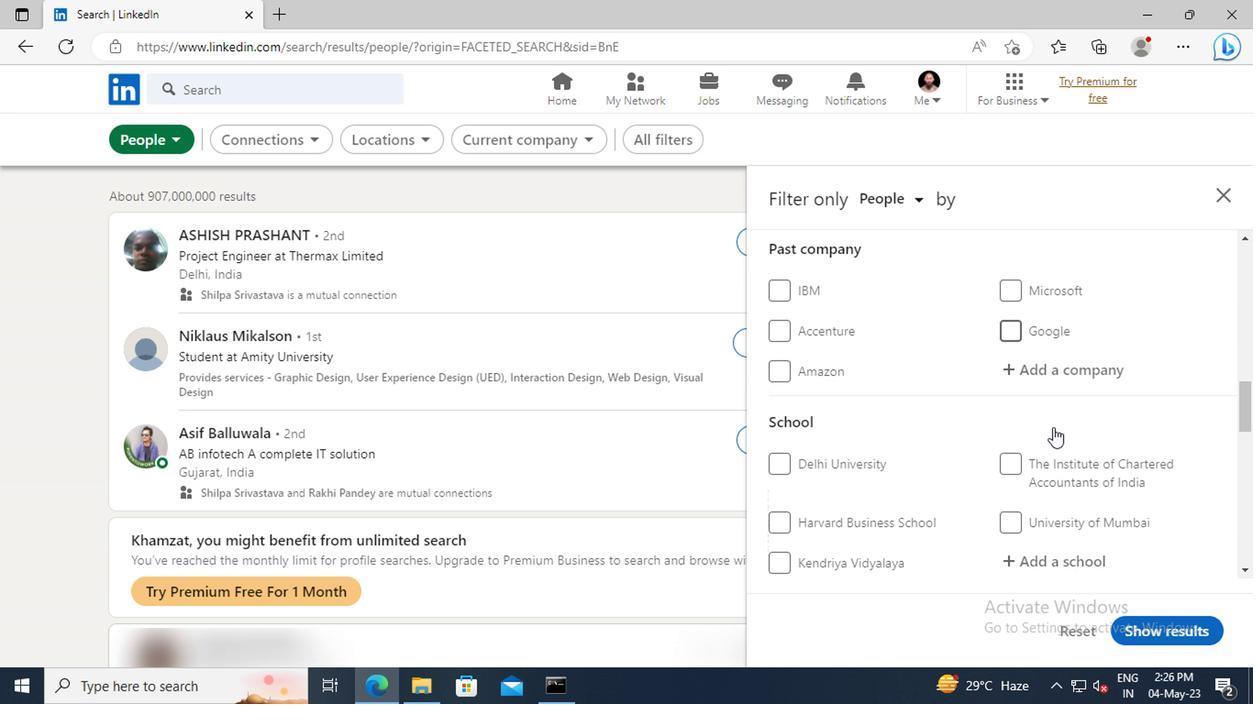 
Action: Mouse scrolled (1046, 426) with delta (0, 0)
Screenshot: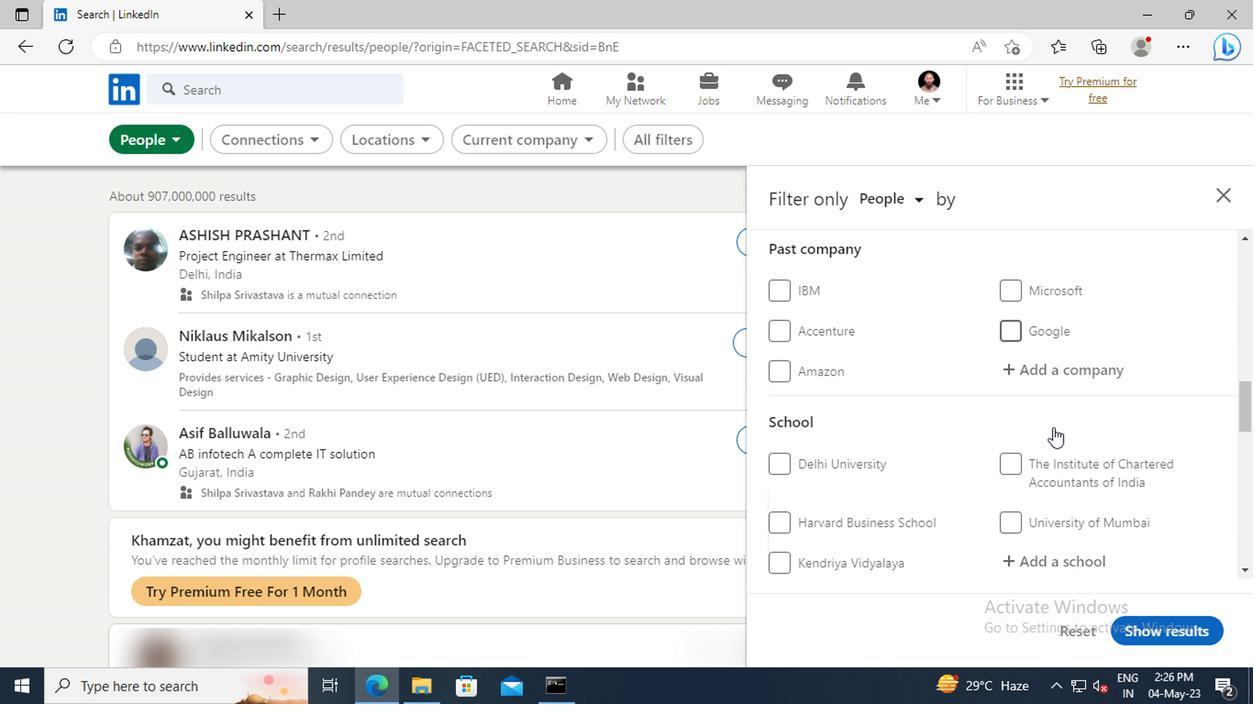 
Action: Mouse scrolled (1046, 426) with delta (0, 0)
Screenshot: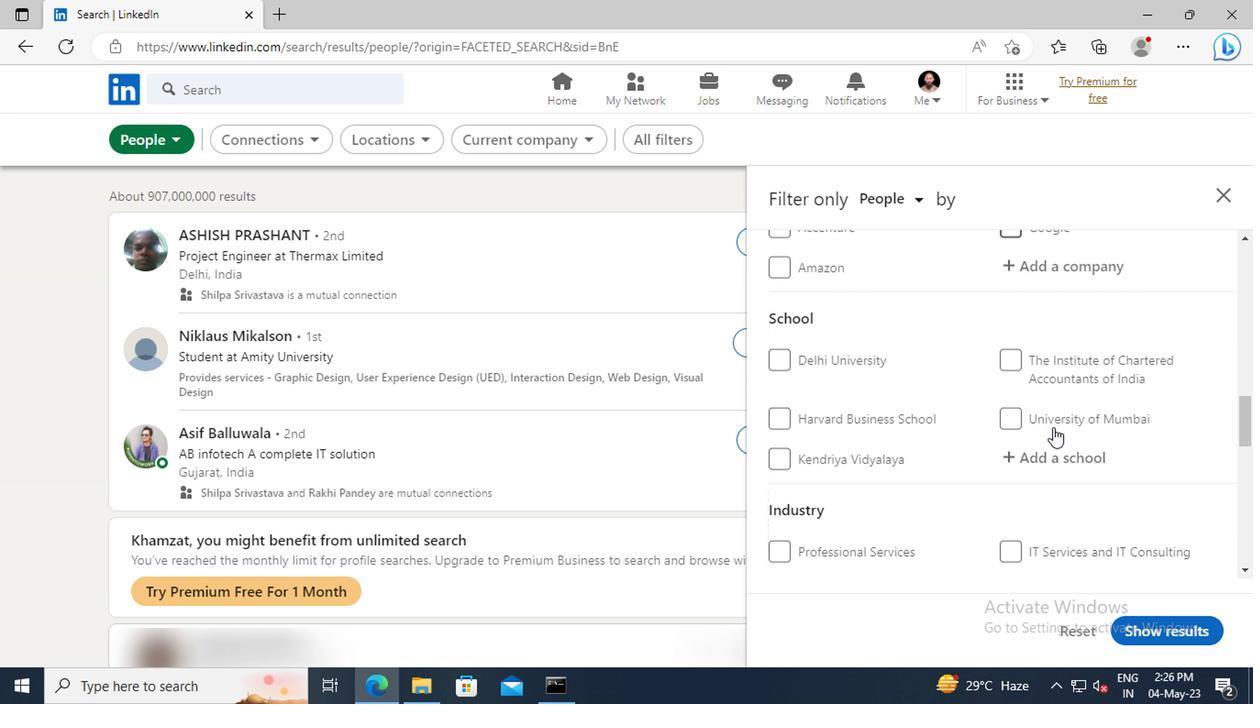 
Action: Mouse moved to (1046, 415)
Screenshot: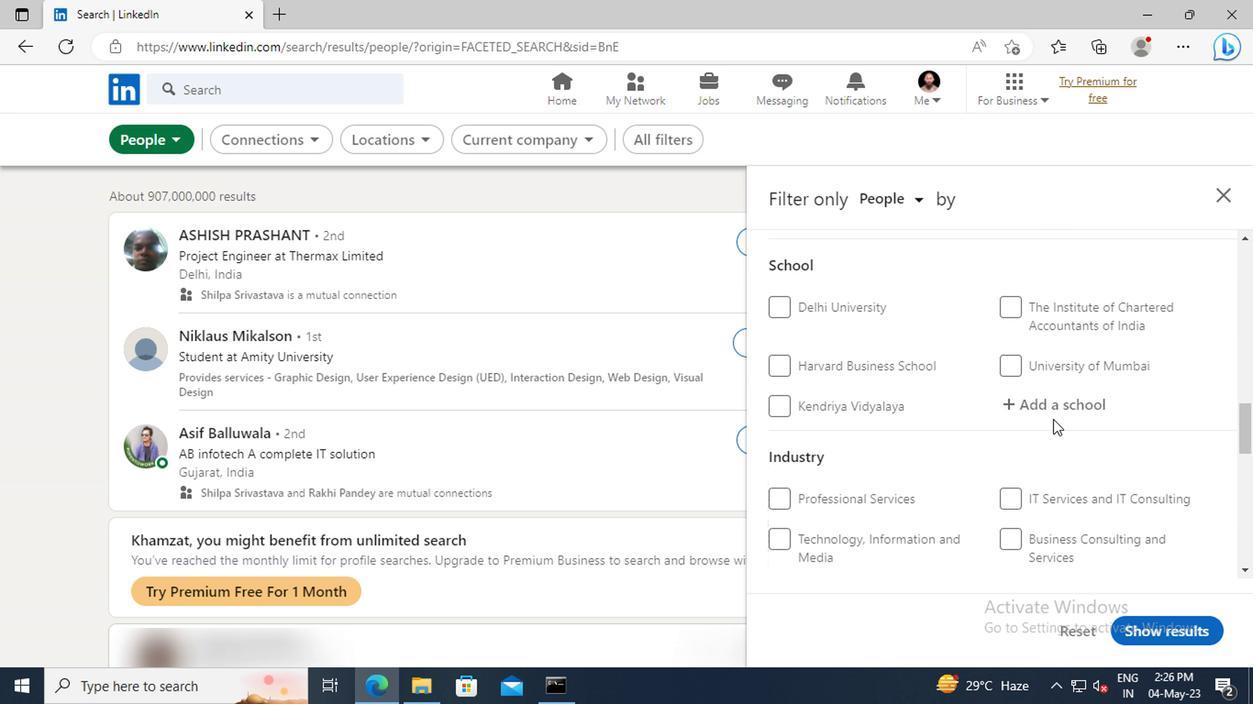 
Action: Mouse pressed left at (1046, 415)
Screenshot: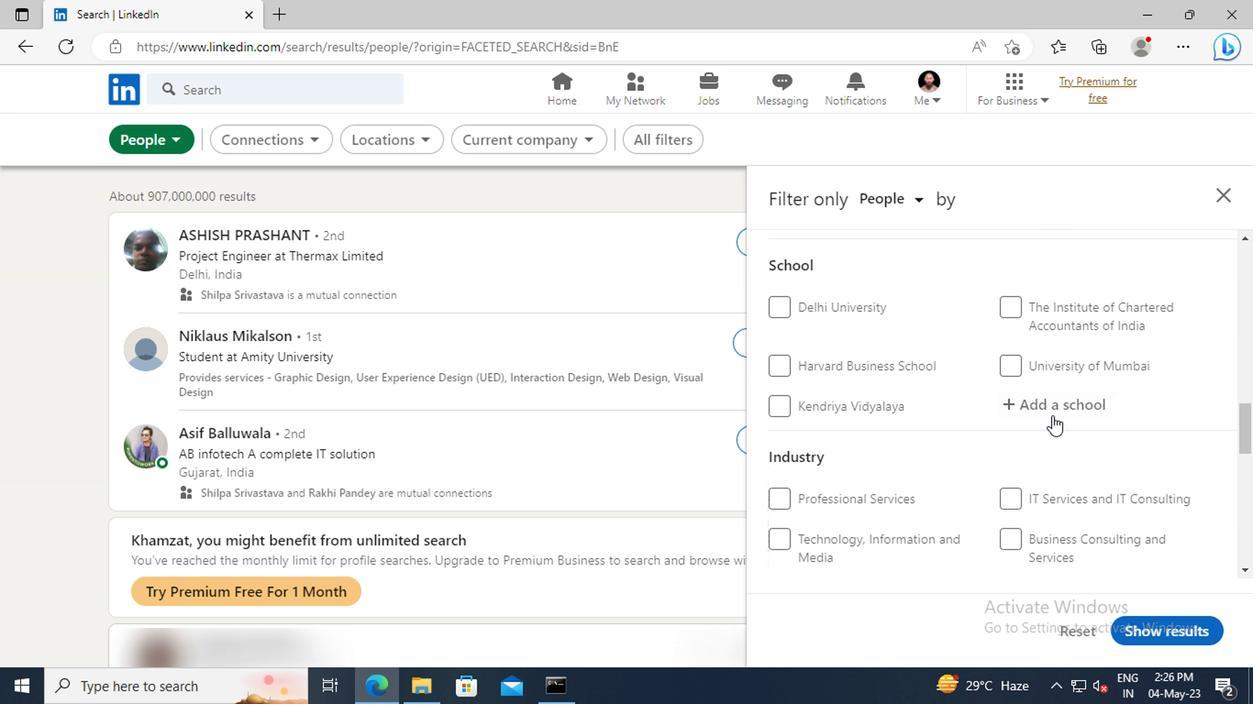 
Action: Key pressed <Key.shift>LUCKNOW<Key.space>FRE
Screenshot: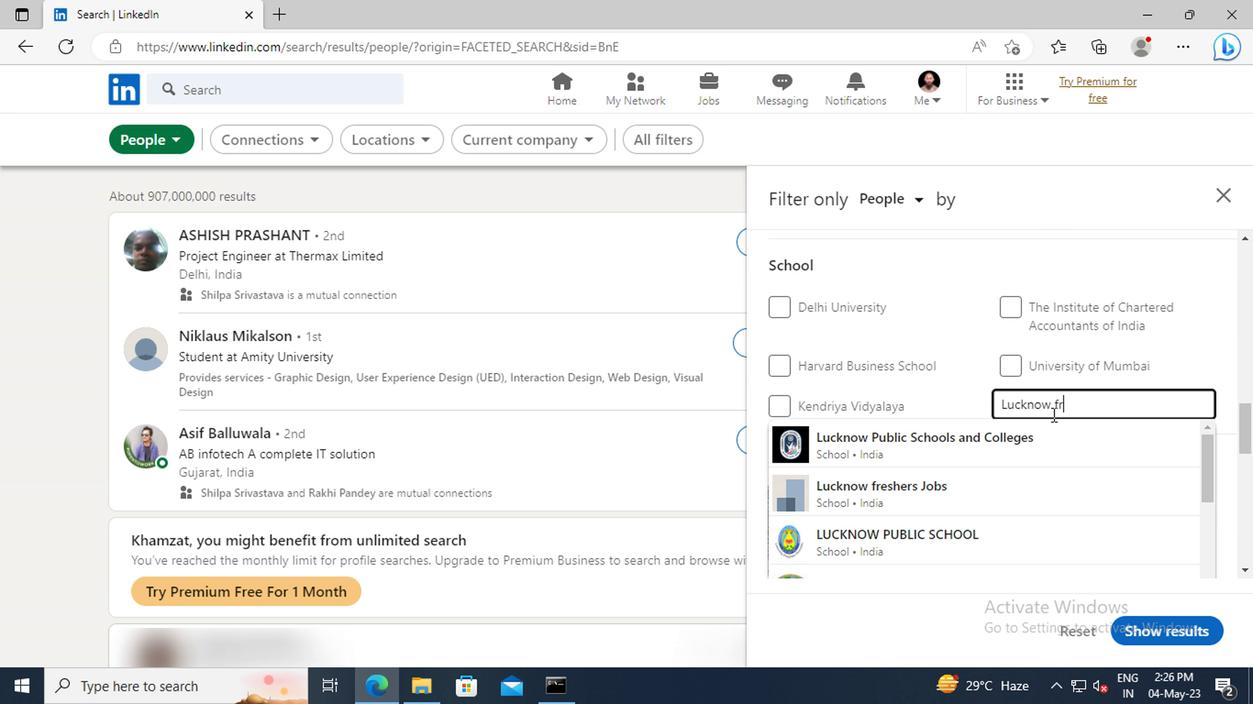 
Action: Mouse moved to (1044, 435)
Screenshot: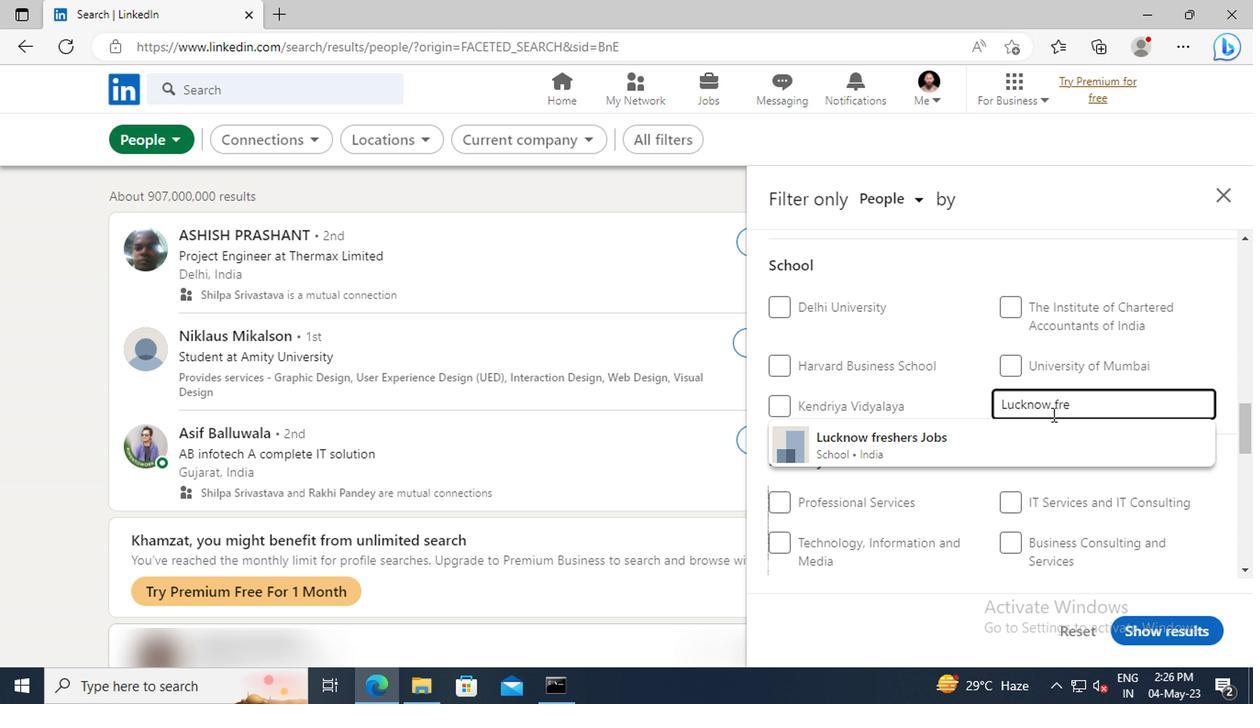 
Action: Mouse pressed left at (1044, 435)
Screenshot: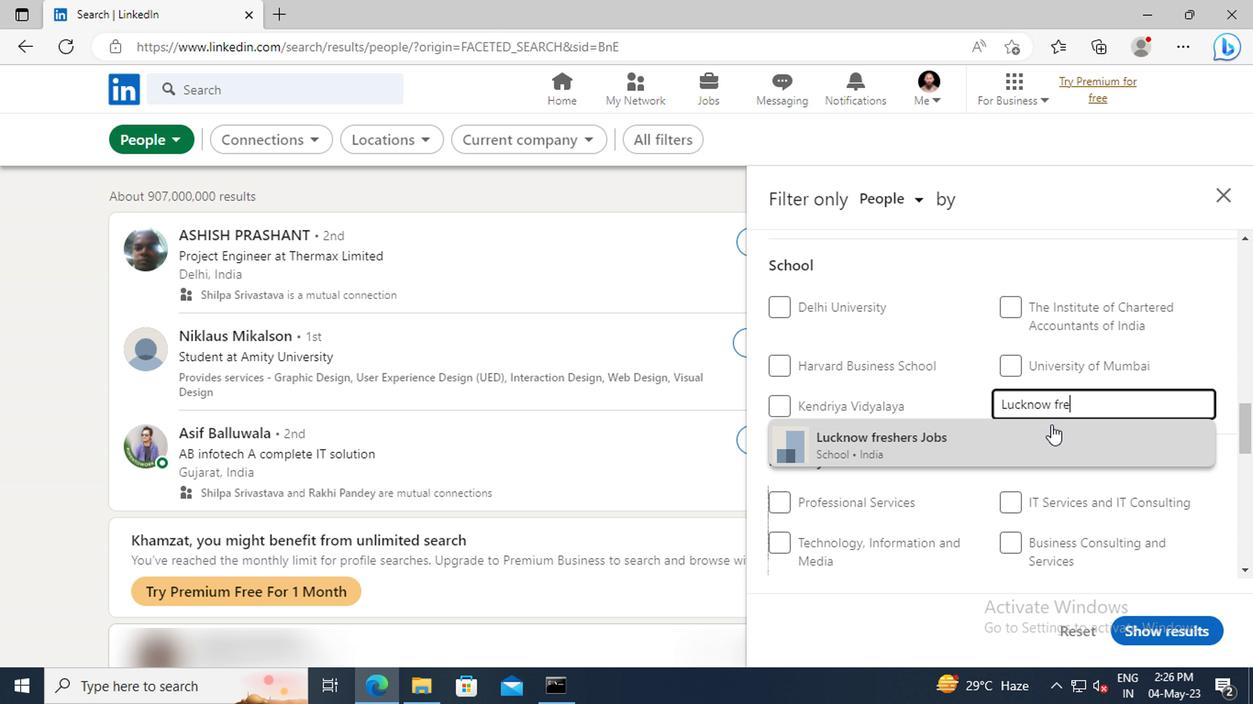 
Action: Mouse scrolled (1044, 434) with delta (0, -1)
Screenshot: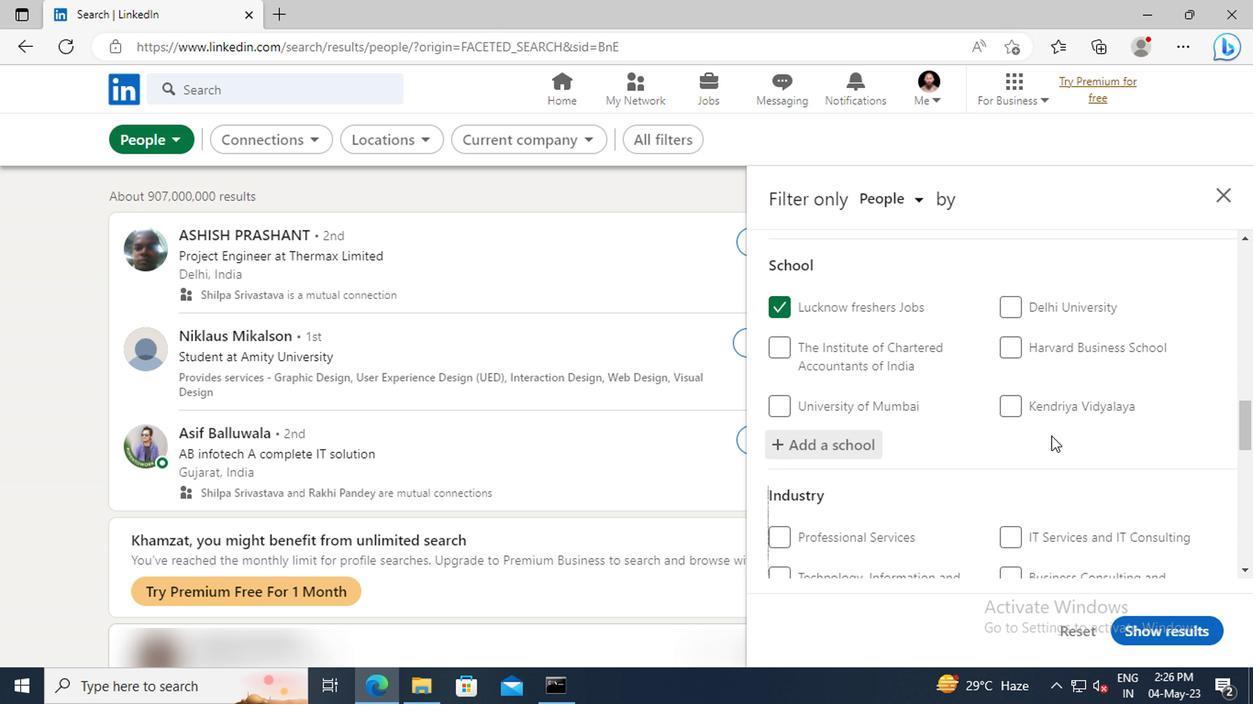 
Action: Mouse moved to (1044, 436)
Screenshot: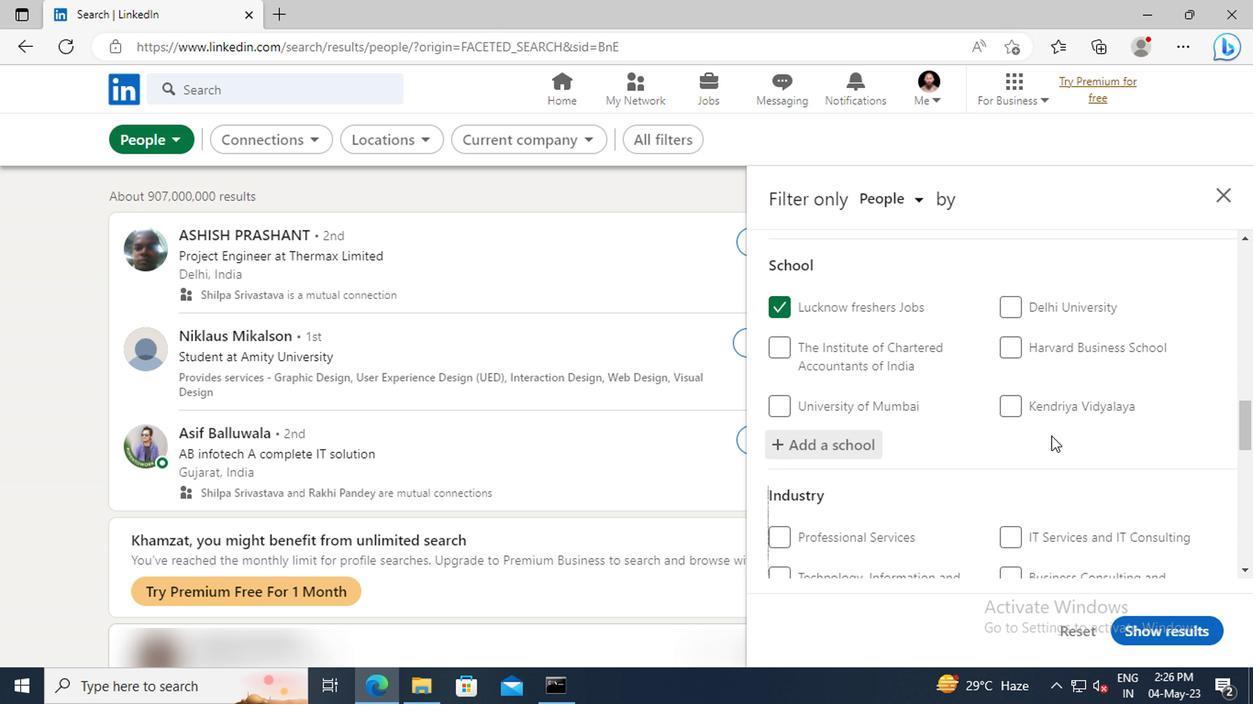 
Action: Mouse scrolled (1044, 435) with delta (0, 0)
Screenshot: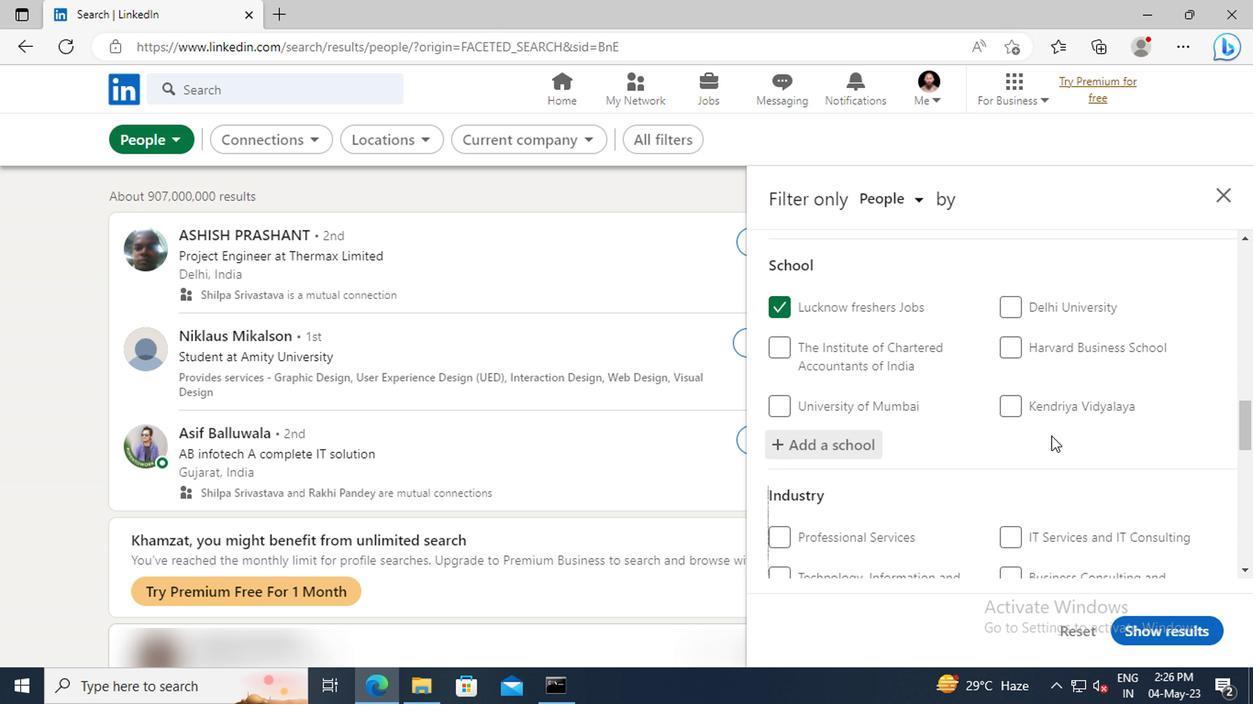 
Action: Mouse moved to (1044, 435)
Screenshot: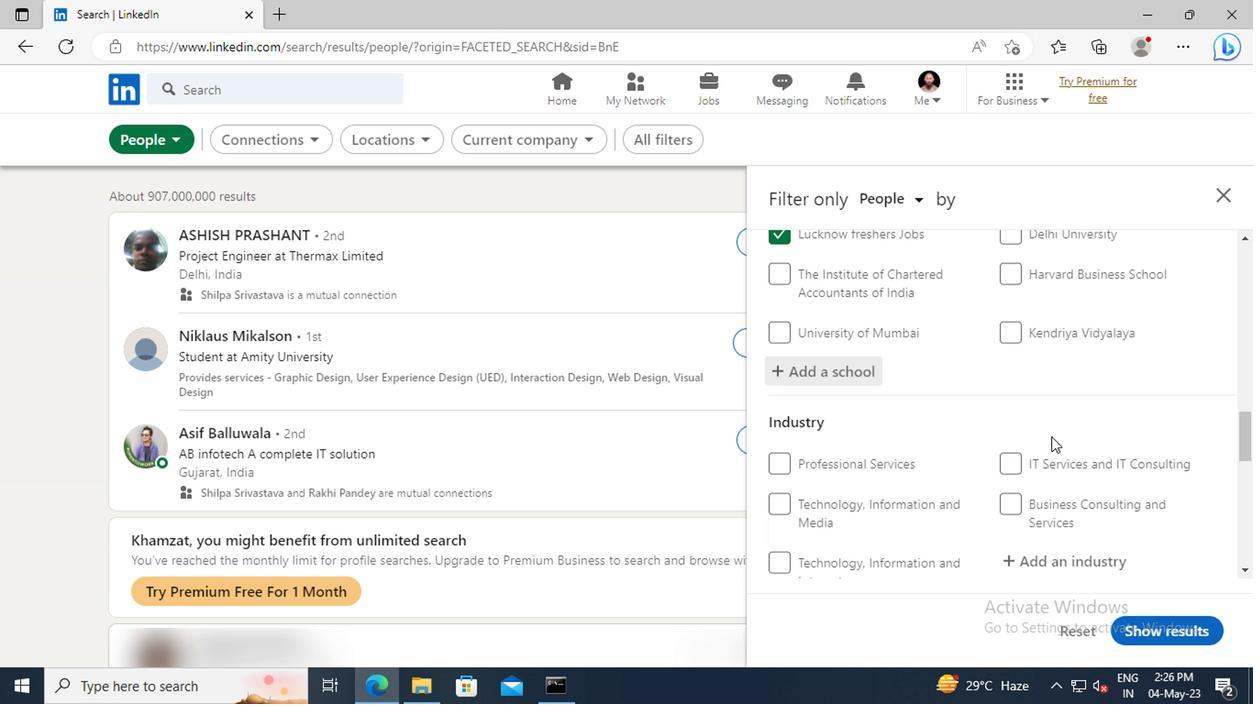 
Action: Mouse scrolled (1044, 434) with delta (0, -1)
Screenshot: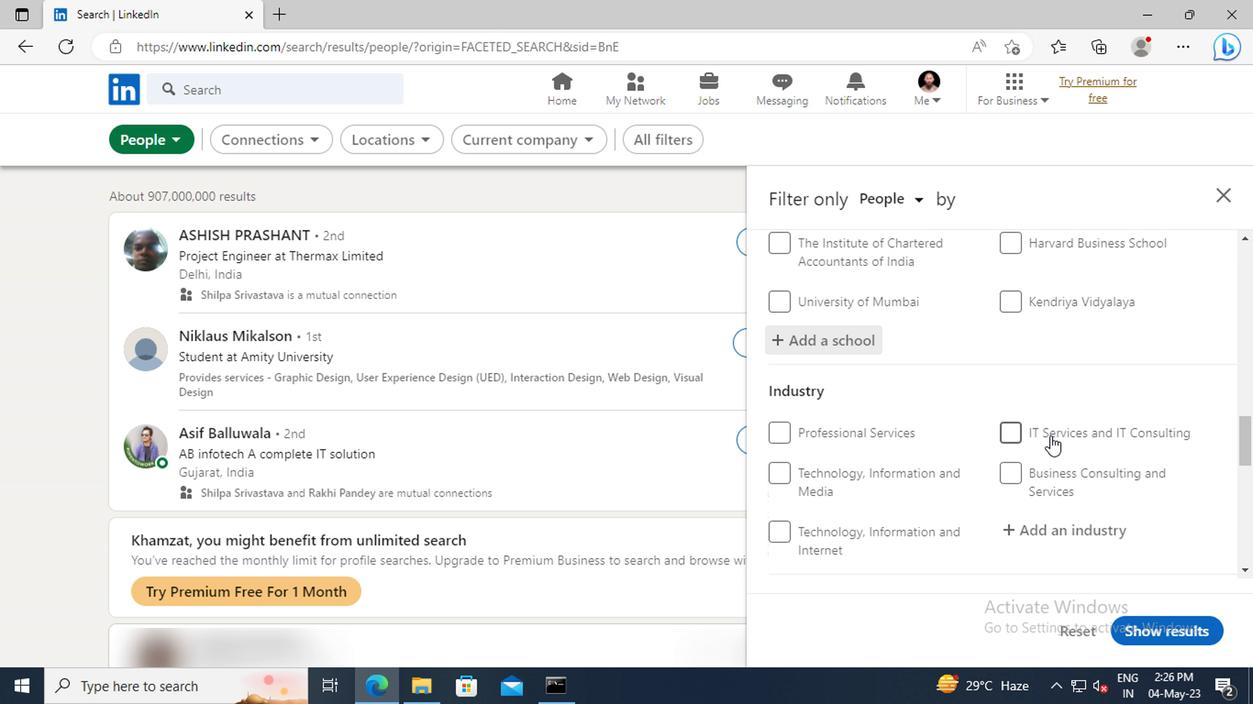 
Action: Mouse scrolled (1044, 434) with delta (0, -1)
Screenshot: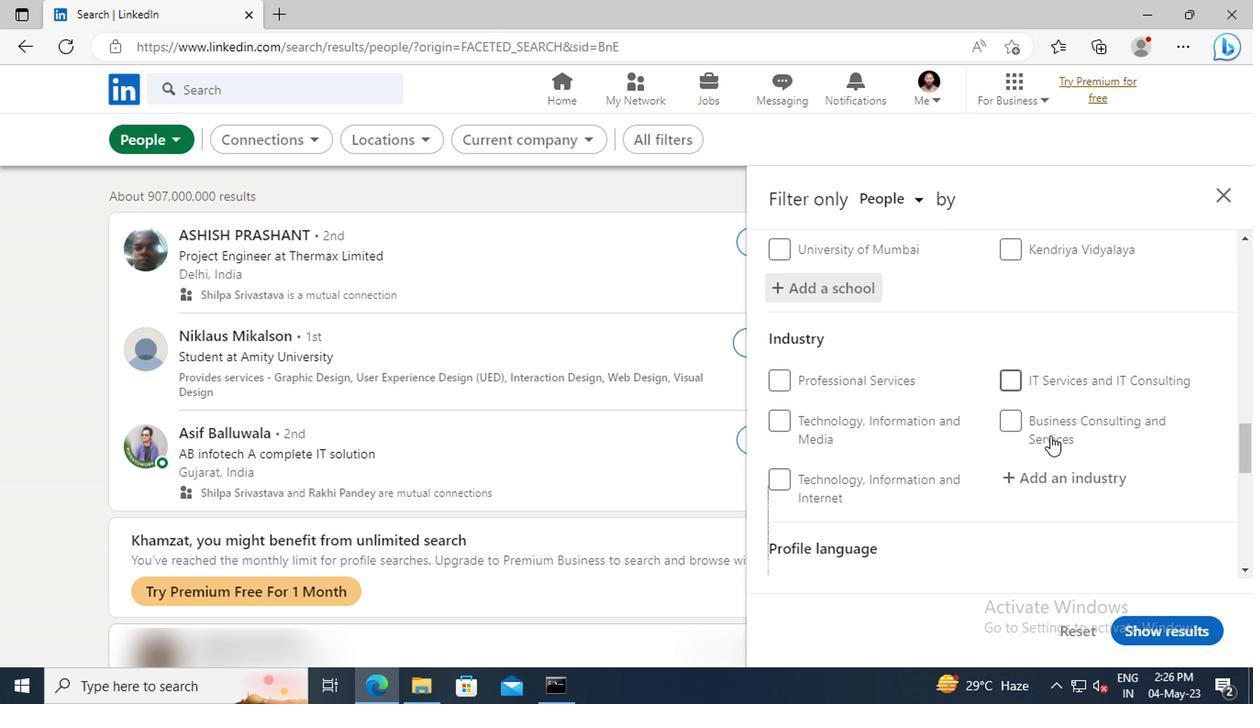 
Action: Mouse moved to (1044, 429)
Screenshot: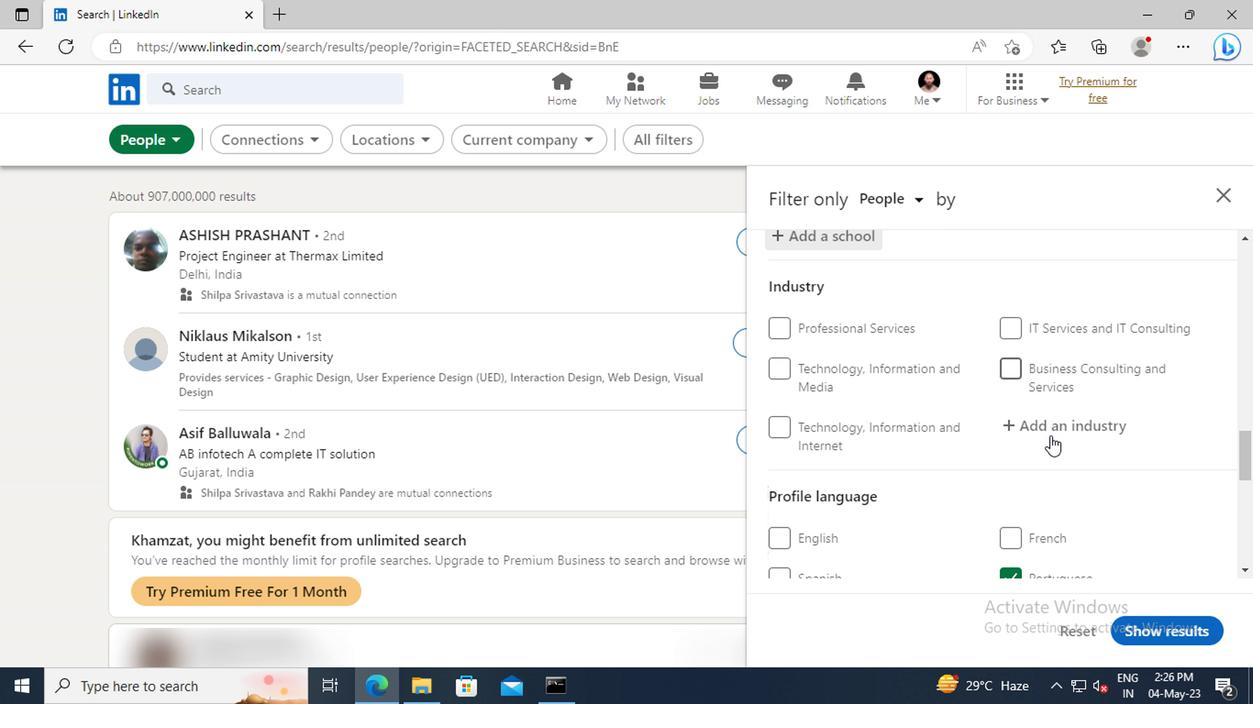 
Action: Mouse pressed left at (1044, 429)
Screenshot: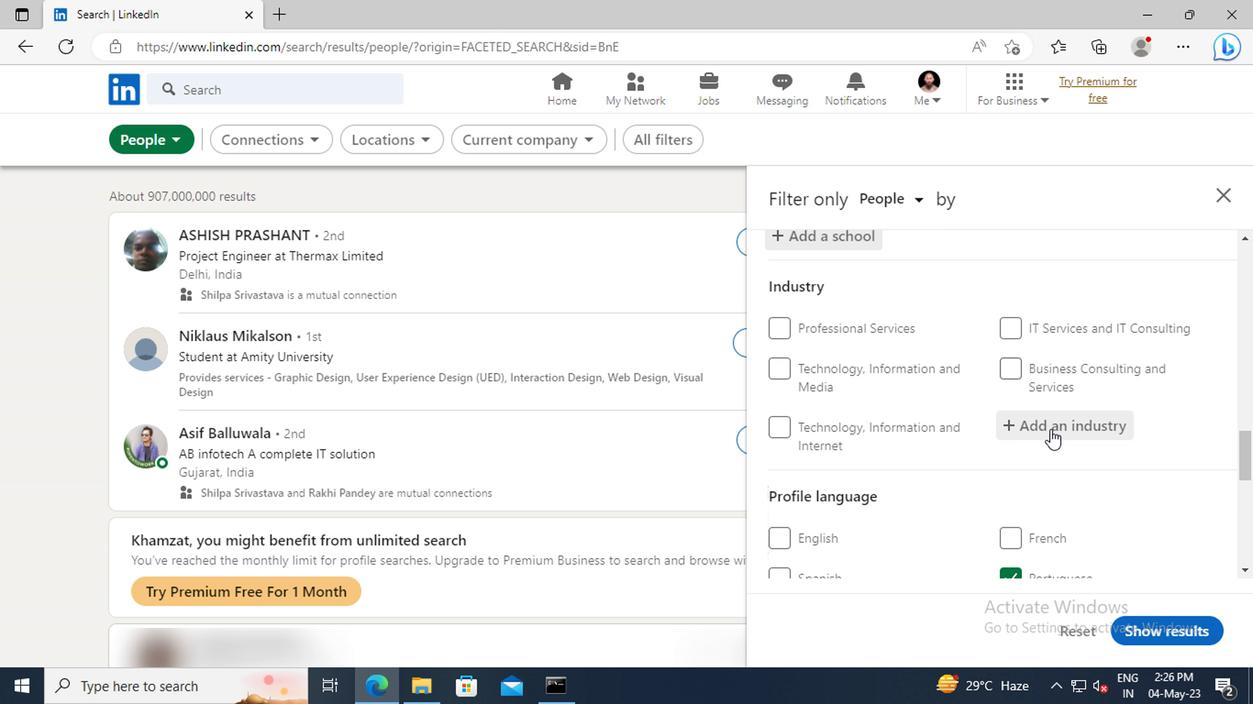 
Action: Key pressed <Key.shift>HISTORICA
Screenshot: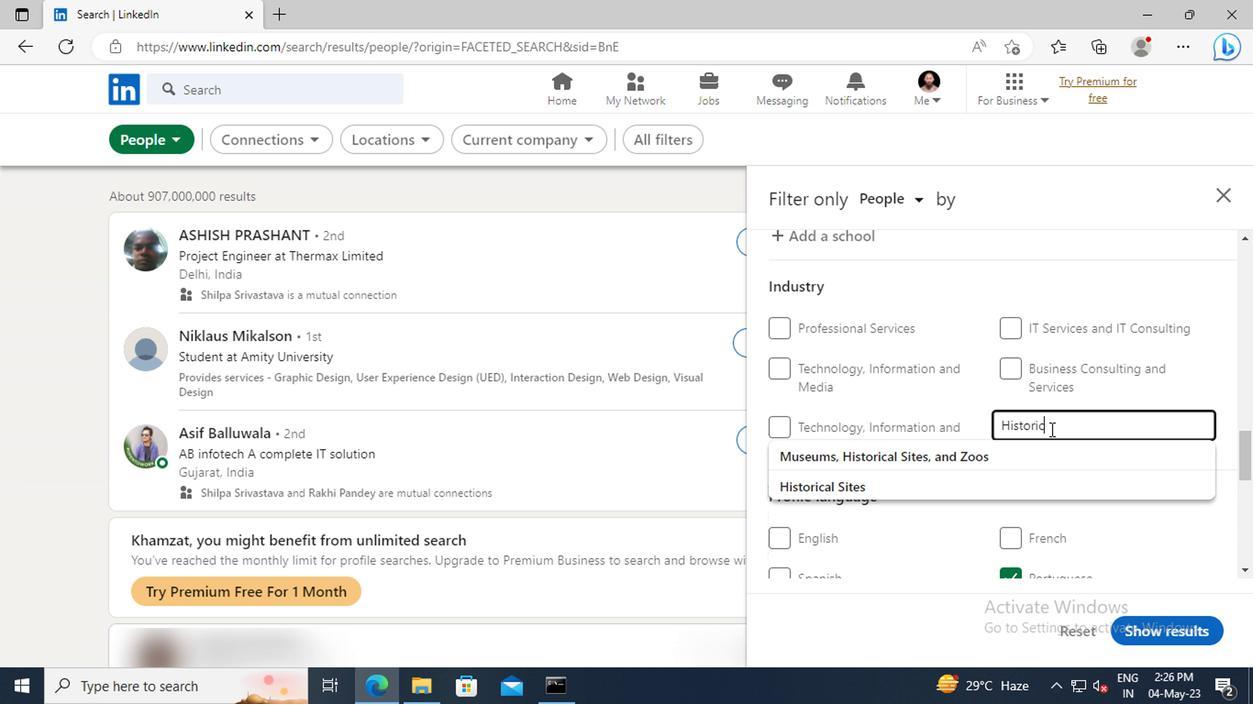 
Action: Mouse moved to (1044, 477)
Screenshot: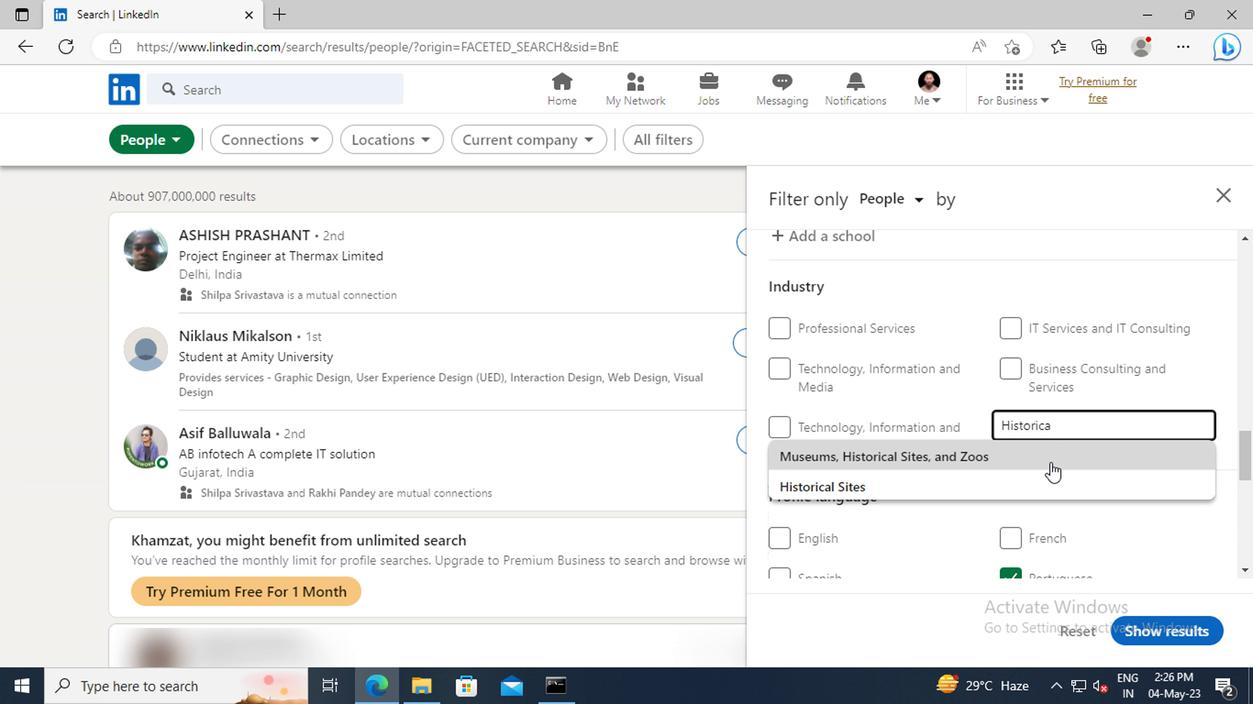 
Action: Mouse pressed left at (1044, 477)
Screenshot: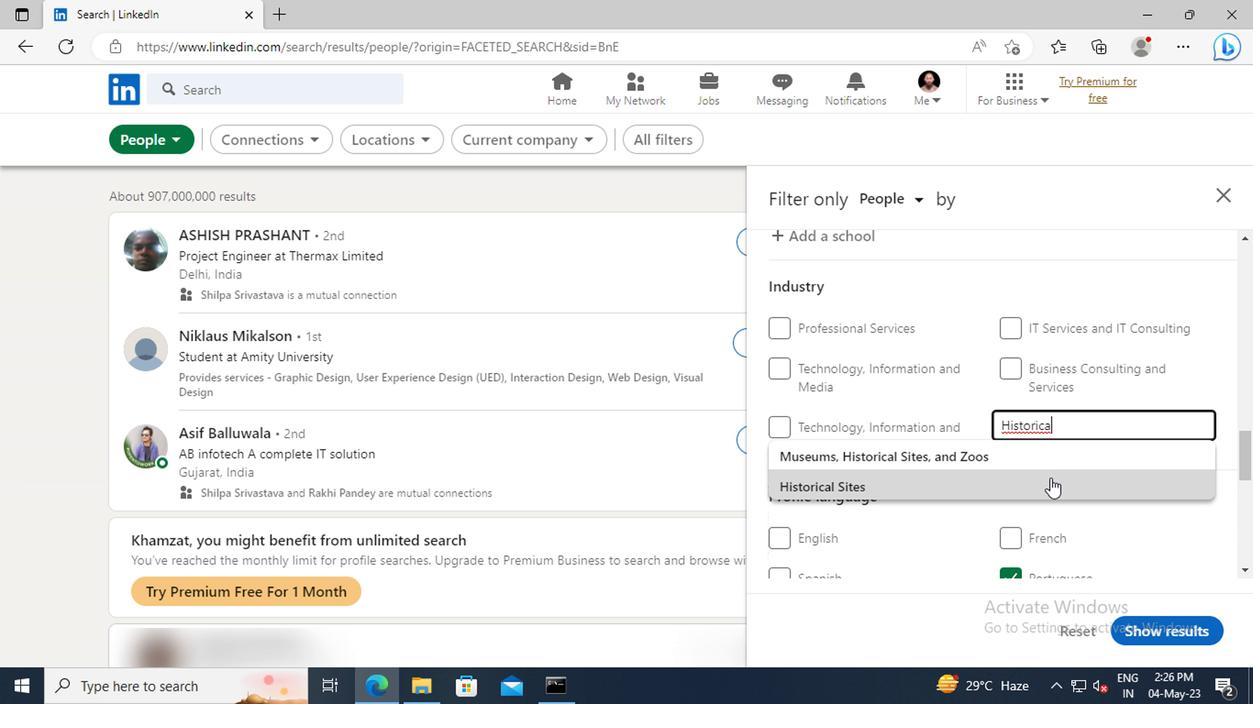 
Action: Mouse scrolled (1044, 476) with delta (0, 0)
Screenshot: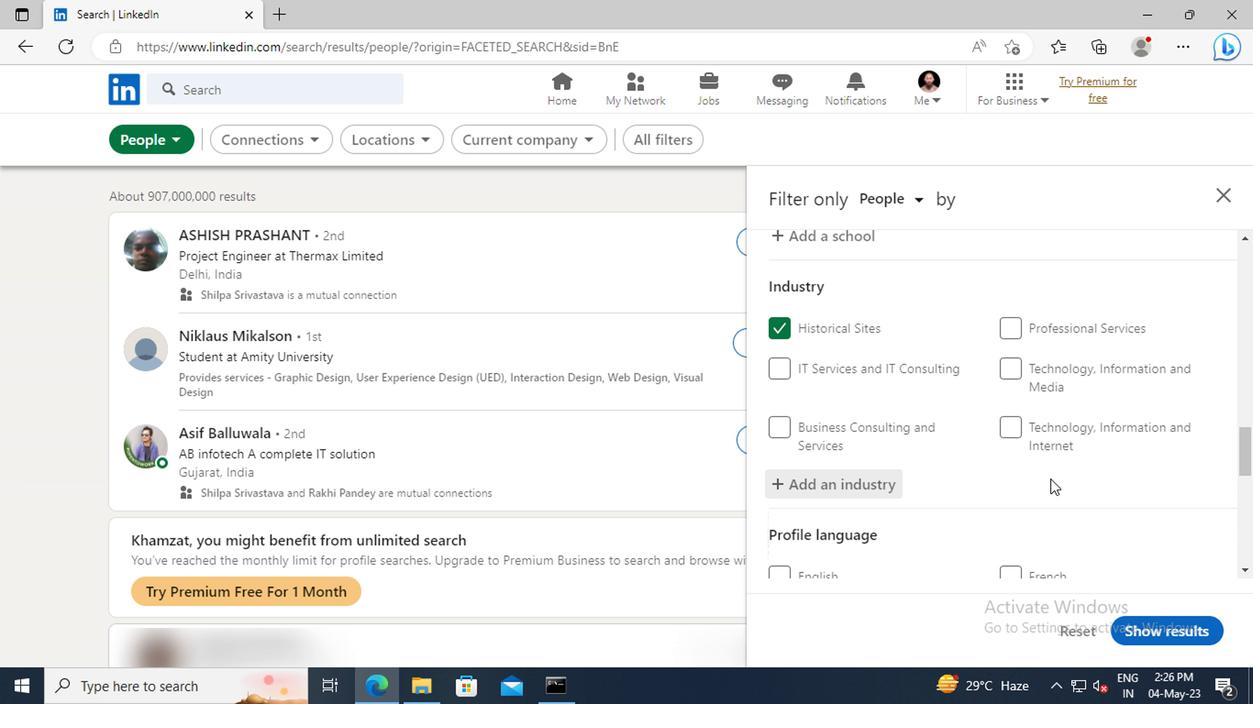 
Action: Mouse scrolled (1044, 476) with delta (0, 0)
Screenshot: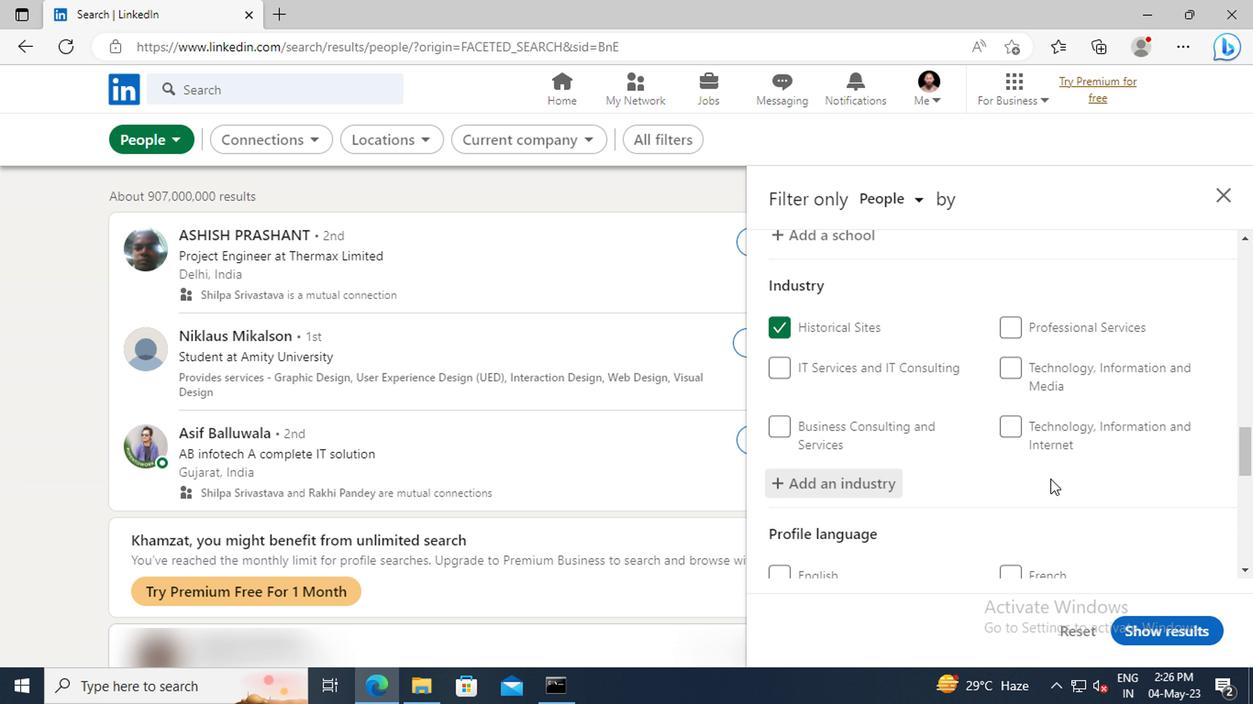 
Action: Mouse scrolled (1044, 476) with delta (0, 0)
Screenshot: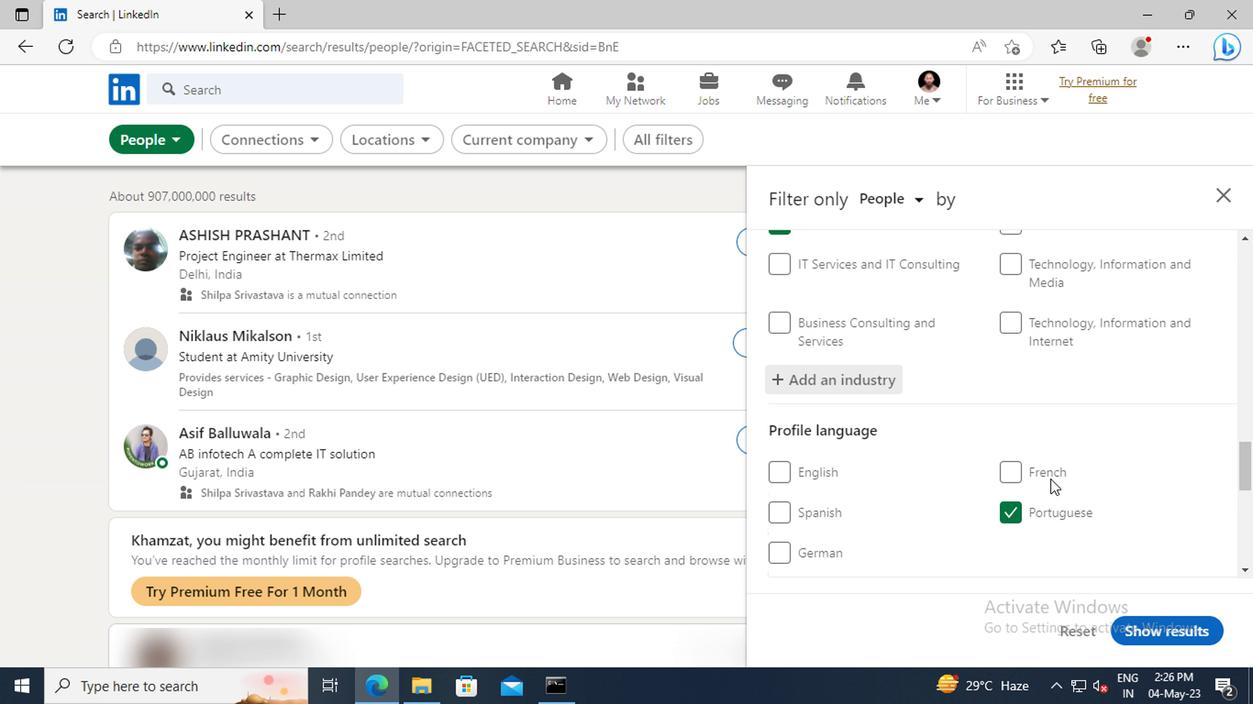 
Action: Mouse moved to (1044, 477)
Screenshot: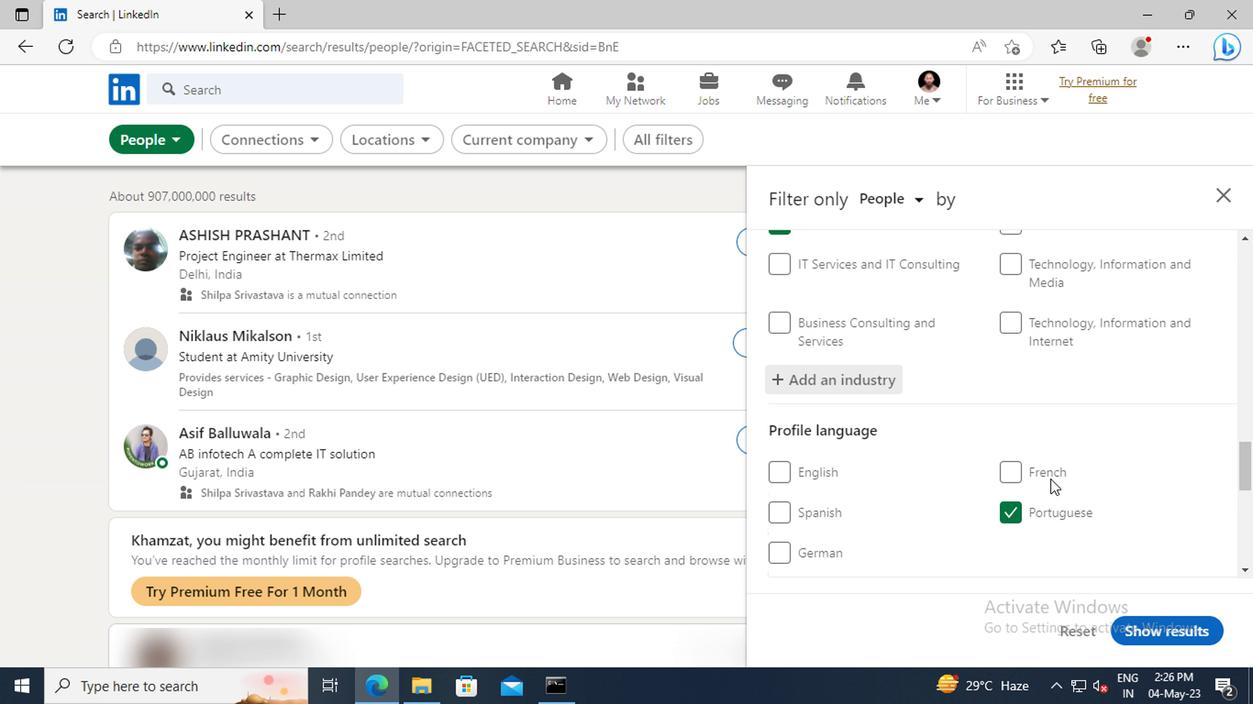 
Action: Mouse scrolled (1044, 476) with delta (0, 0)
Screenshot: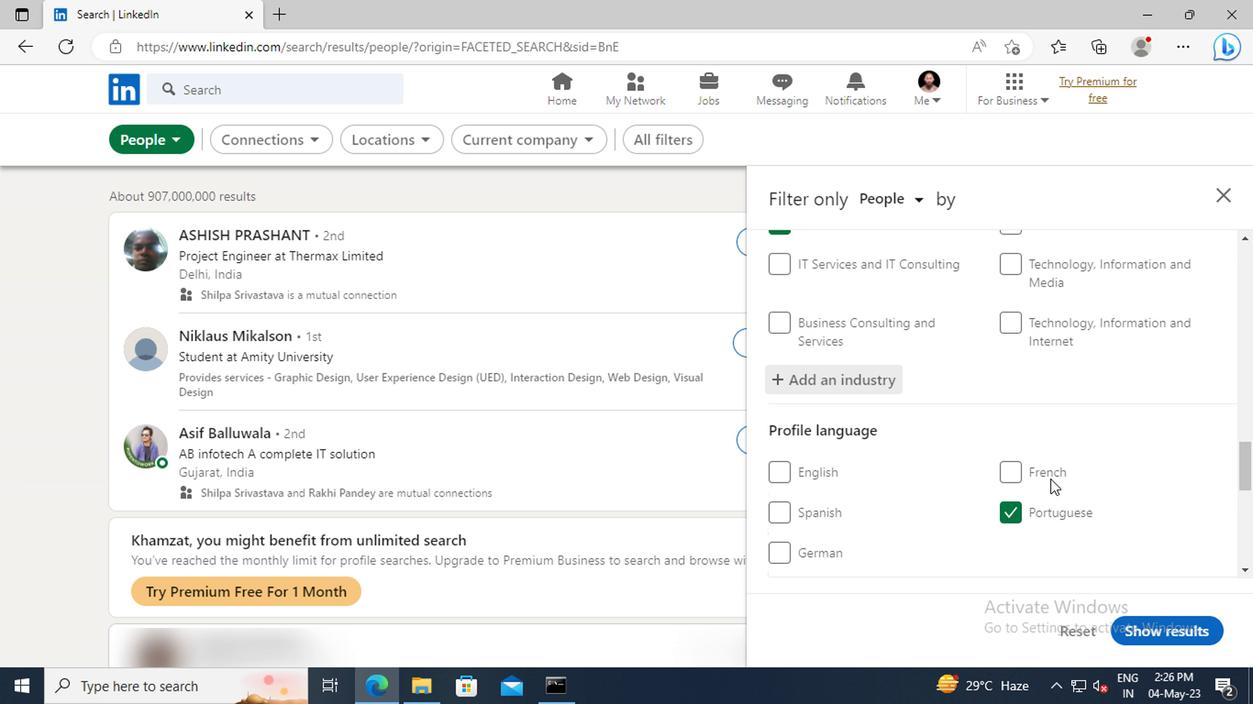 
Action: Mouse moved to (1042, 469)
Screenshot: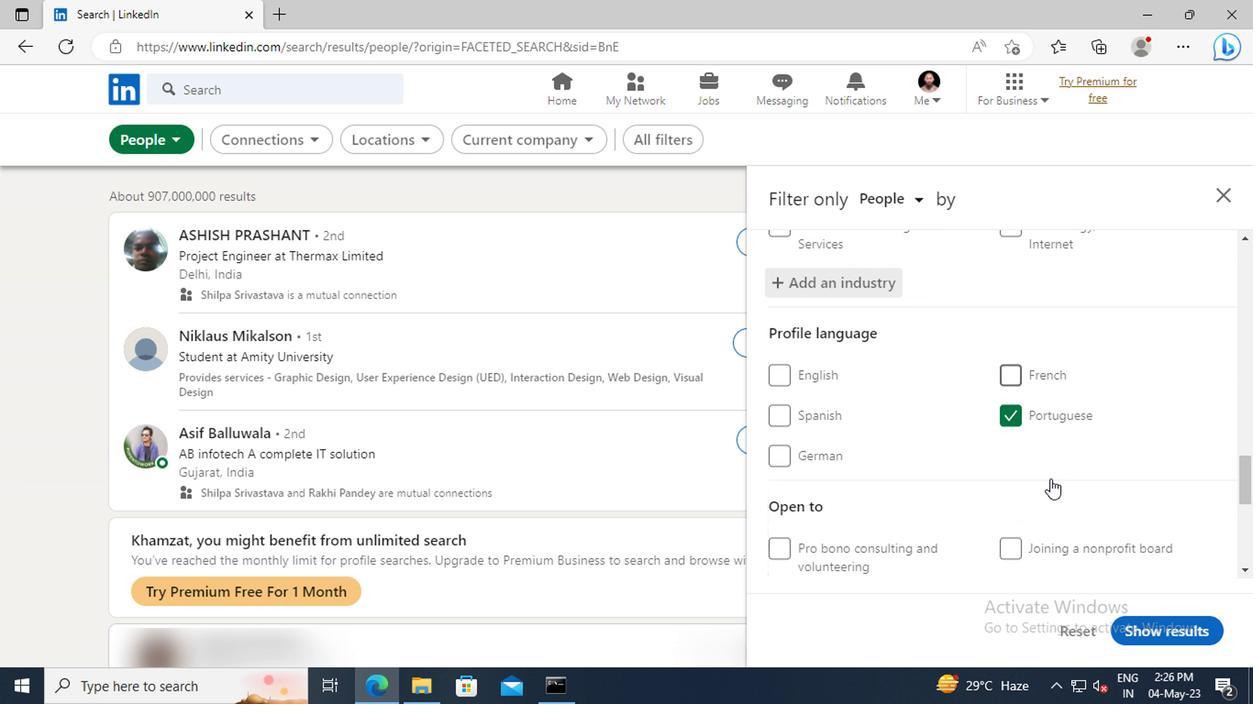 
Action: Mouse scrolled (1042, 467) with delta (0, -1)
Screenshot: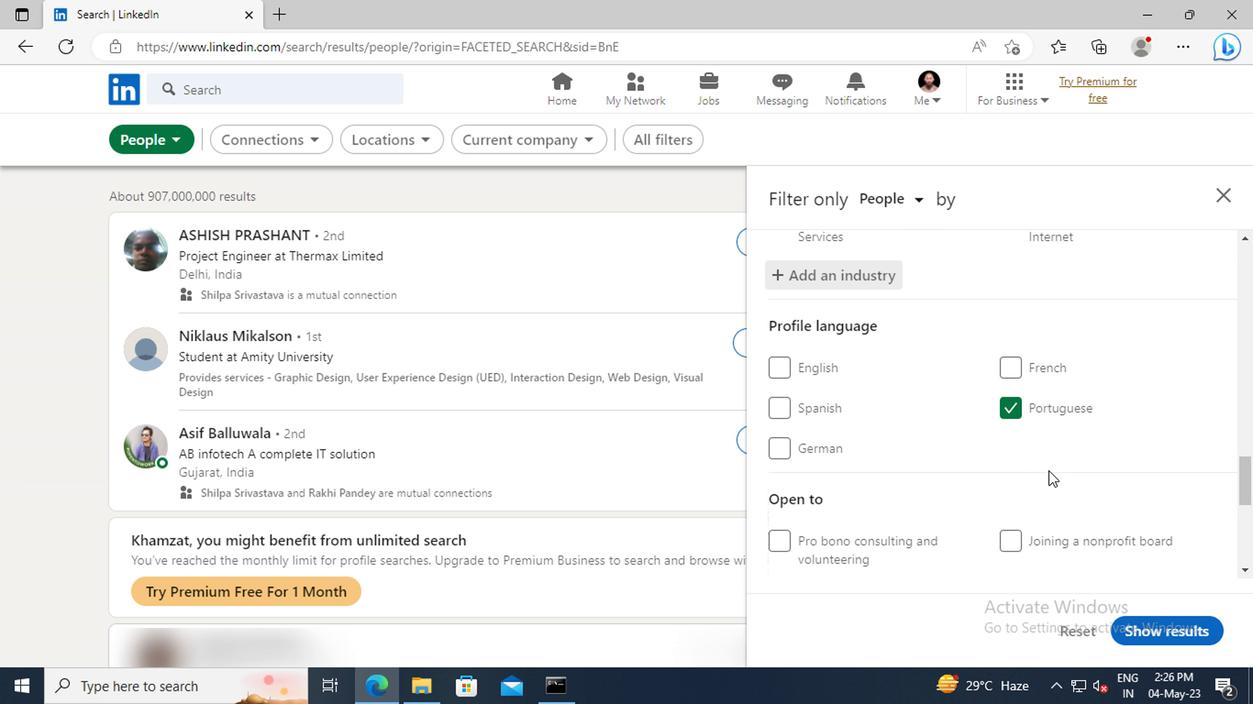 
Action: Mouse moved to (1041, 467)
Screenshot: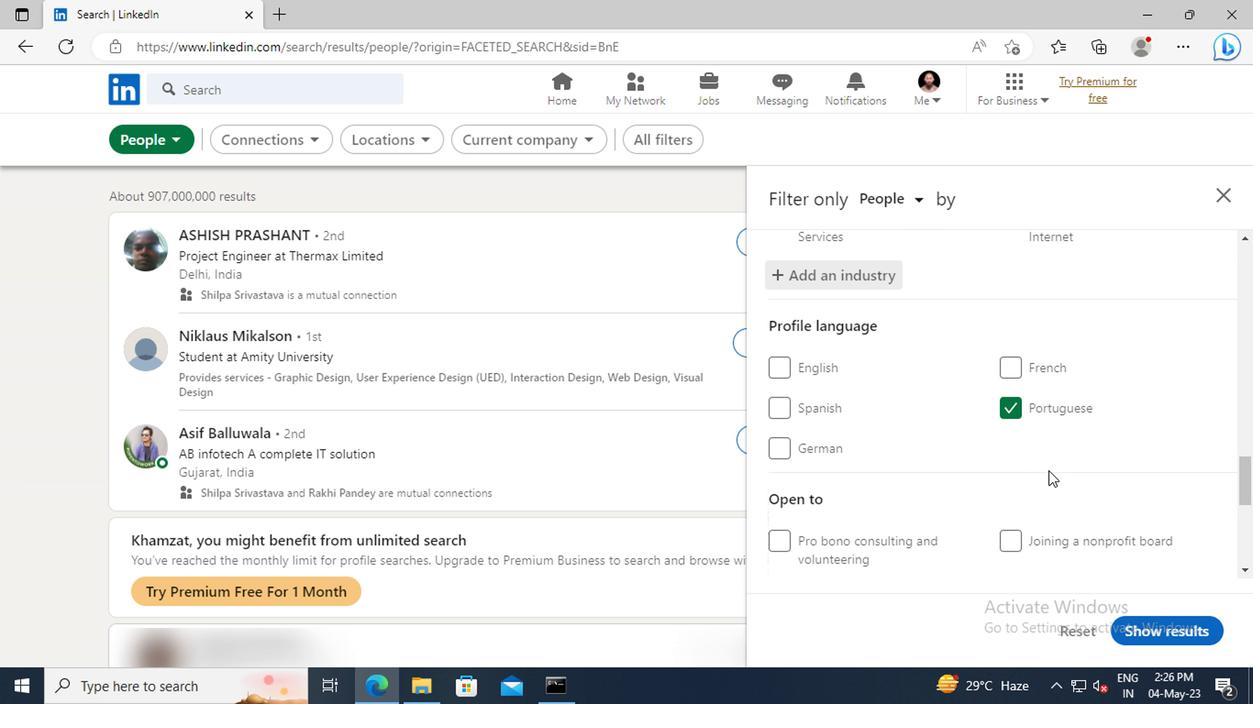 
Action: Mouse scrolled (1041, 466) with delta (0, 0)
Screenshot: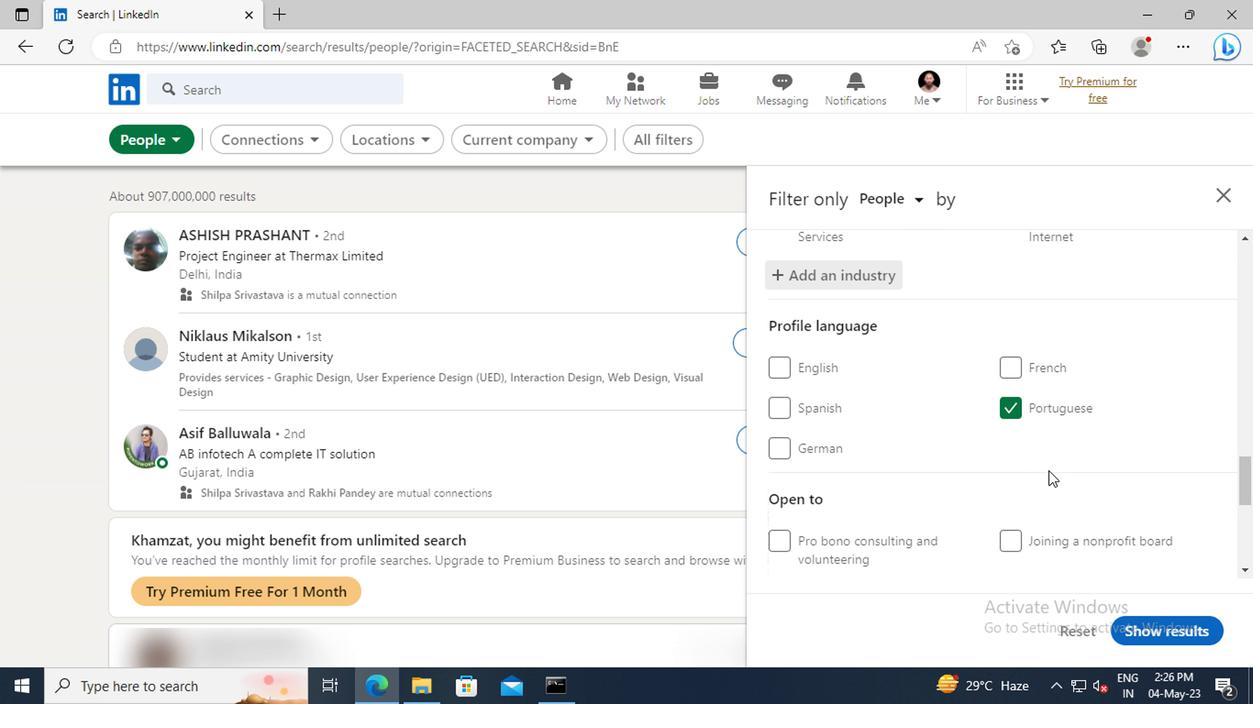 
Action: Mouse moved to (1038, 456)
Screenshot: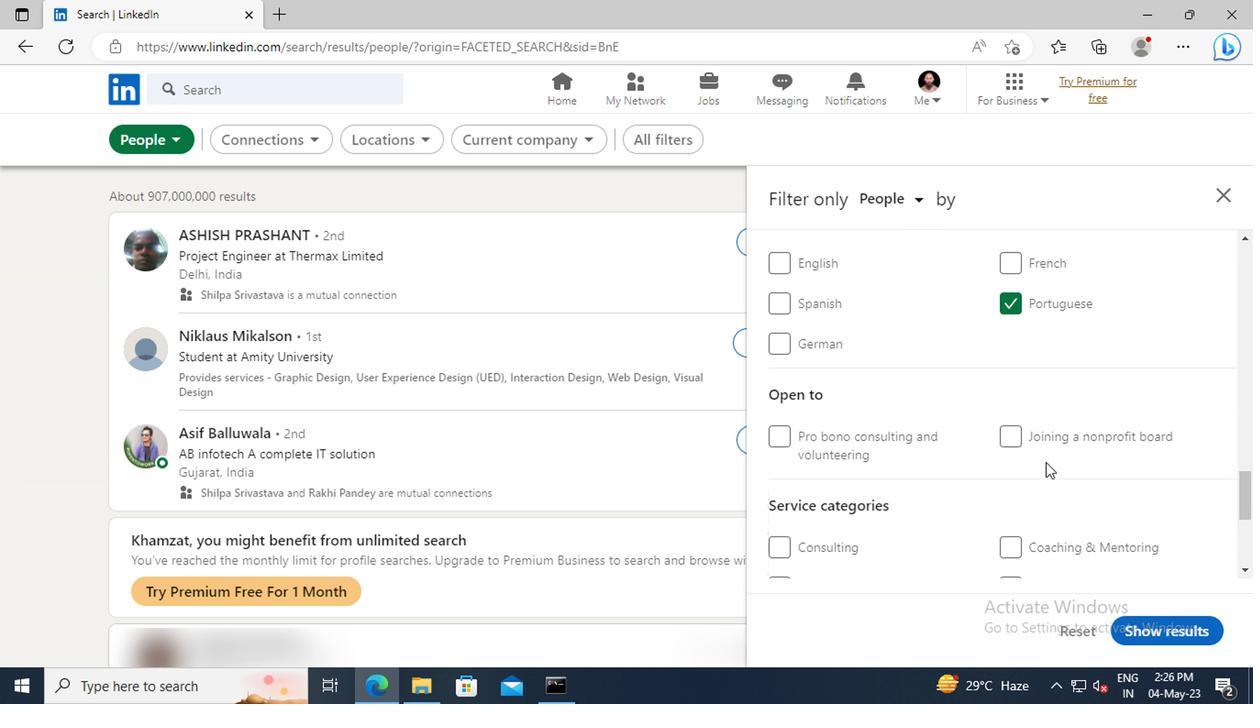
Action: Mouse scrolled (1038, 456) with delta (0, 0)
Screenshot: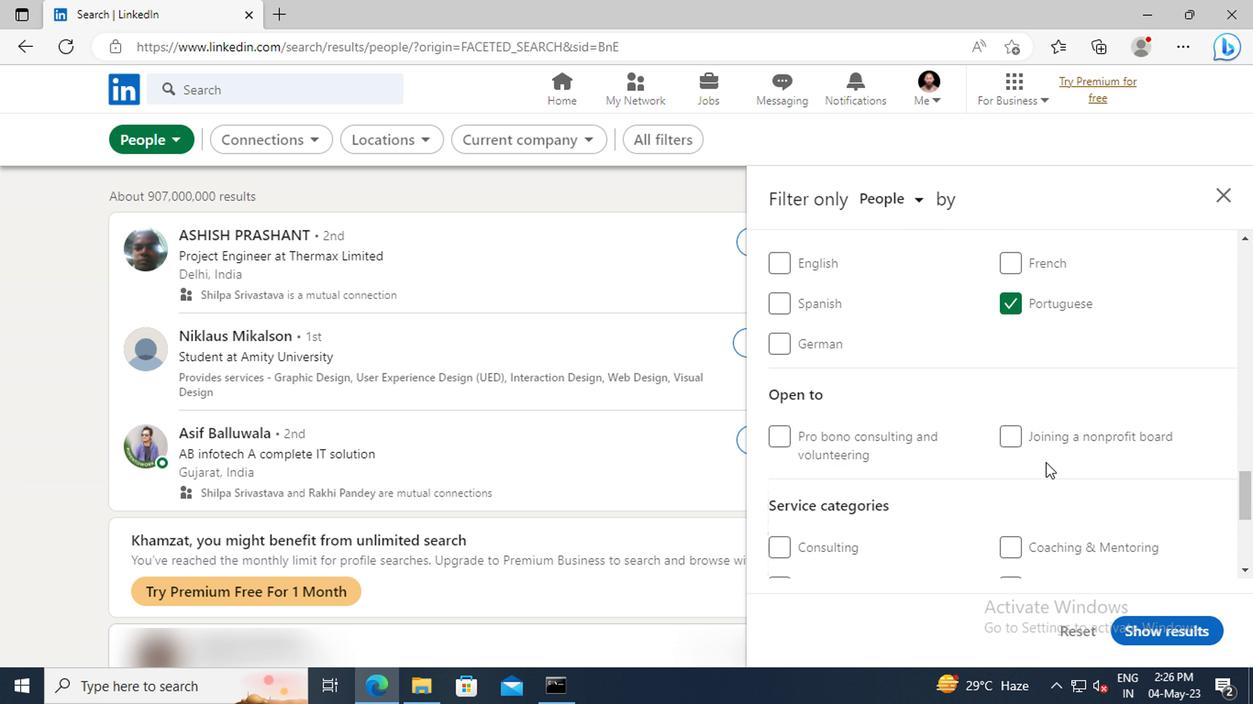 
Action: Mouse scrolled (1038, 456) with delta (0, 0)
Screenshot: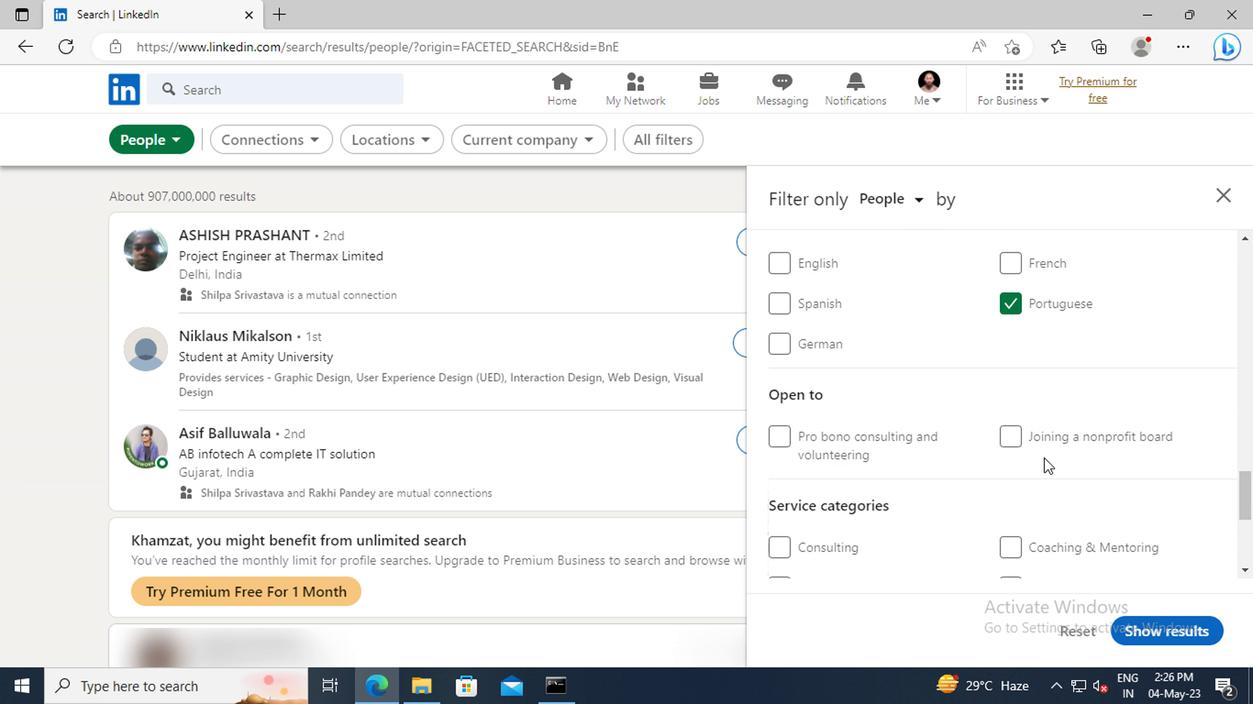 
Action: Mouse moved to (1035, 439)
Screenshot: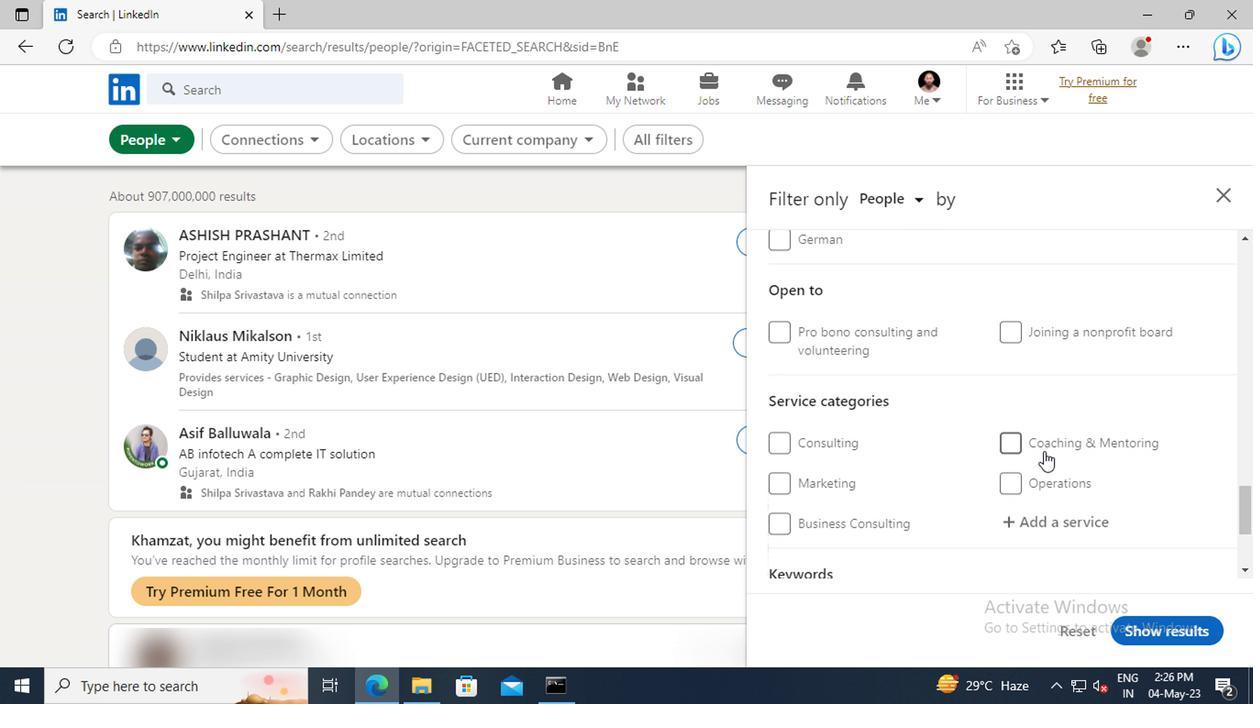 
Action: Mouse scrolled (1035, 439) with delta (0, 0)
Screenshot: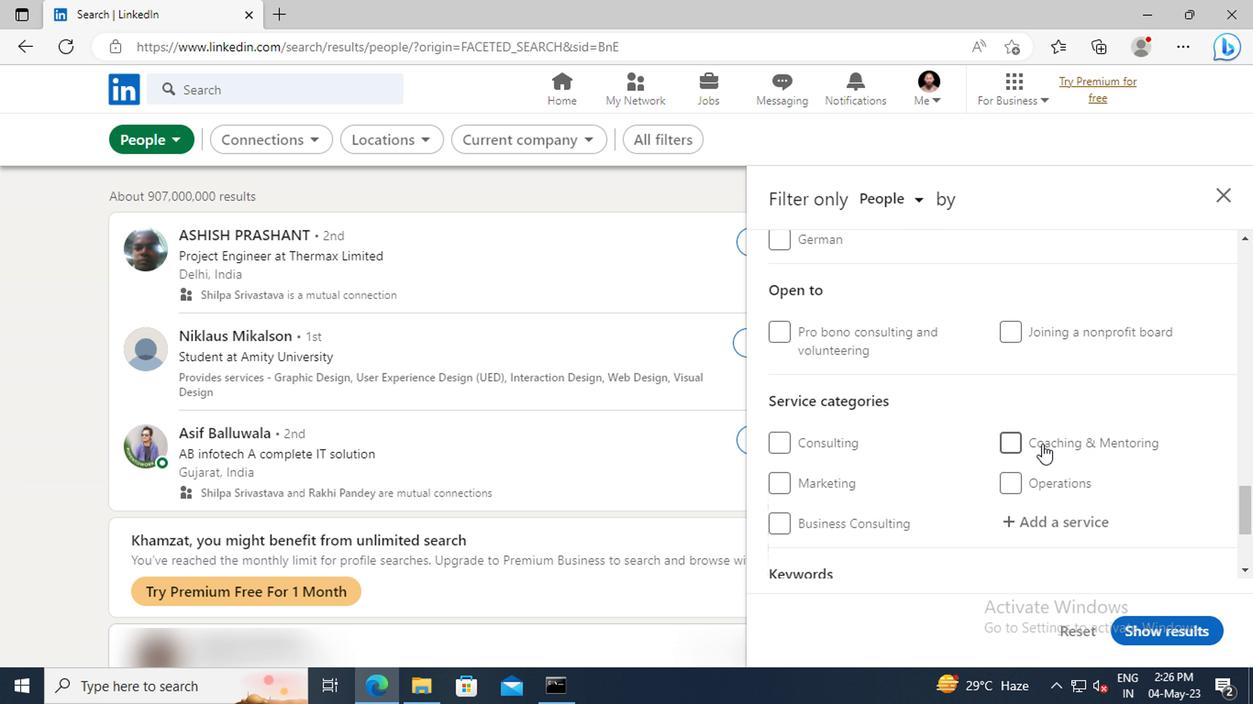 
Action: Mouse moved to (1039, 469)
Screenshot: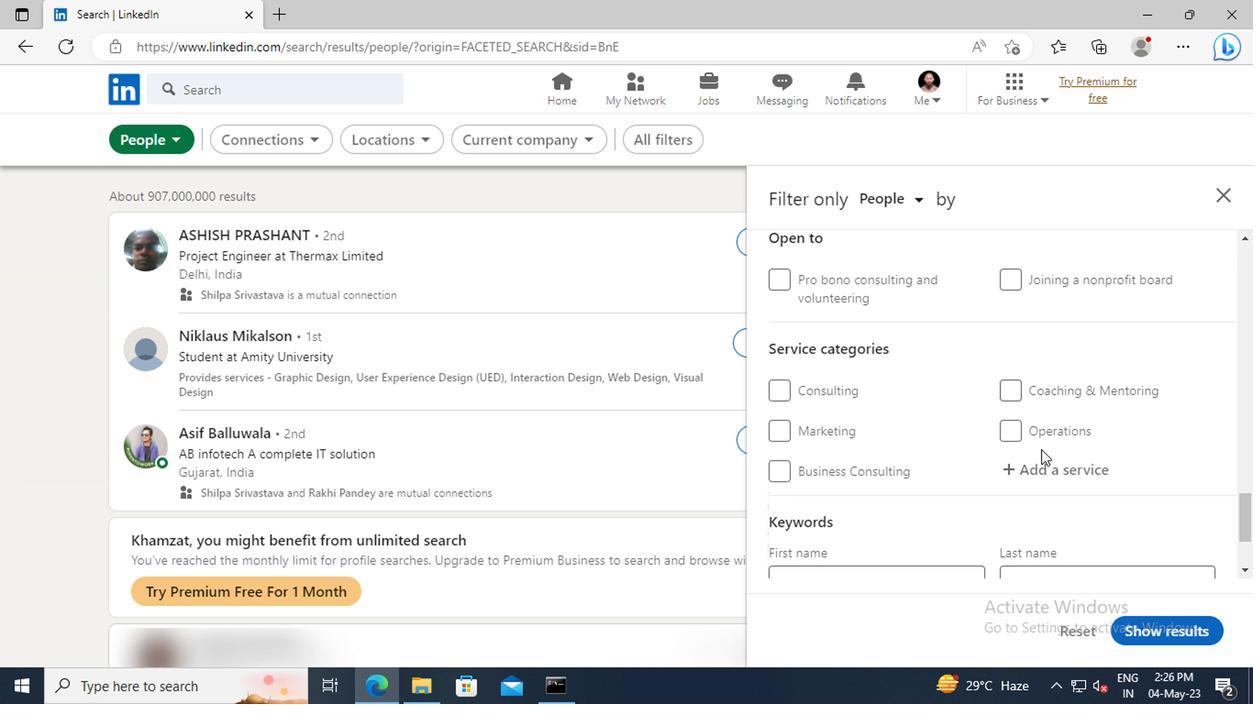 
Action: Mouse pressed left at (1039, 469)
Screenshot: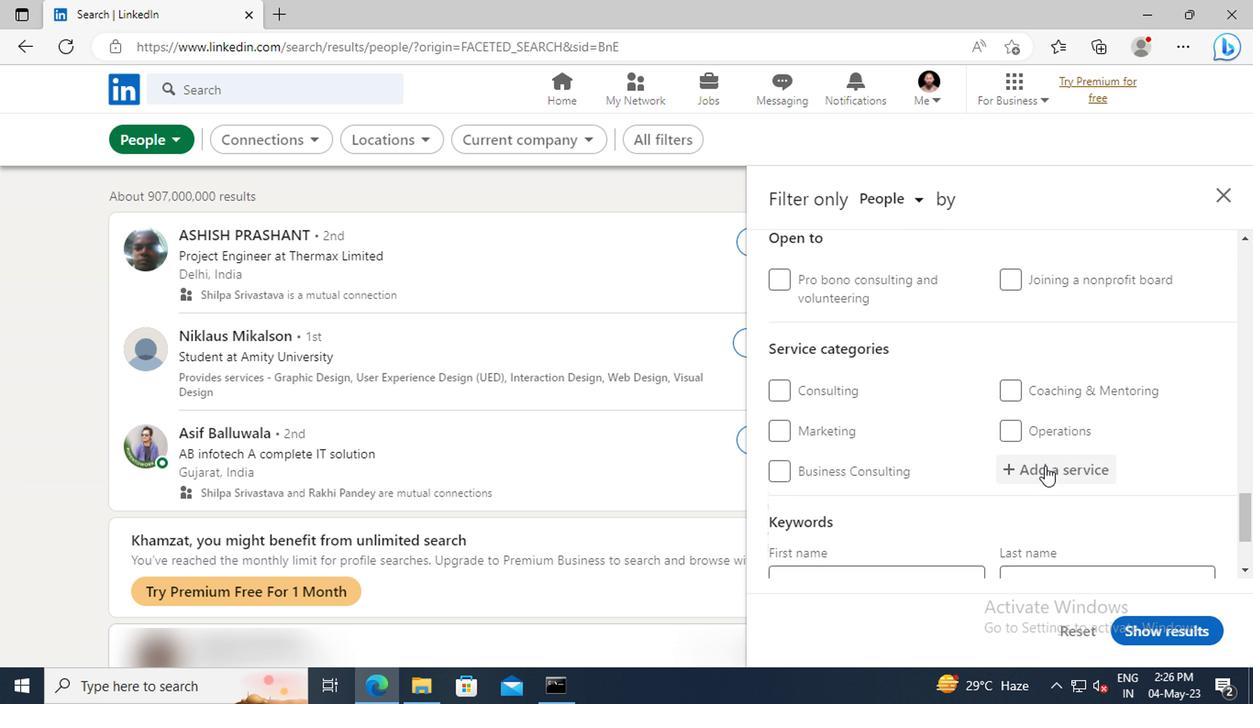 
Action: Key pressed <Key.shift>AUTO<Key.space><Key.shift>IN
Screenshot: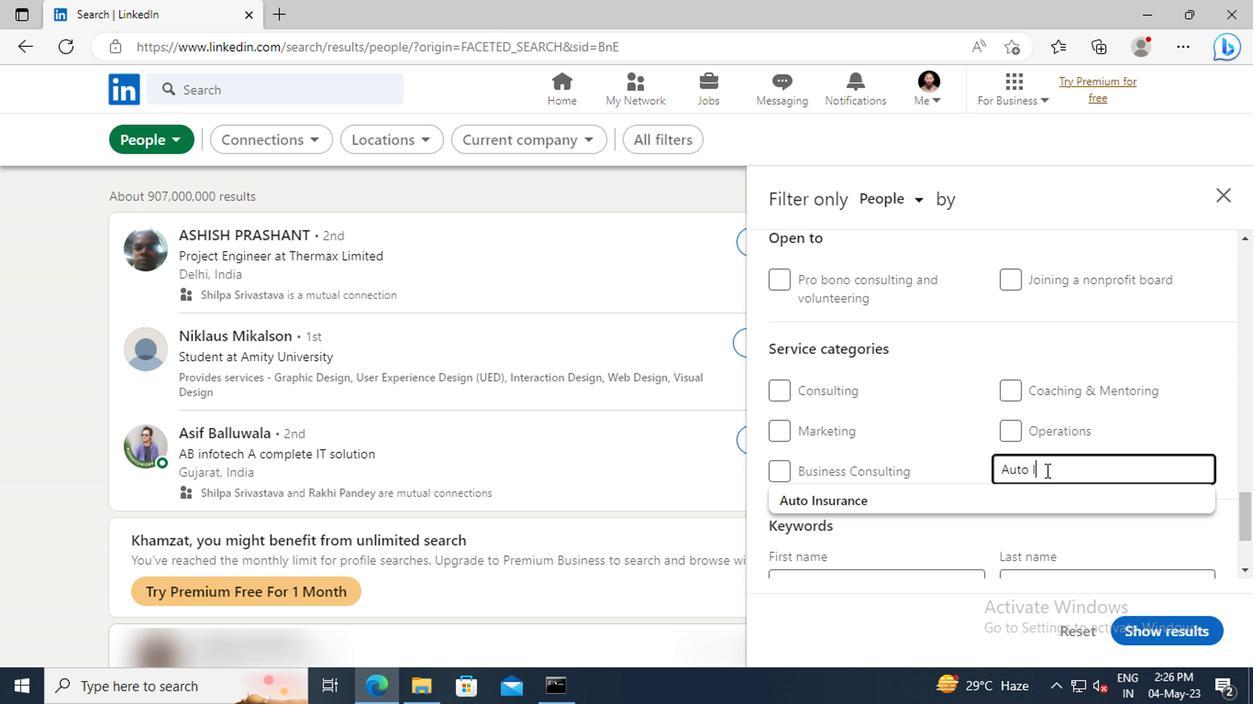 
Action: Mouse moved to (1039, 489)
Screenshot: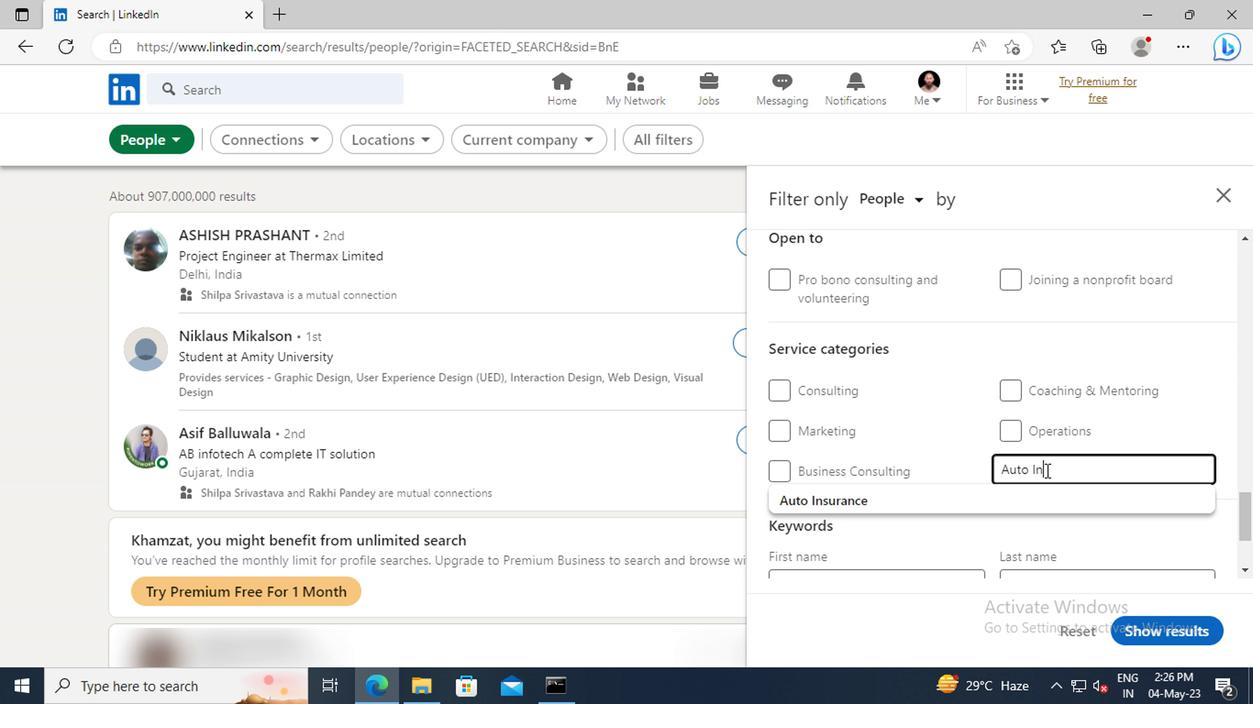 
Action: Mouse pressed left at (1039, 489)
Screenshot: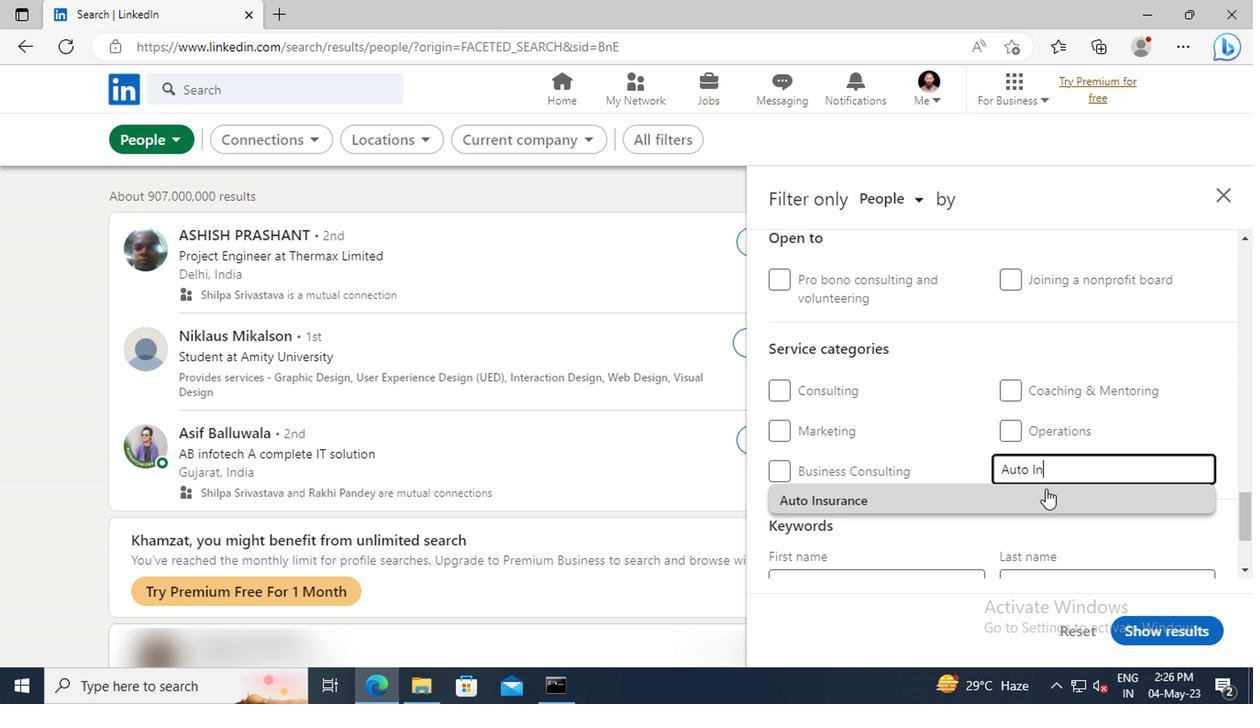
Action: Mouse scrolled (1039, 488) with delta (0, -1)
Screenshot: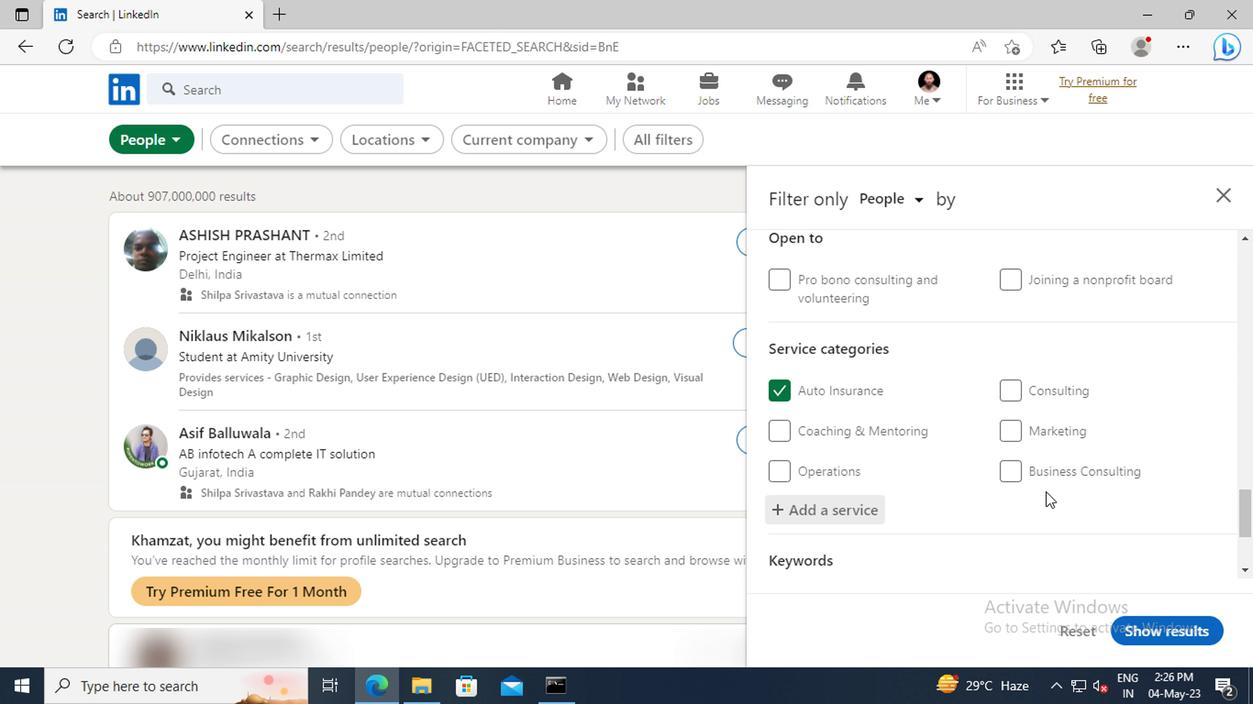 
Action: Mouse scrolled (1039, 488) with delta (0, -1)
Screenshot: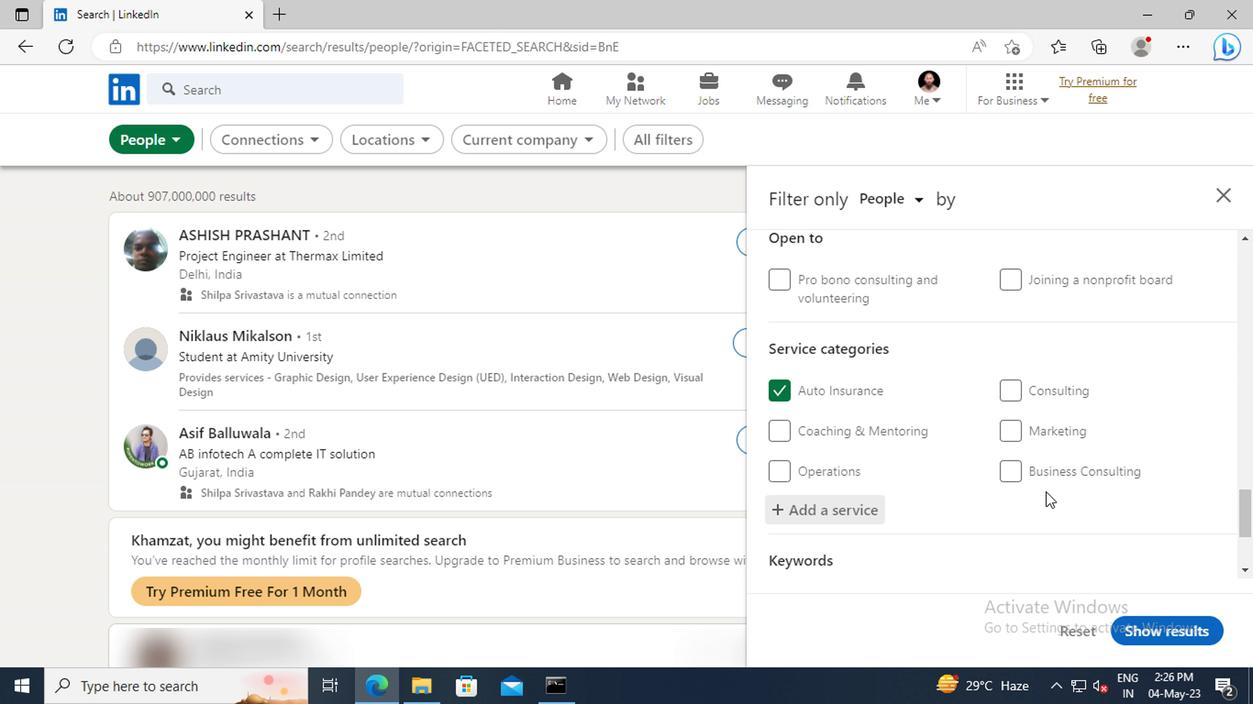 
Action: Mouse scrolled (1039, 488) with delta (0, -1)
Screenshot: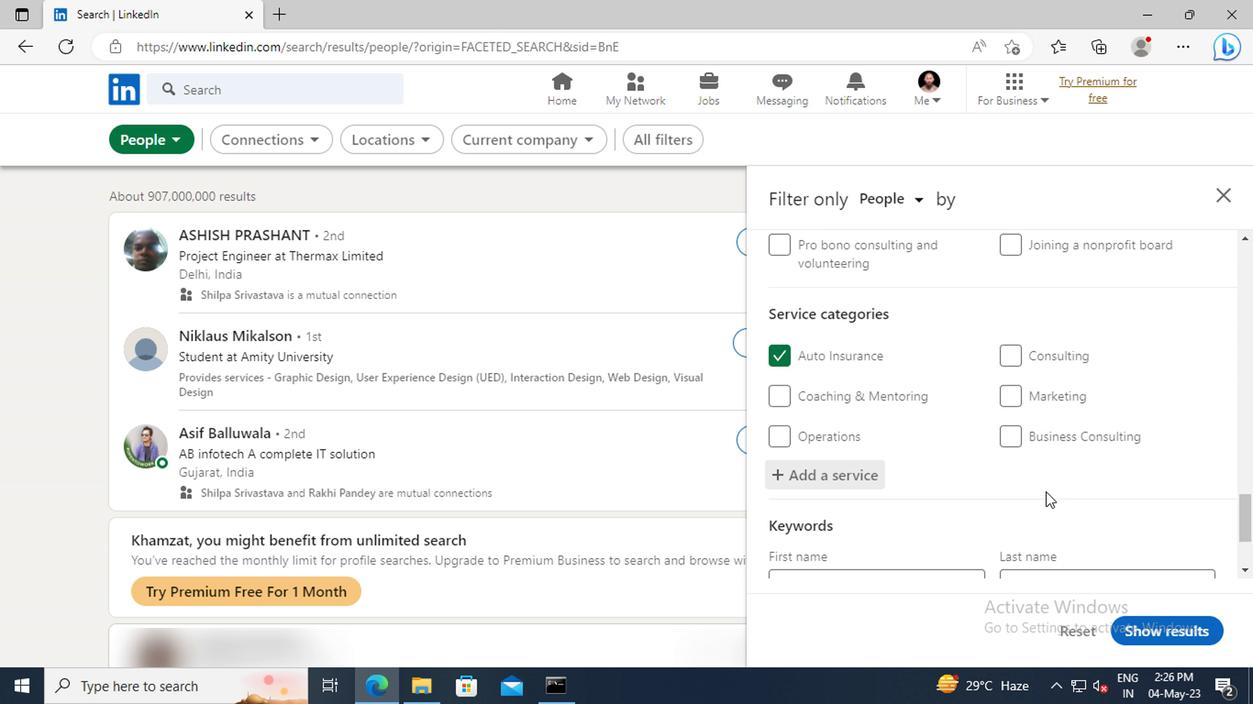 
Action: Mouse scrolled (1039, 488) with delta (0, -1)
Screenshot: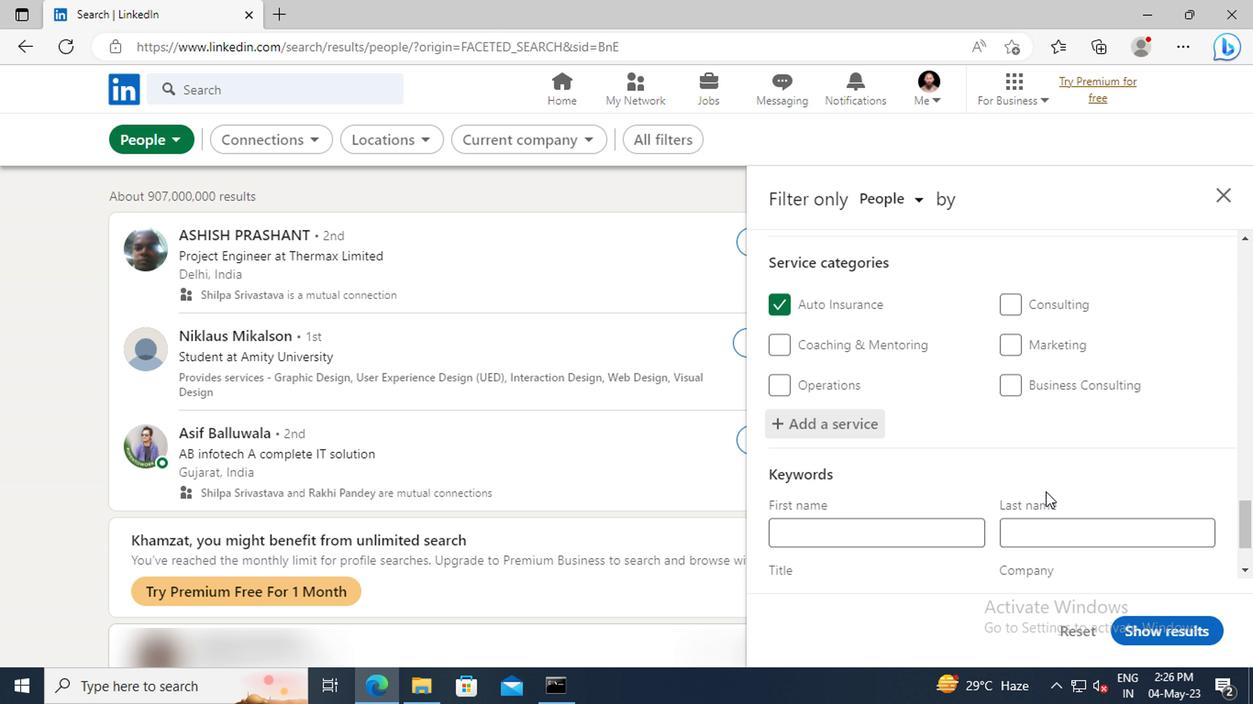 
Action: Mouse moved to (956, 496)
Screenshot: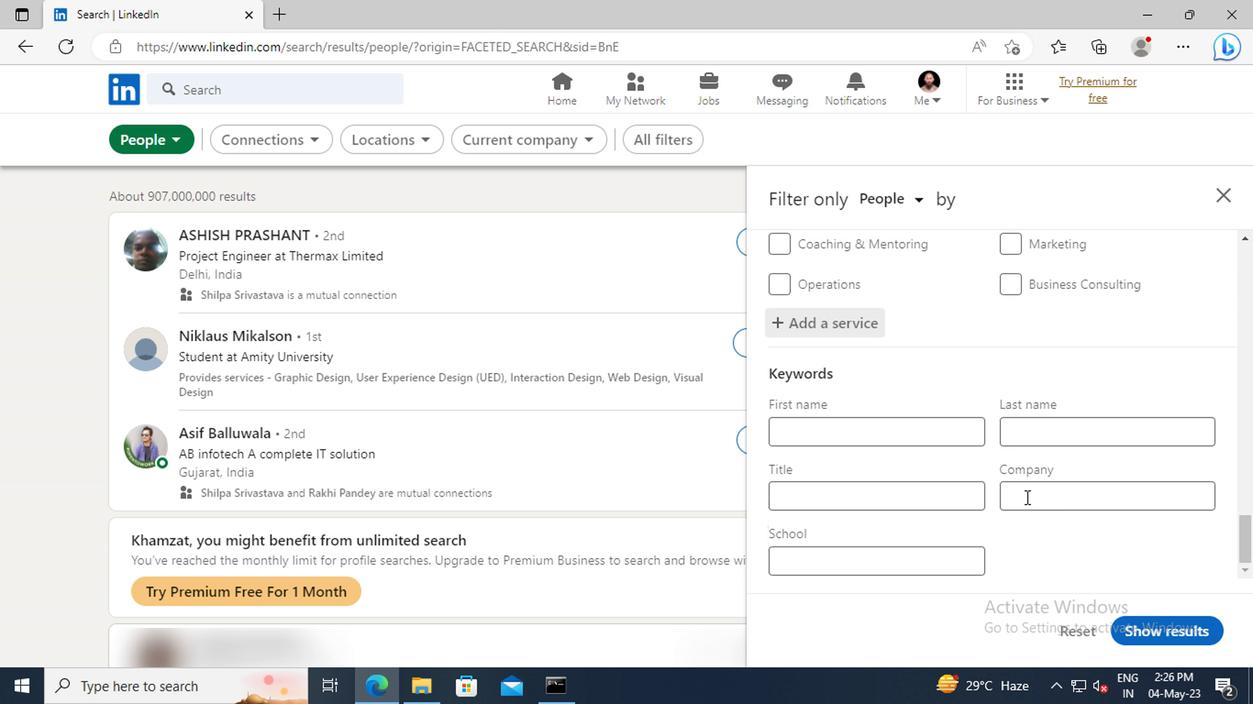 
Action: Mouse pressed left at (956, 496)
Screenshot: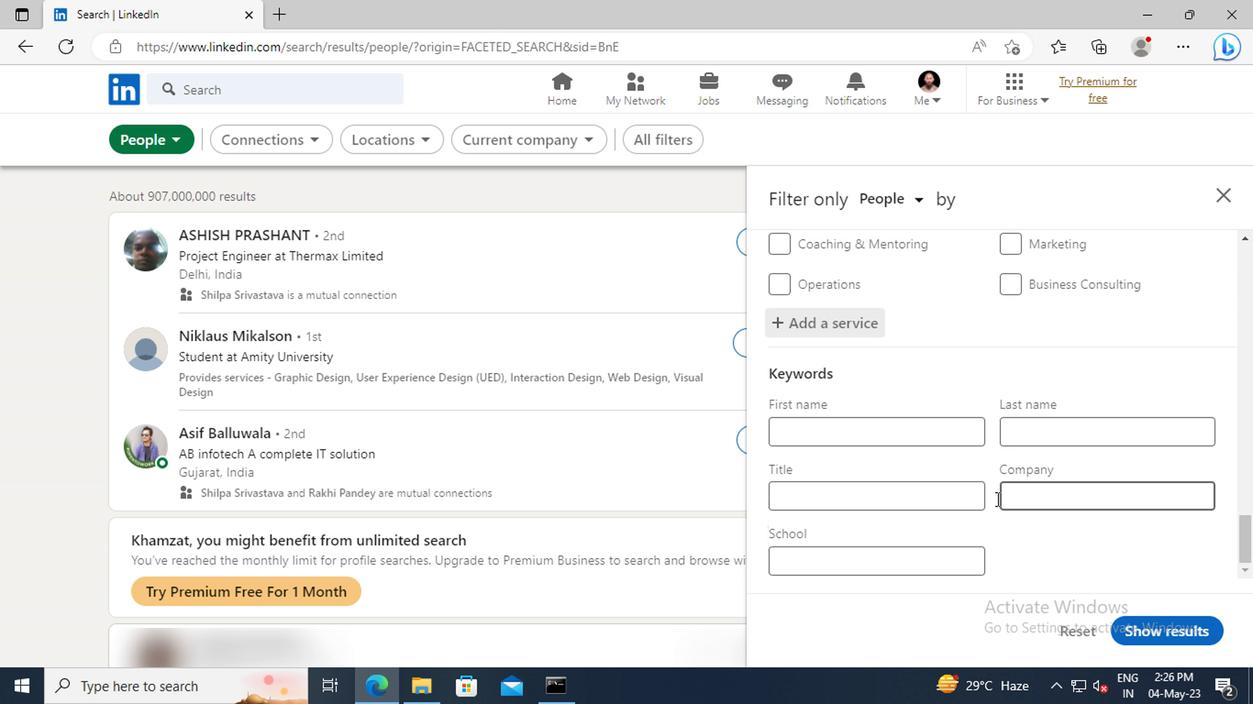 
Action: Key pressed <Key.shift>
Screenshot: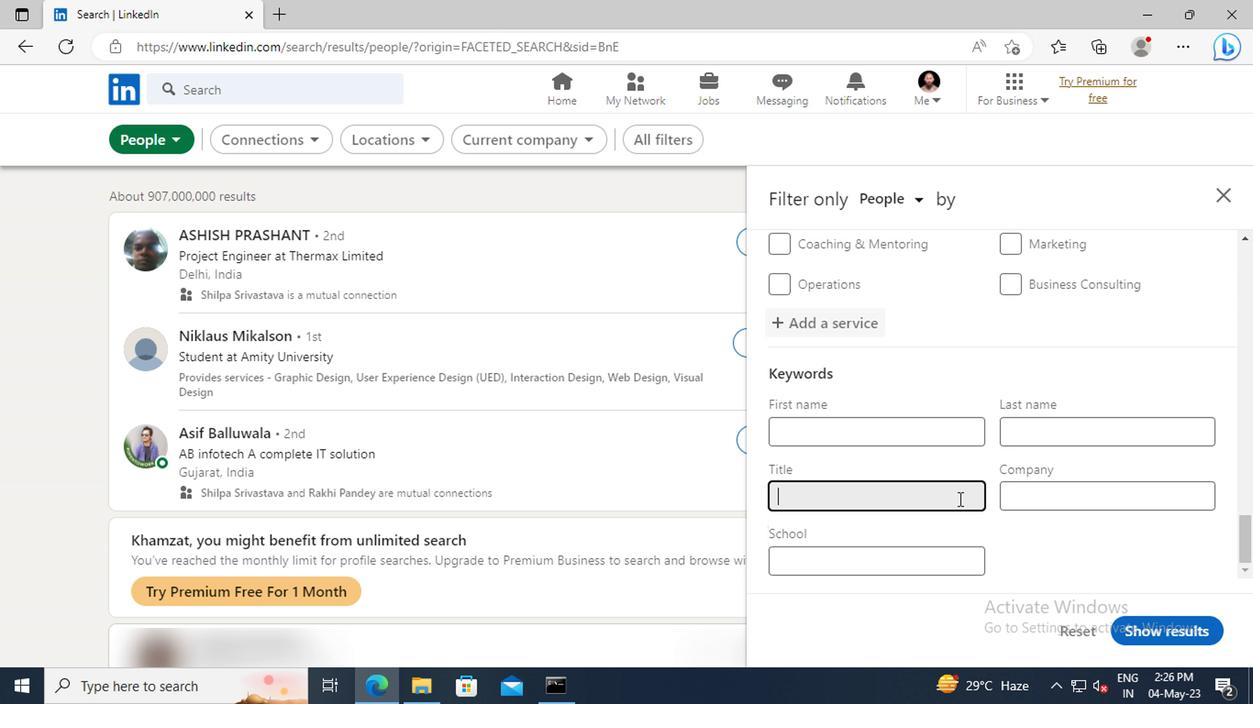 
Action: Mouse moved to (955, 496)
Screenshot: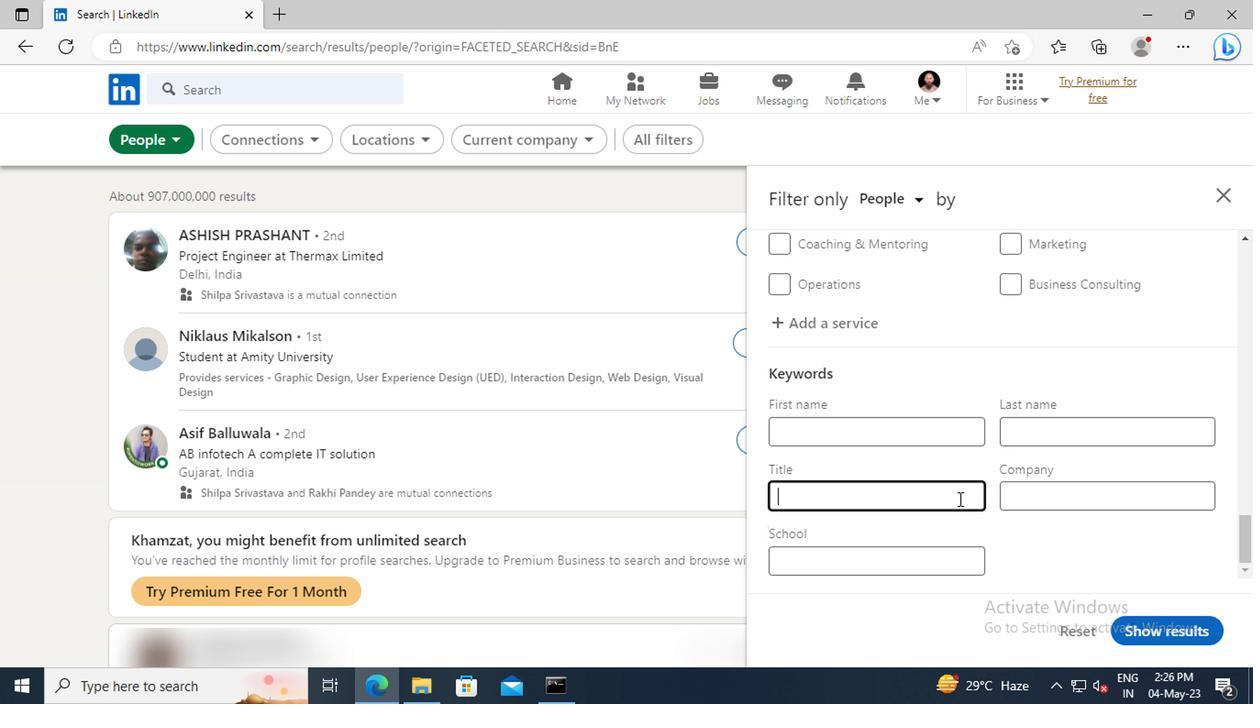 
Action: Key pressed SAFETY<Key.space><Key.shift>ENGINEER<Key.enter>
Screenshot: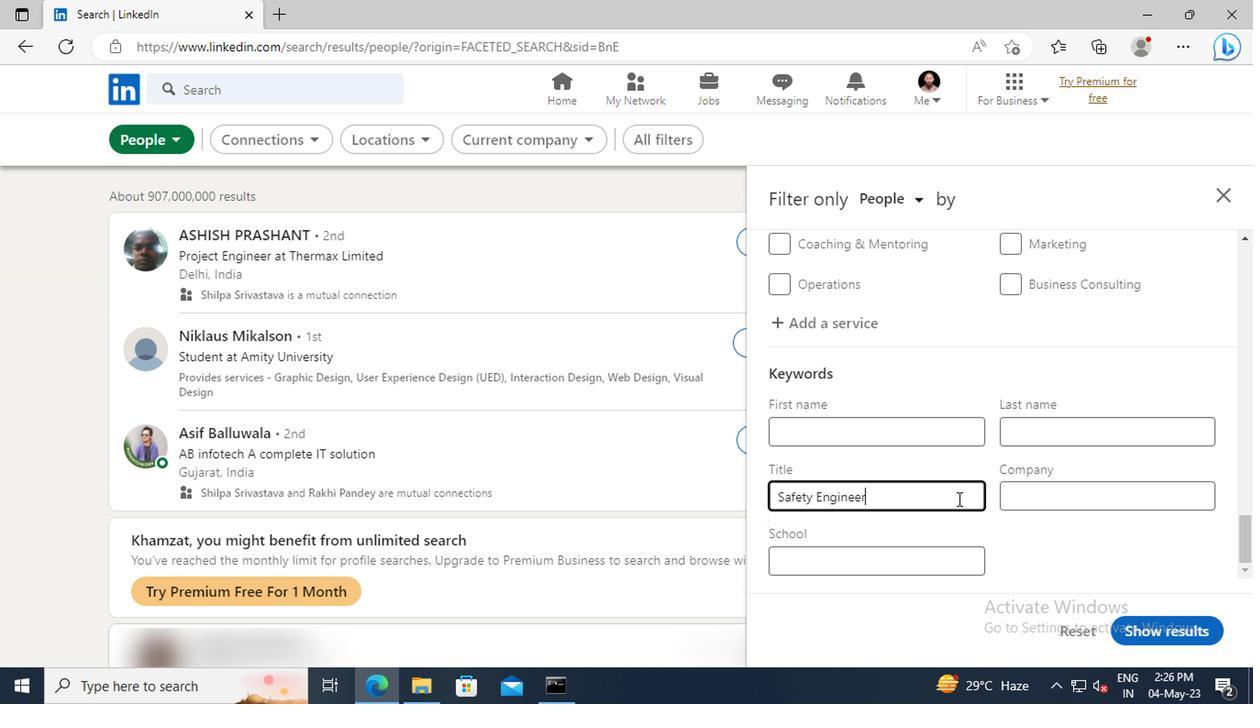 
Action: Mouse moved to (1141, 619)
Screenshot: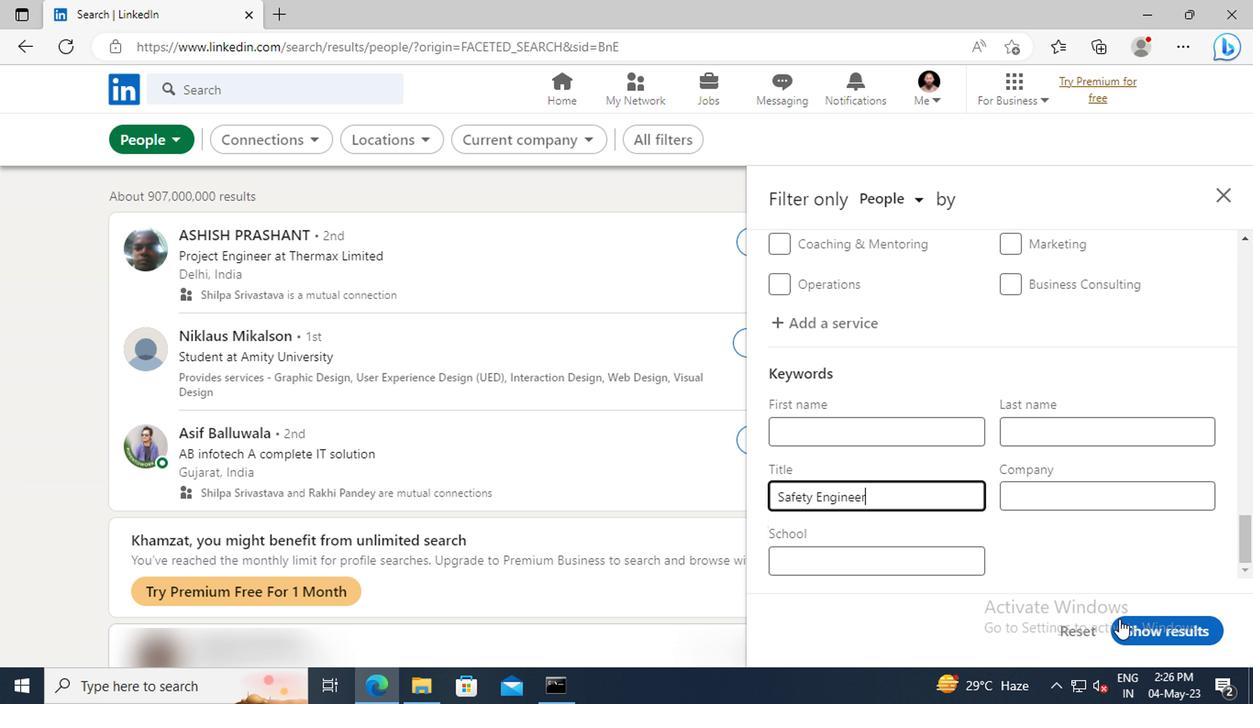 
Action: Mouse pressed left at (1141, 619)
Screenshot: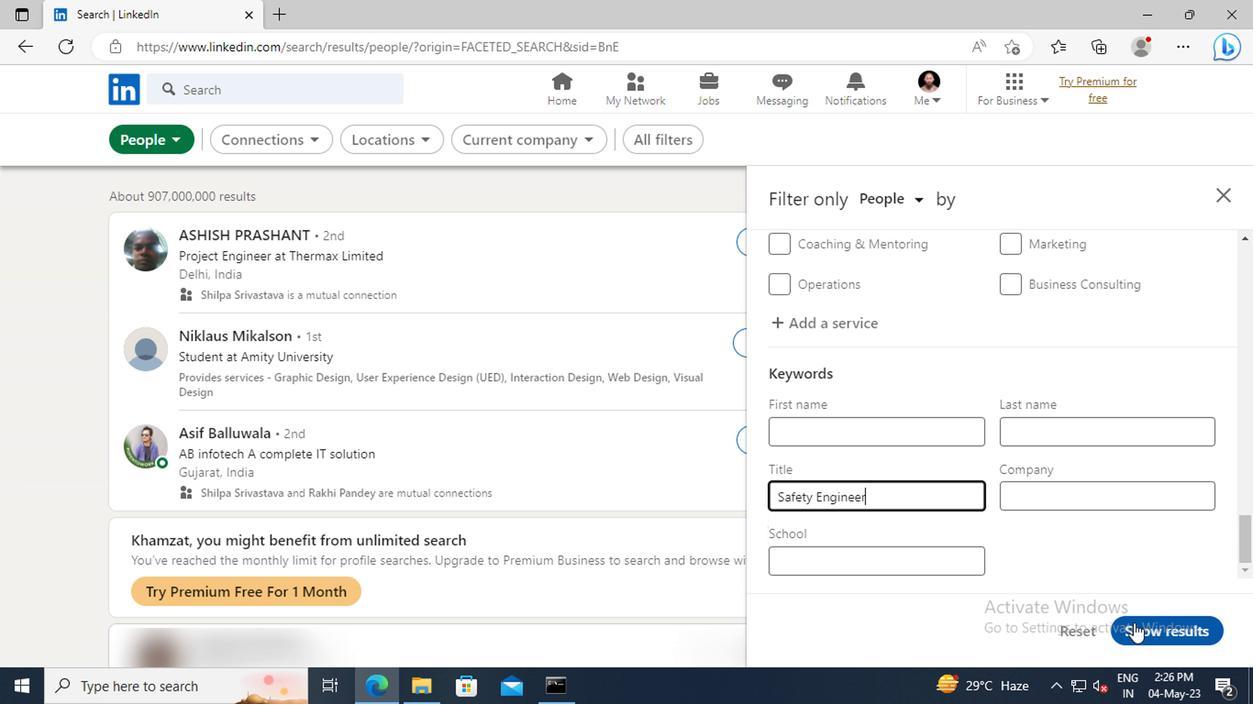 
